Task: Reply to email with the signature Christopher Carter with the subject Request for a discount from softage.1@softage.net with the message I would appreciate it if you could review the project proposal and provide feedback. with CC to softage.2@softage.net with an attached document Service_level_agreement.pdf
Action: Mouse moved to (468, 590)
Screenshot: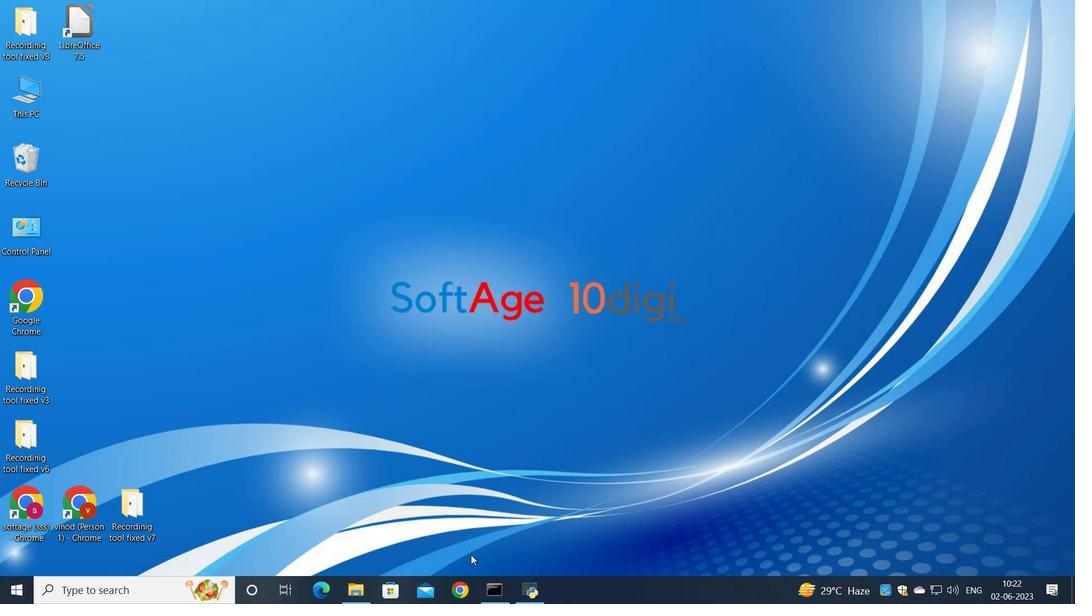 
Action: Mouse pressed left at (468, 590)
Screenshot: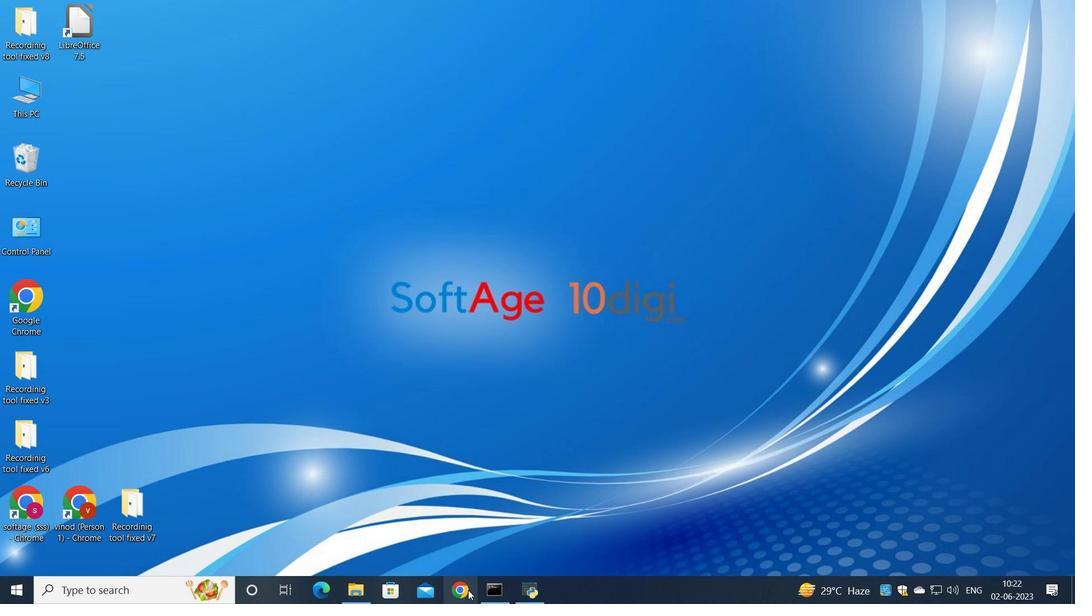 
Action: Mouse moved to (464, 355)
Screenshot: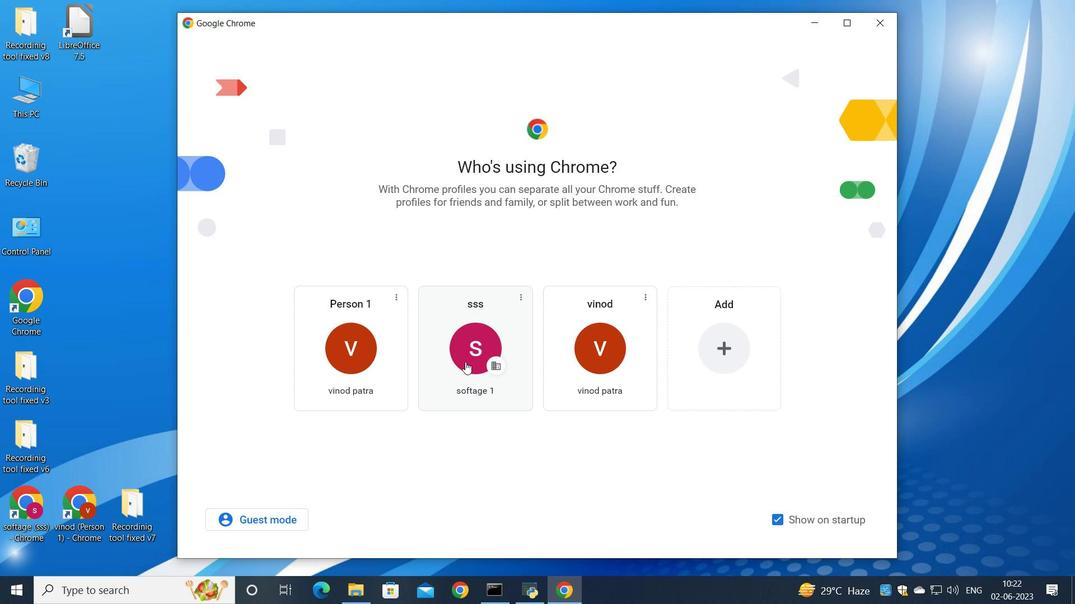 
Action: Mouse pressed left at (464, 355)
Screenshot: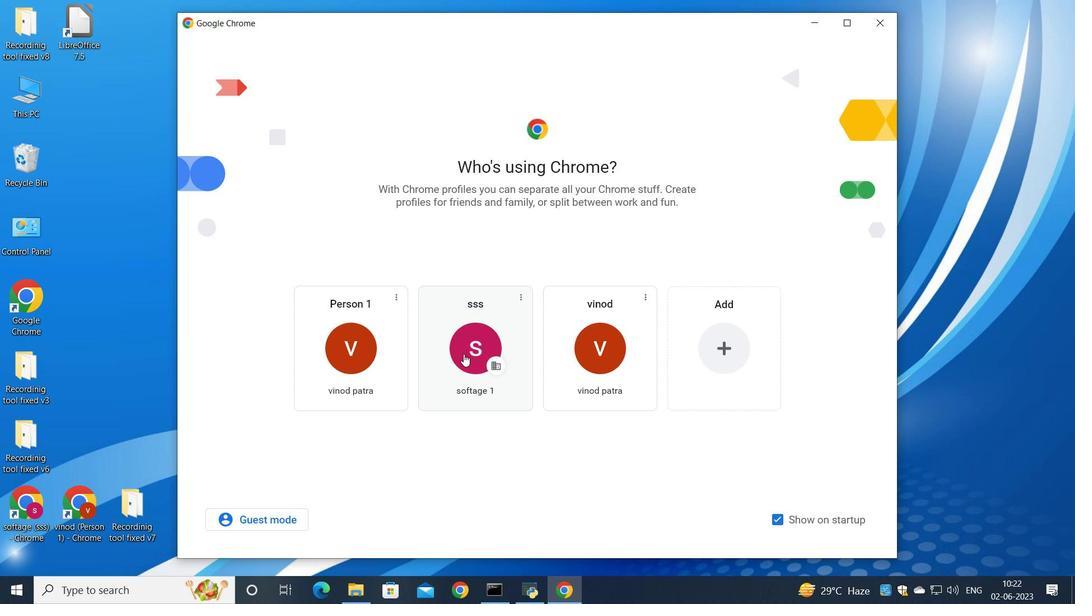 
Action: Mouse moved to (941, 93)
Screenshot: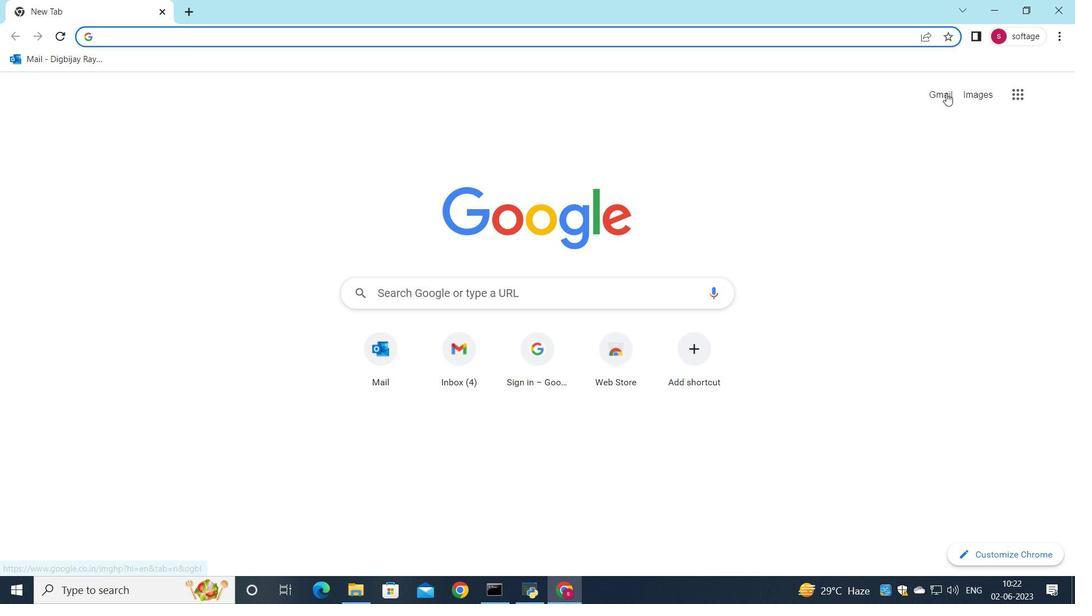 
Action: Mouse pressed left at (941, 93)
Screenshot: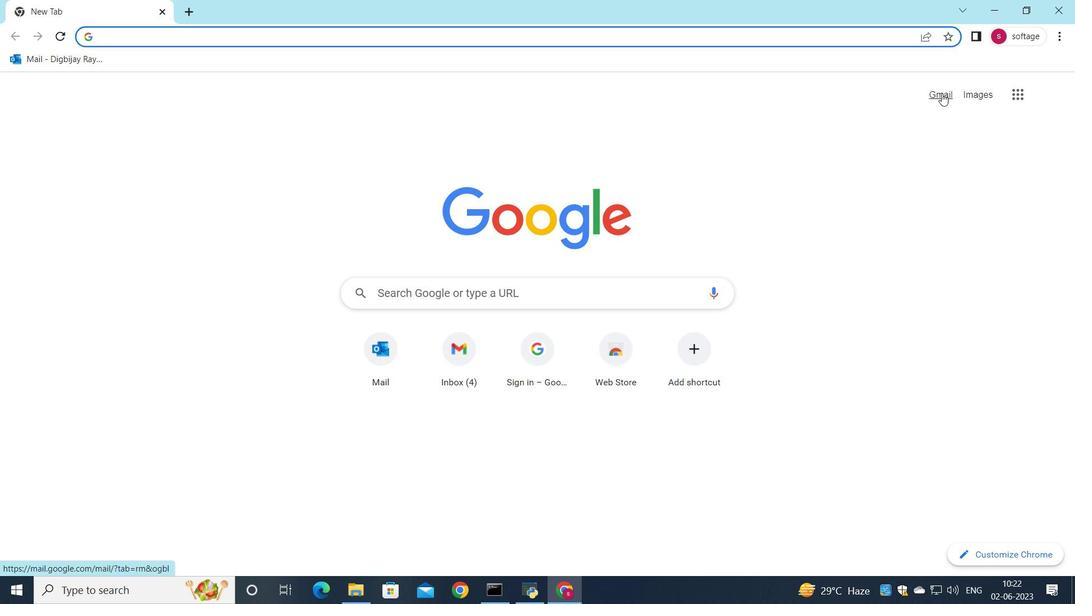 
Action: Mouse moved to (908, 94)
Screenshot: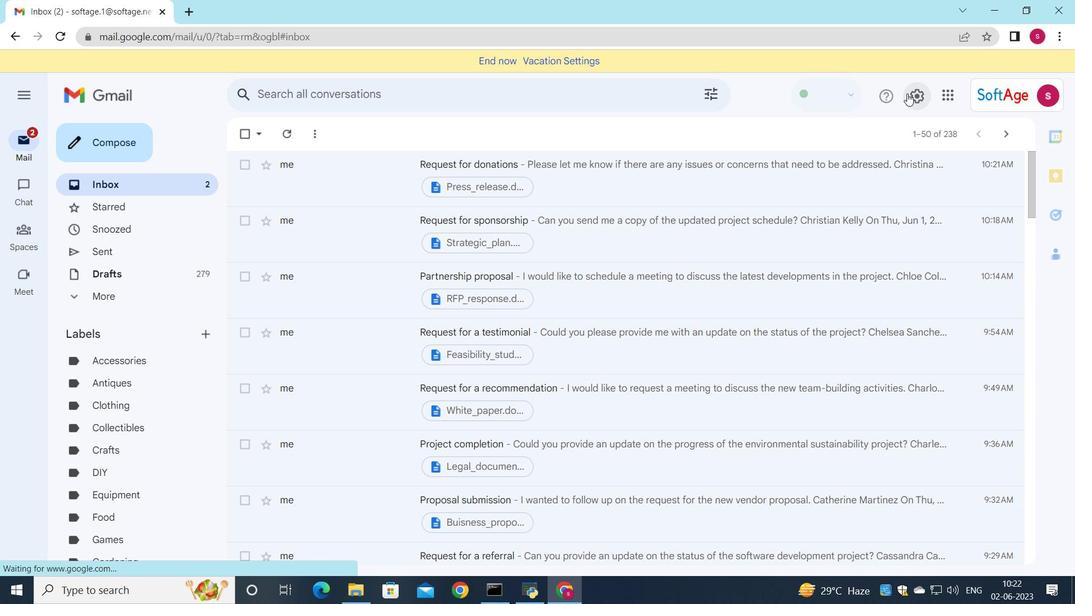 
Action: Mouse pressed left at (908, 94)
Screenshot: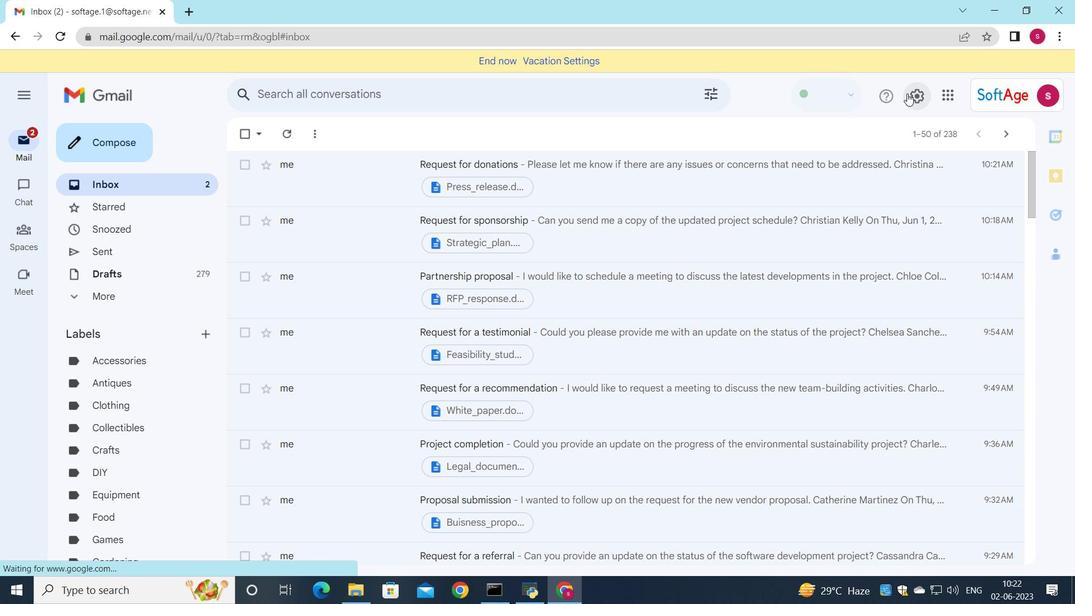 
Action: Mouse moved to (911, 166)
Screenshot: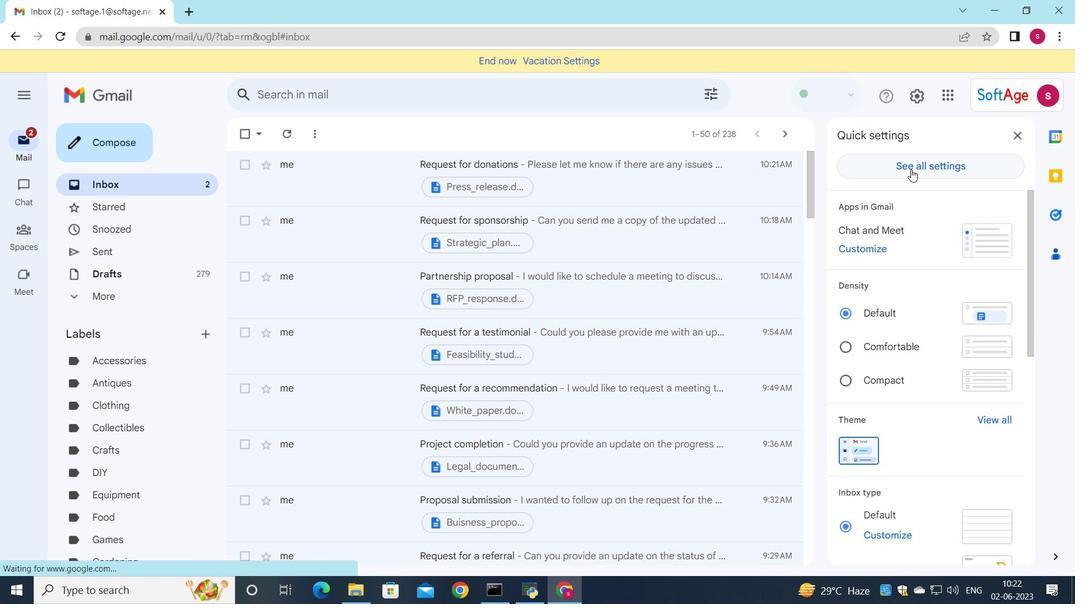 
Action: Mouse pressed left at (911, 166)
Screenshot: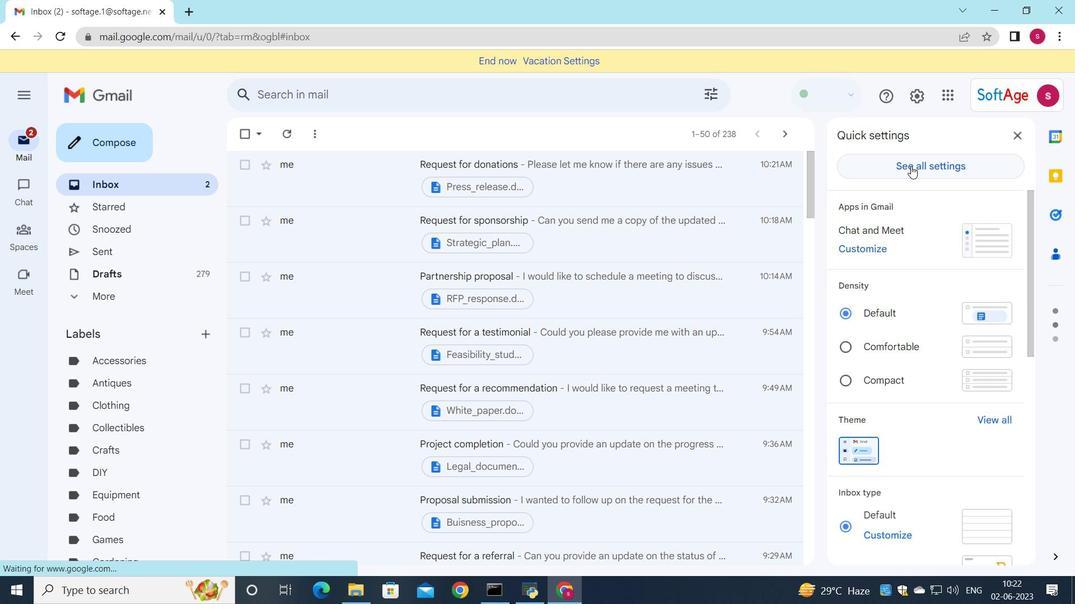 
Action: Mouse moved to (576, 243)
Screenshot: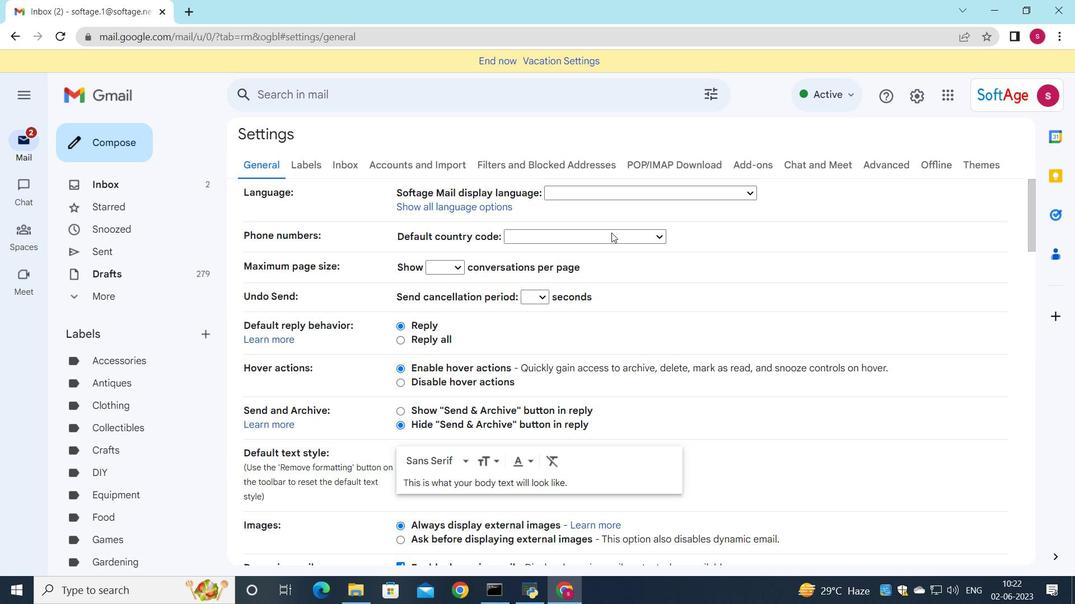
Action: Mouse scrolled (576, 242) with delta (0, 0)
Screenshot: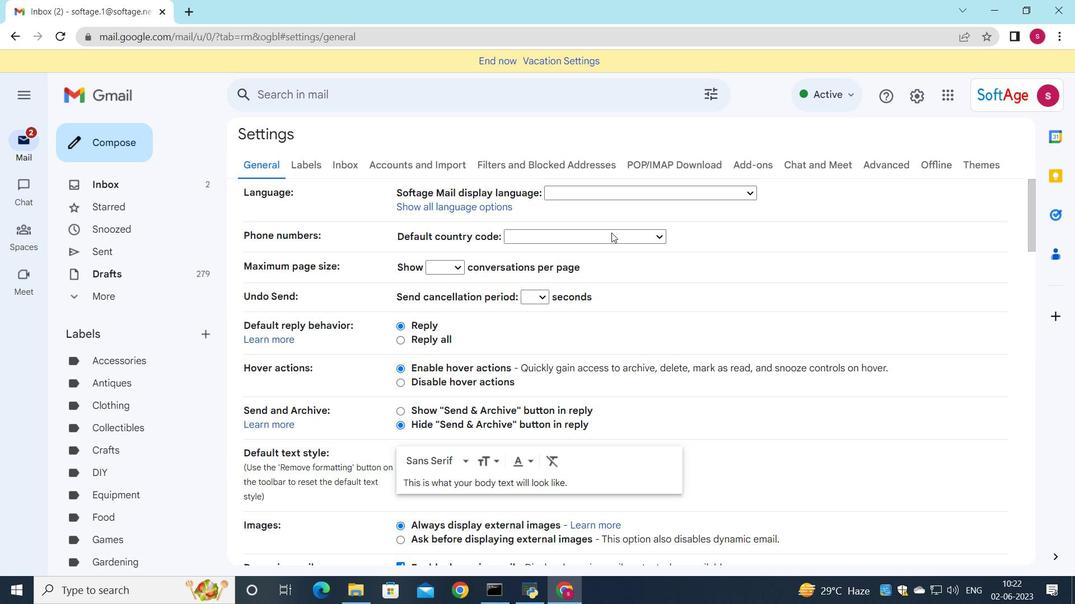 
Action: Mouse moved to (576, 243)
Screenshot: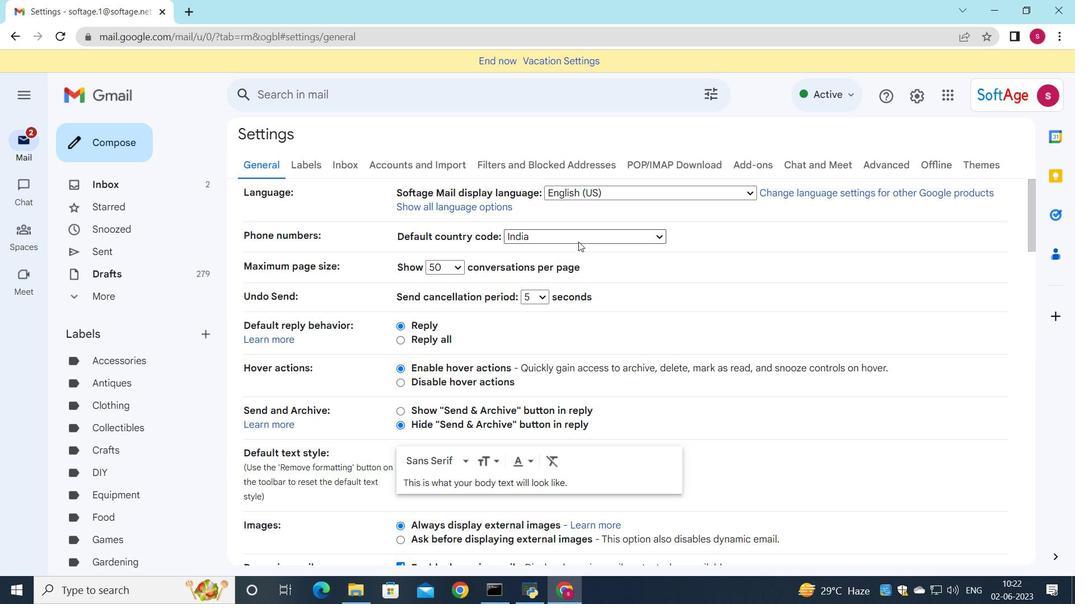 
Action: Mouse scrolled (576, 243) with delta (0, 0)
Screenshot: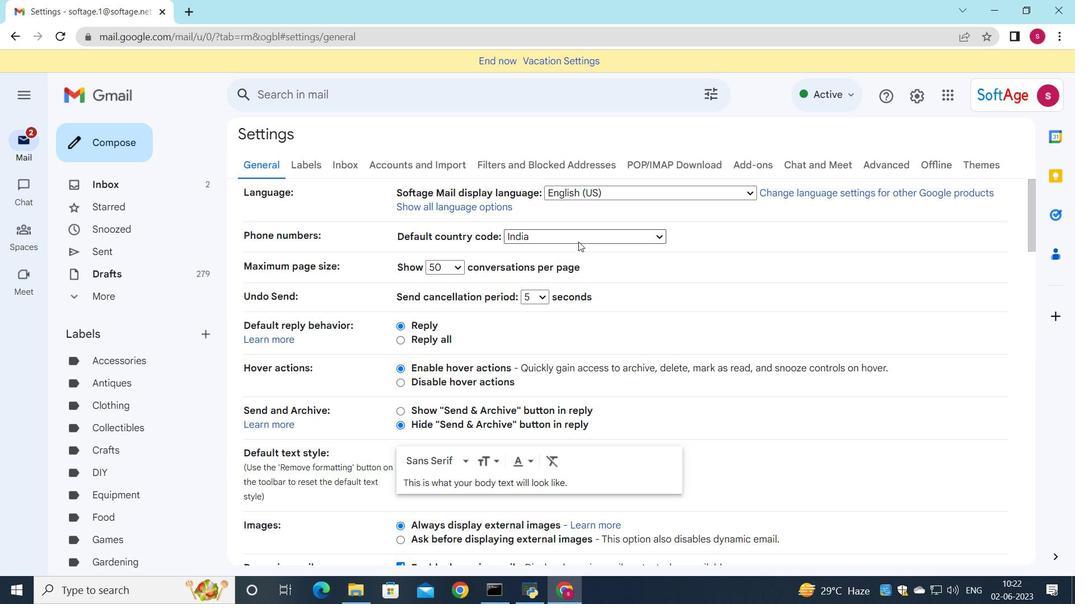 
Action: Mouse scrolled (576, 243) with delta (0, 0)
Screenshot: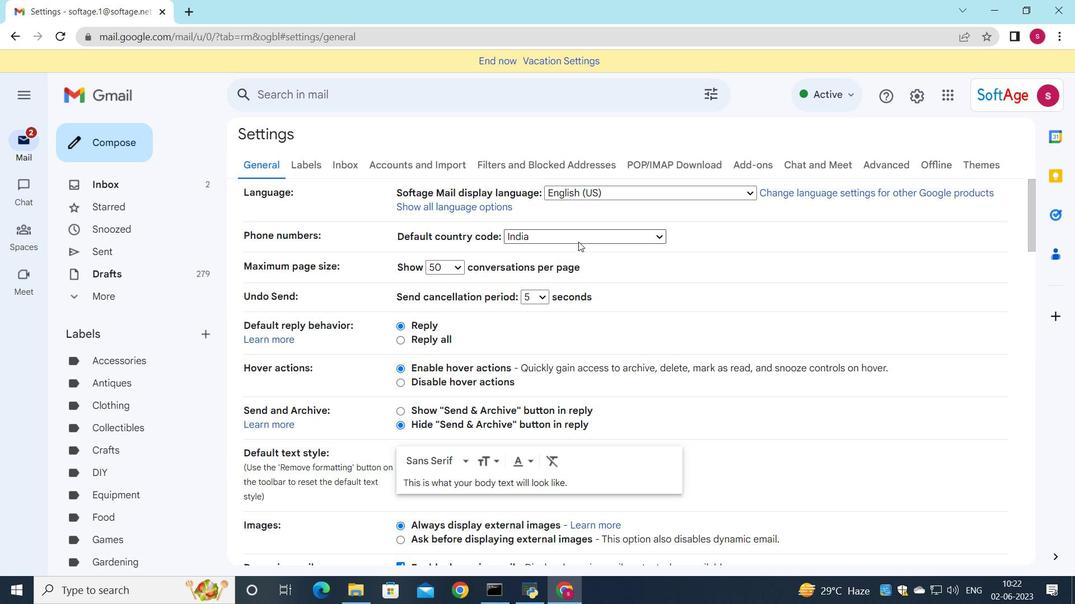 
Action: Mouse moved to (576, 243)
Screenshot: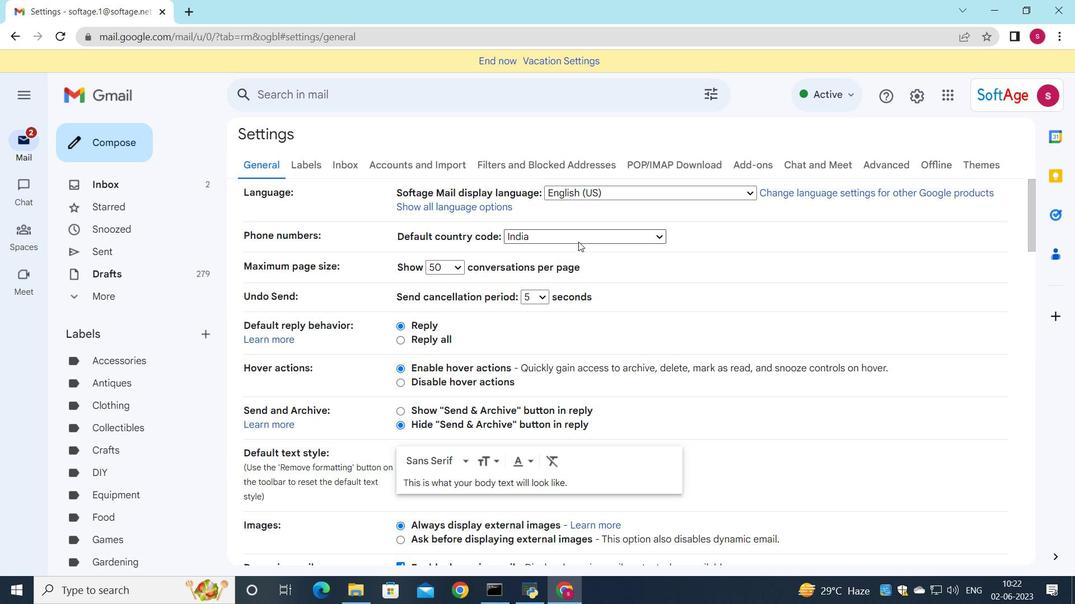 
Action: Mouse scrolled (576, 243) with delta (0, 0)
Screenshot: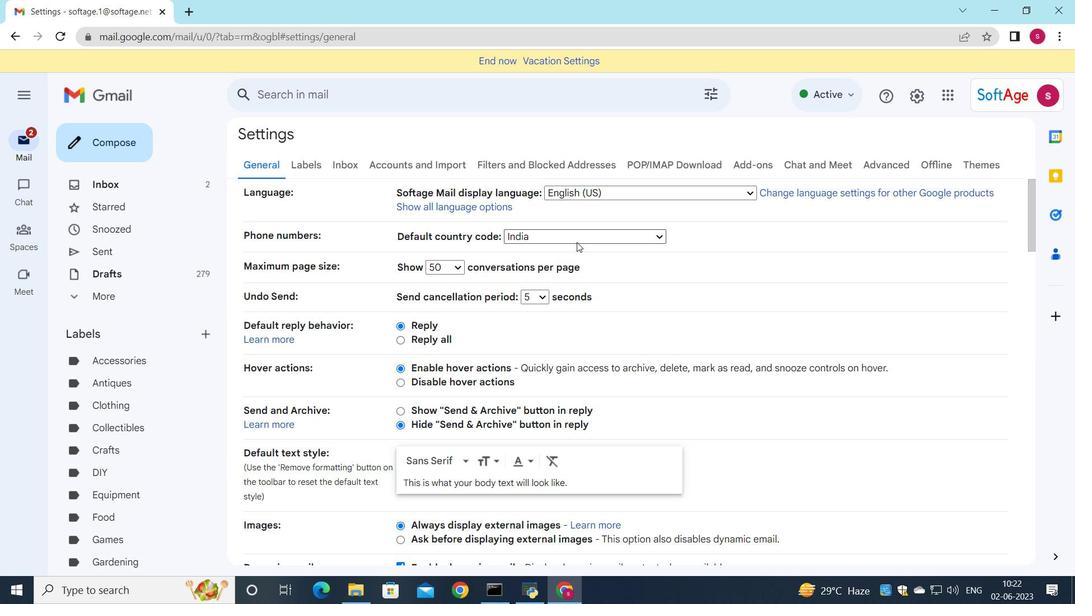 
Action: Mouse moved to (548, 258)
Screenshot: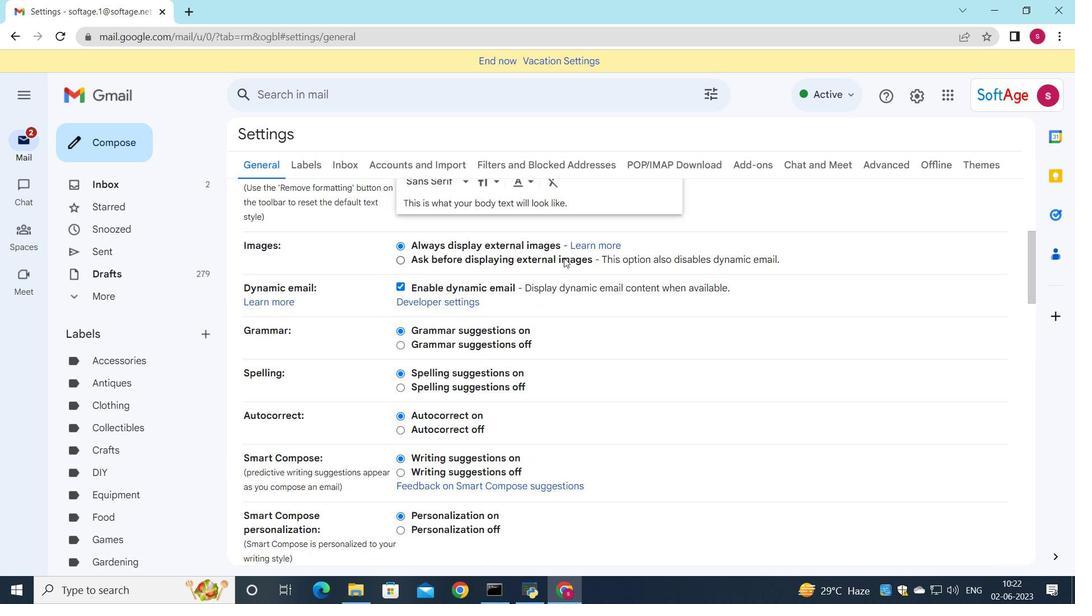 
Action: Mouse scrolled (548, 257) with delta (0, 0)
Screenshot: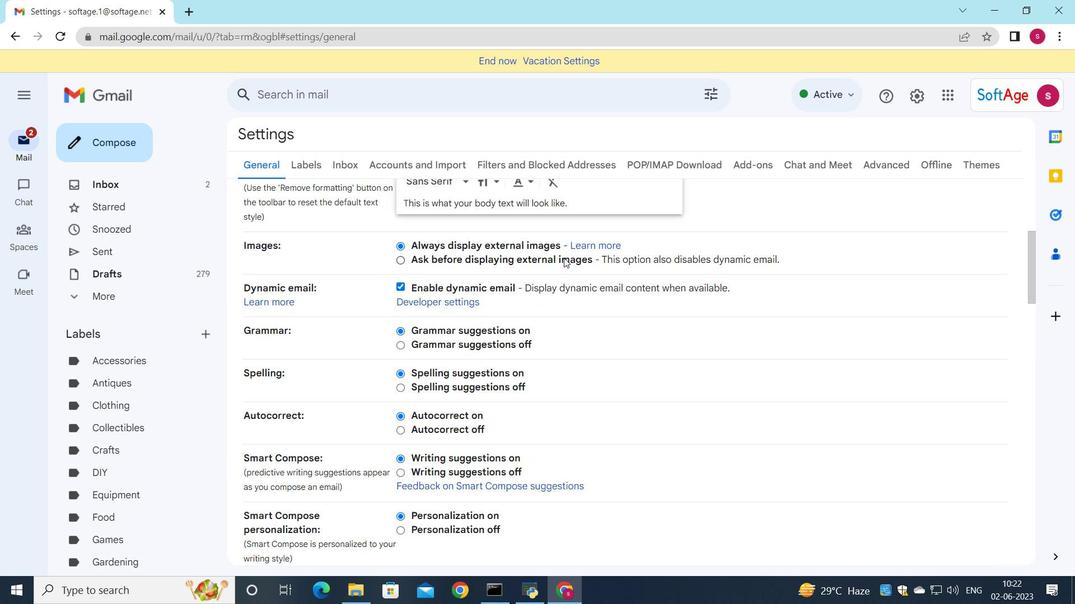 
Action: Mouse moved to (548, 258)
Screenshot: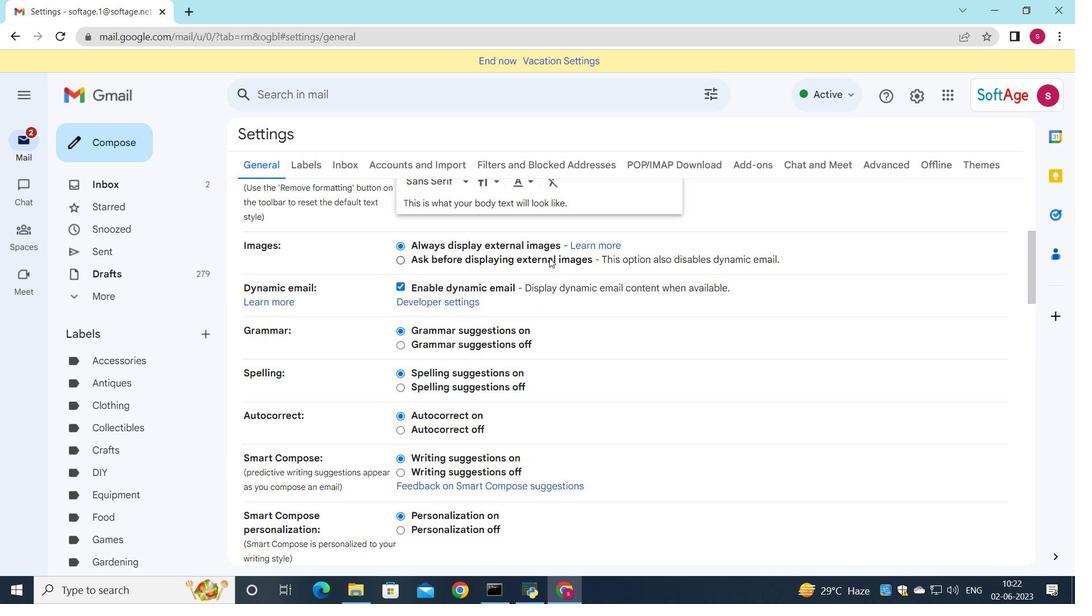 
Action: Mouse scrolled (548, 257) with delta (0, 0)
Screenshot: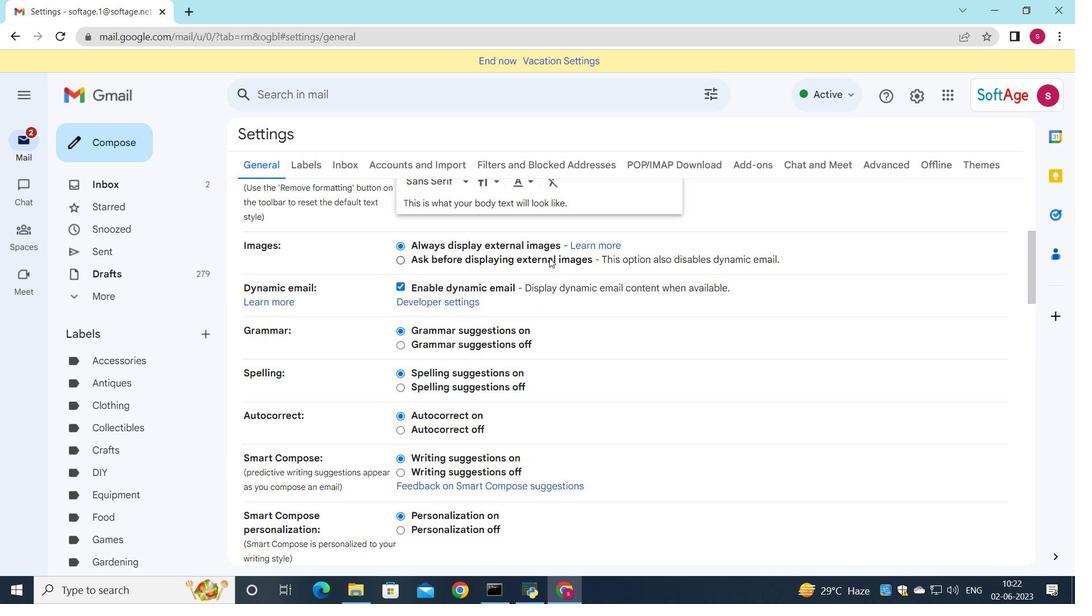 
Action: Mouse moved to (546, 268)
Screenshot: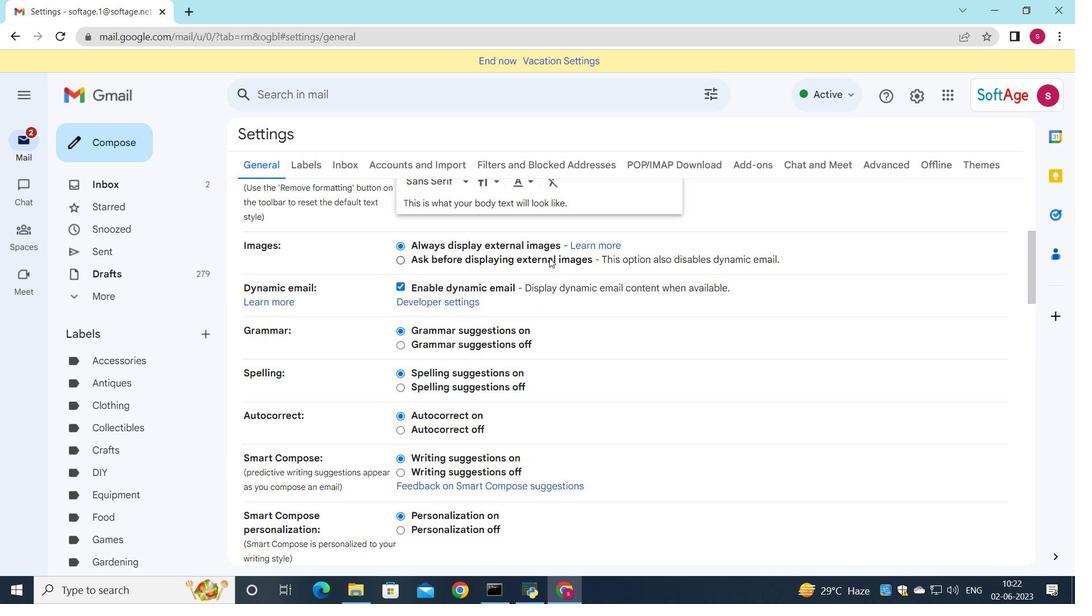 
Action: Mouse scrolled (546, 267) with delta (0, 0)
Screenshot: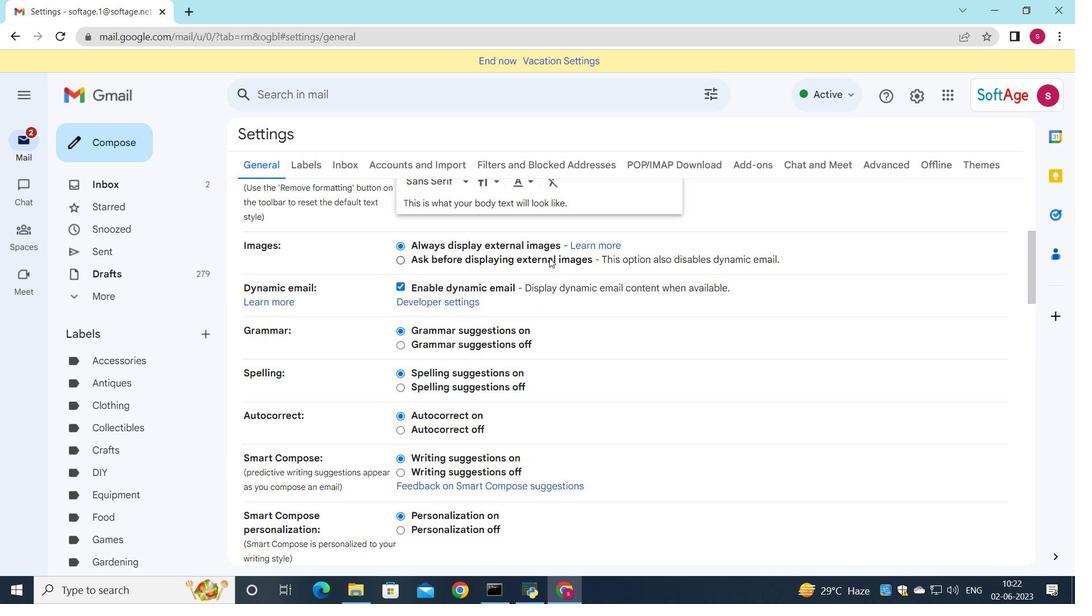 
Action: Mouse moved to (532, 290)
Screenshot: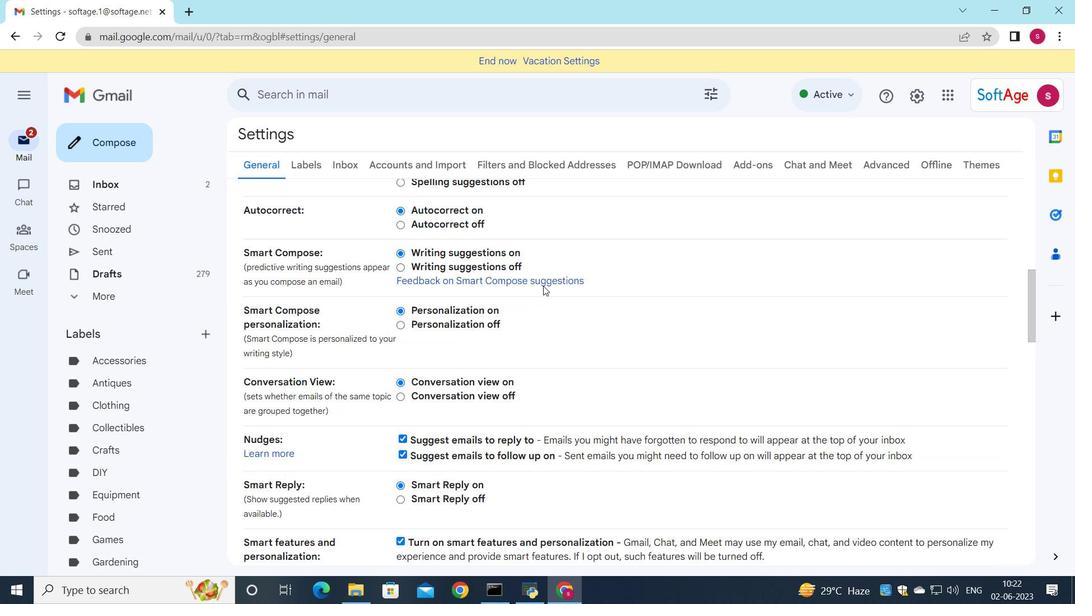 
Action: Mouse scrolled (532, 290) with delta (0, 0)
Screenshot: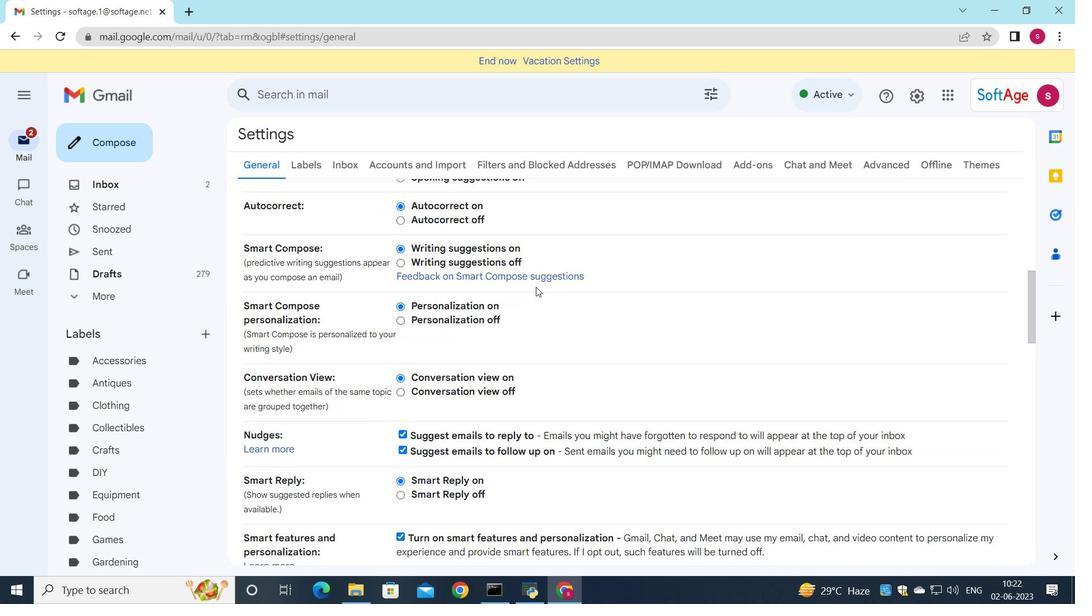 
Action: Mouse scrolled (532, 290) with delta (0, 0)
Screenshot: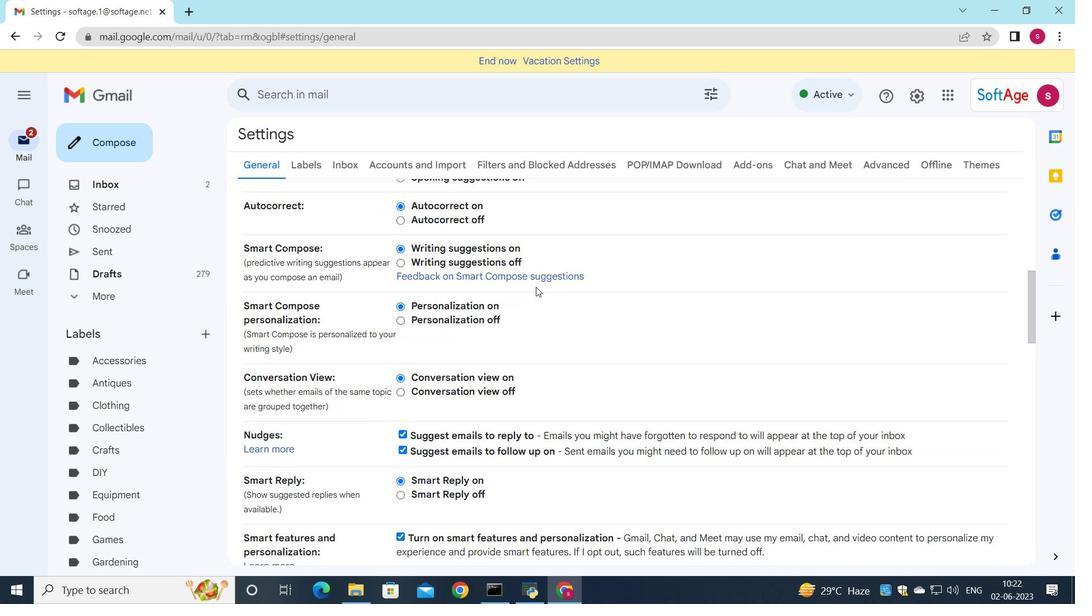 
Action: Mouse scrolled (532, 290) with delta (0, 0)
Screenshot: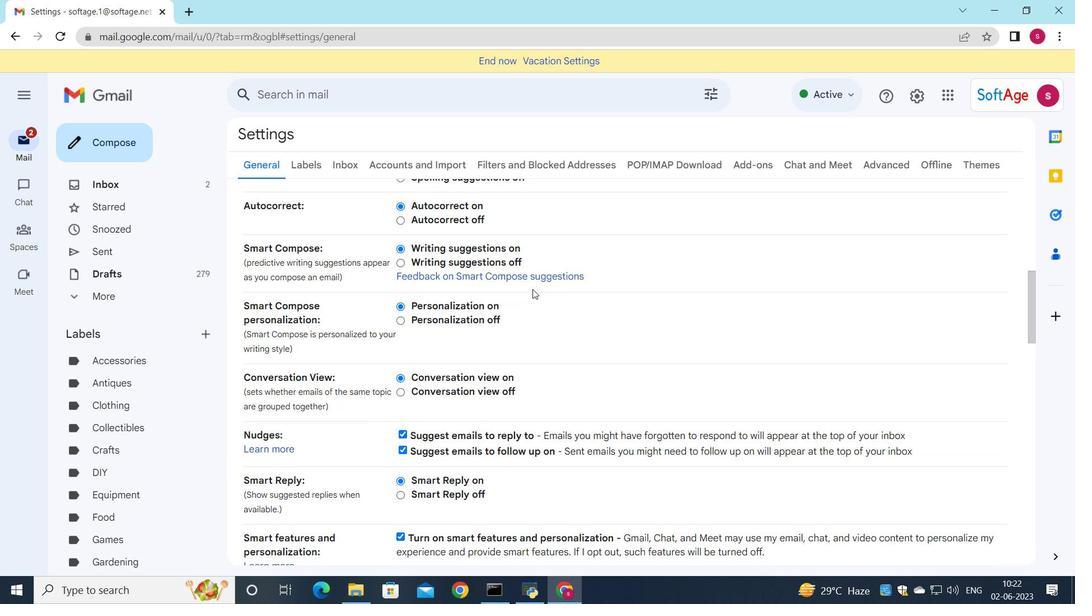 
Action: Mouse moved to (494, 309)
Screenshot: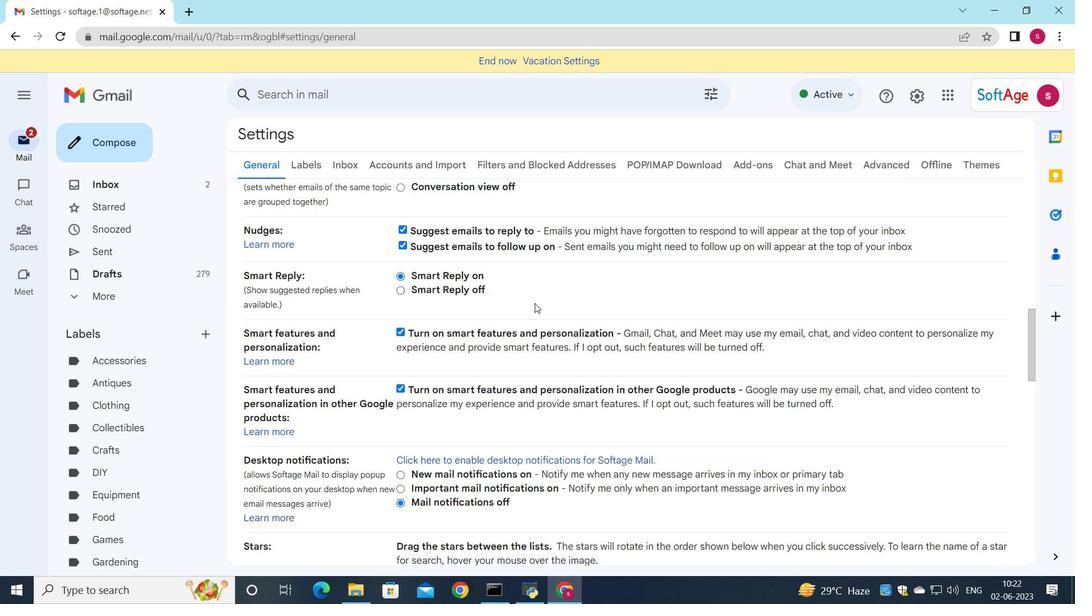 
Action: Mouse scrolled (494, 308) with delta (0, 0)
Screenshot: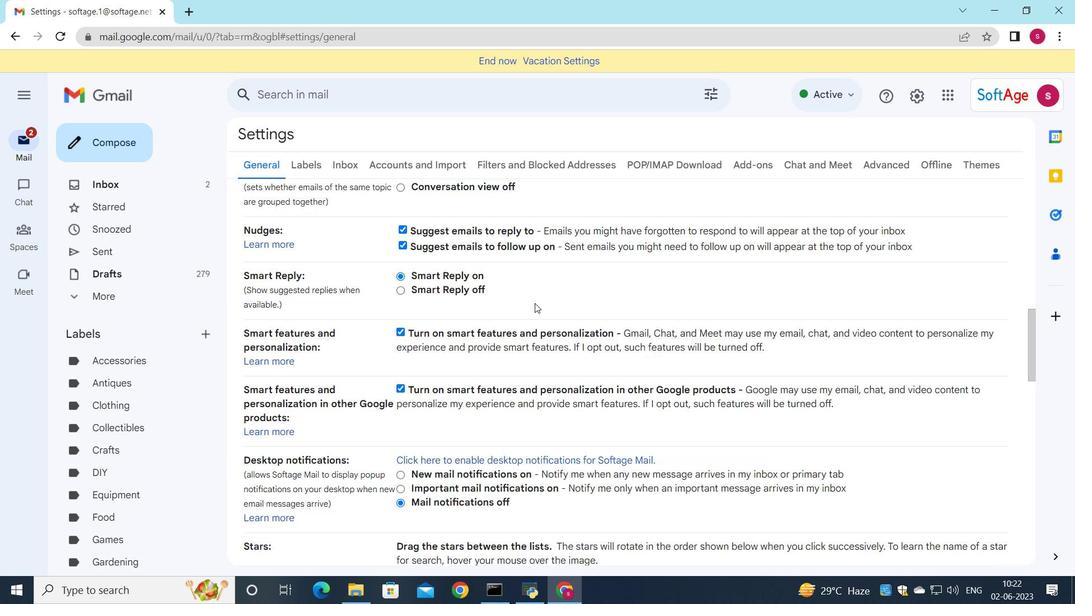 
Action: Mouse moved to (493, 309)
Screenshot: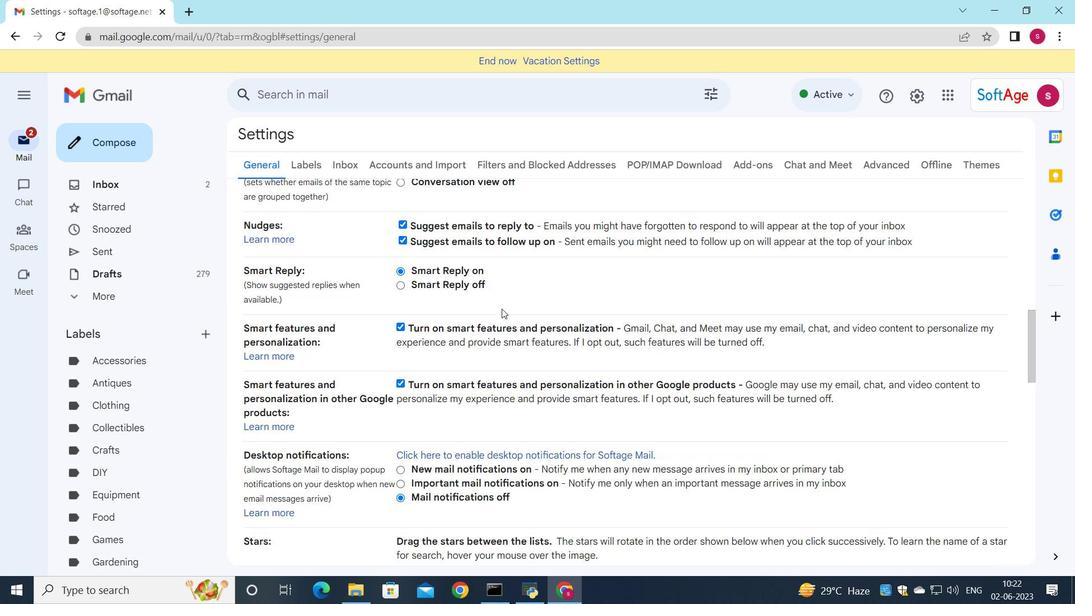 
Action: Mouse scrolled (493, 308) with delta (0, 0)
Screenshot: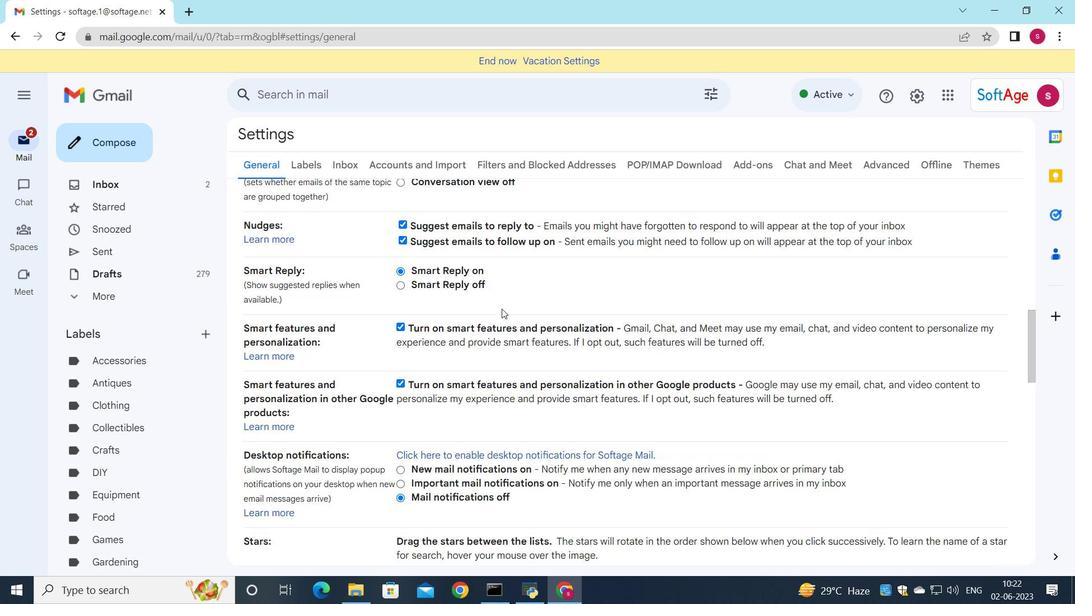 
Action: Mouse scrolled (493, 308) with delta (0, 0)
Screenshot: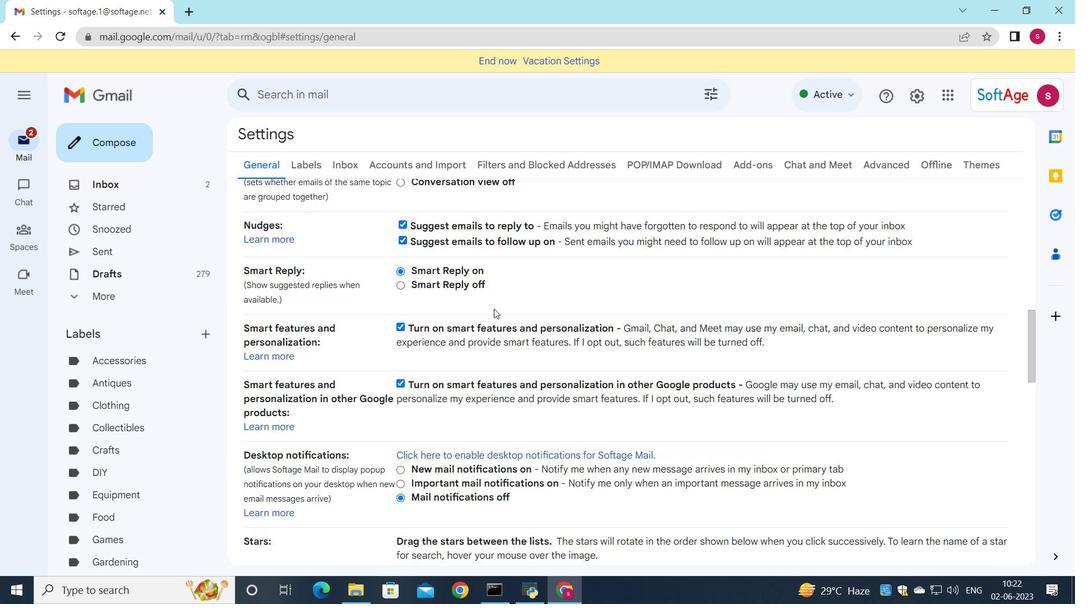 
Action: Mouse scrolled (493, 308) with delta (0, 0)
Screenshot: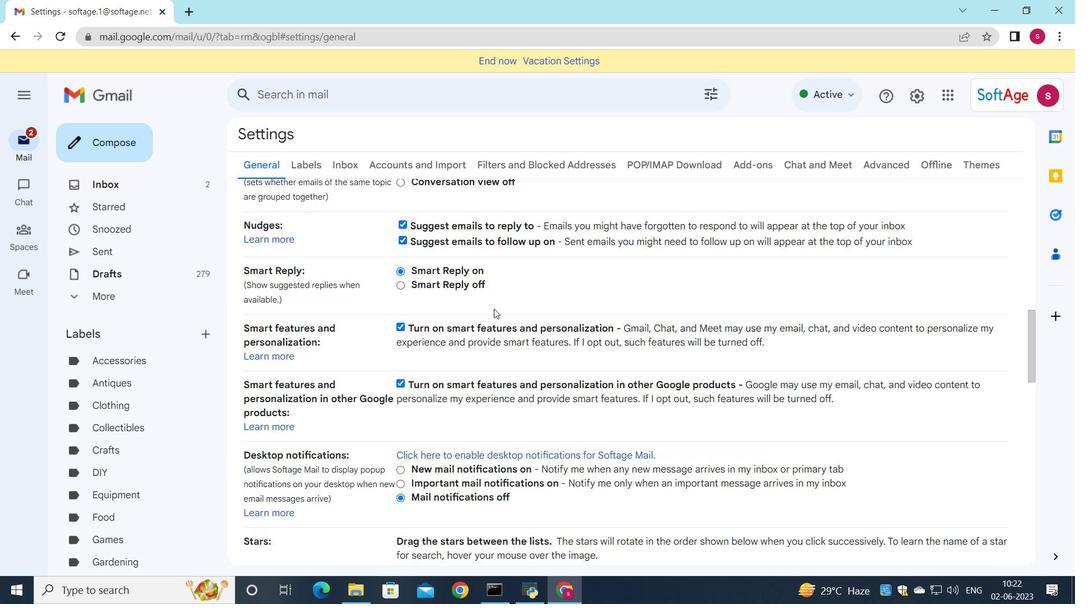 
Action: Mouse moved to (494, 309)
Screenshot: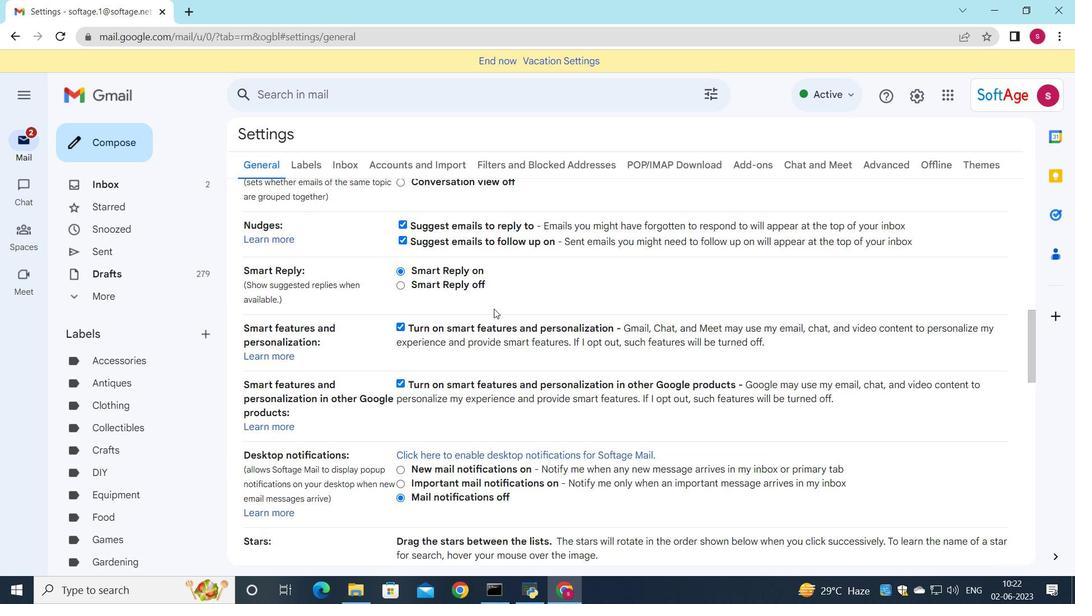 
Action: Mouse scrolled (494, 308) with delta (0, 0)
Screenshot: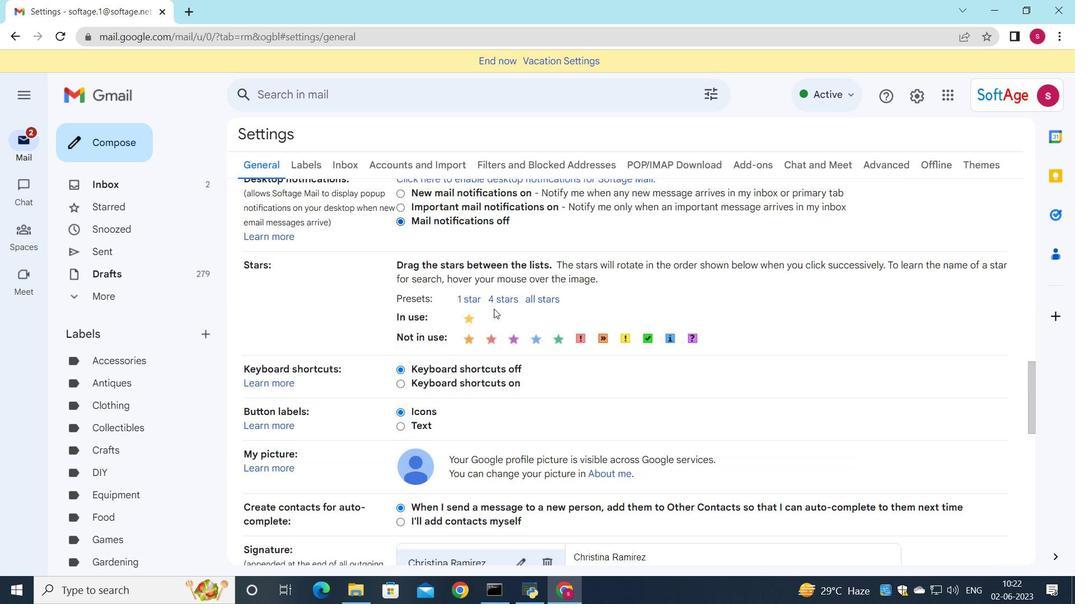 
Action: Mouse scrolled (494, 308) with delta (0, 0)
Screenshot: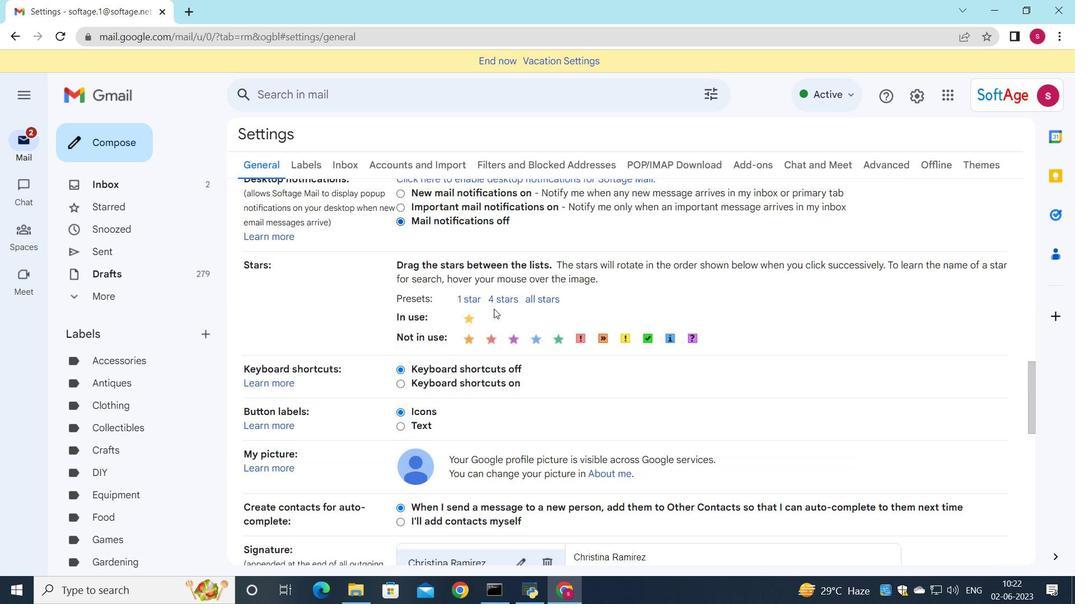 
Action: Mouse scrolled (494, 308) with delta (0, 0)
Screenshot: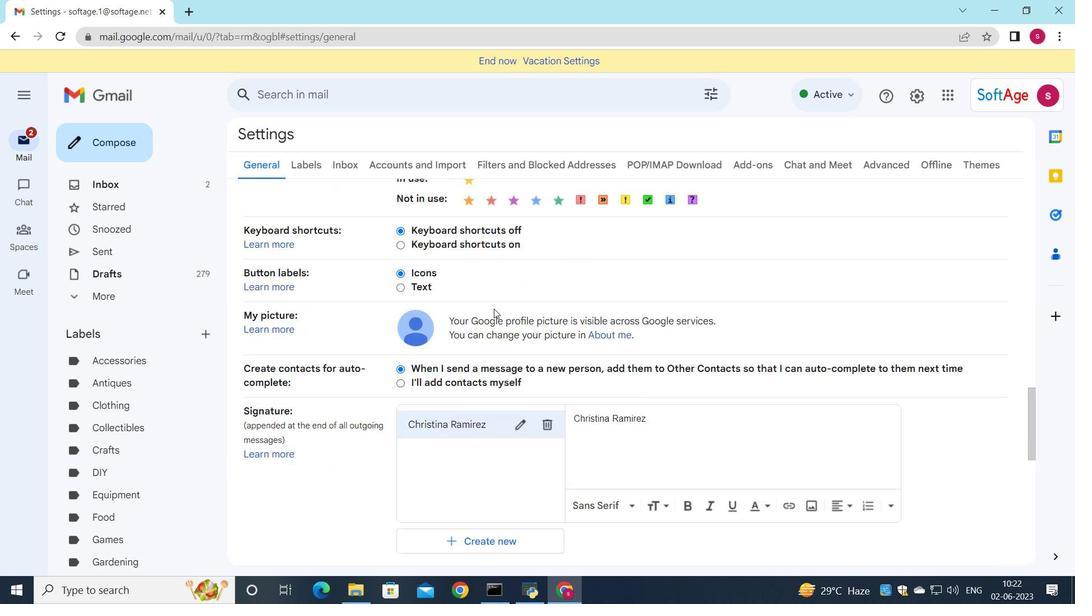 
Action: Mouse scrolled (494, 308) with delta (0, 0)
Screenshot: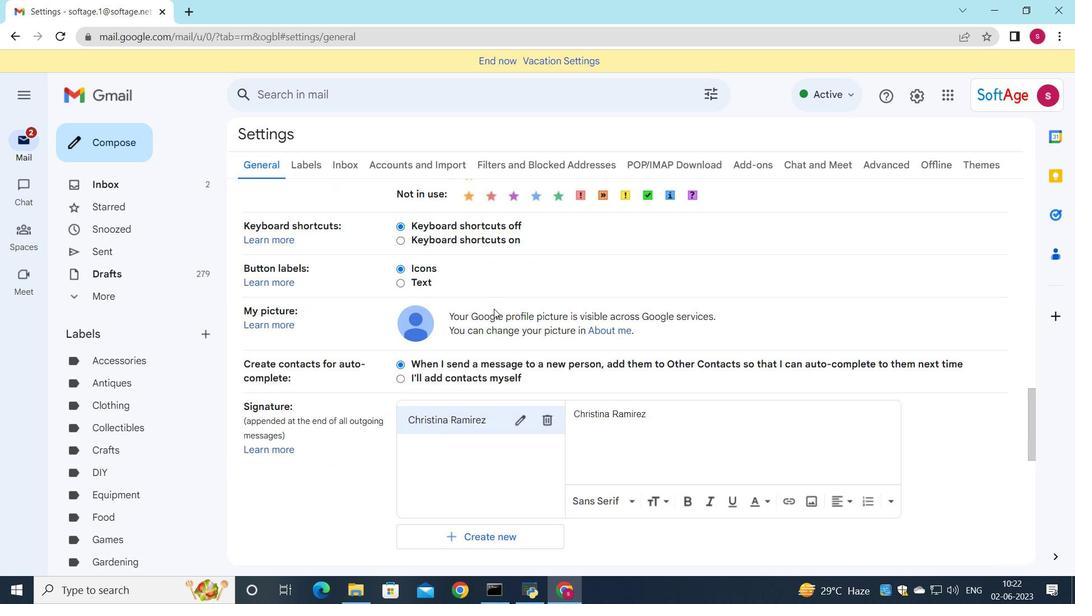 
Action: Mouse scrolled (494, 308) with delta (0, 0)
Screenshot: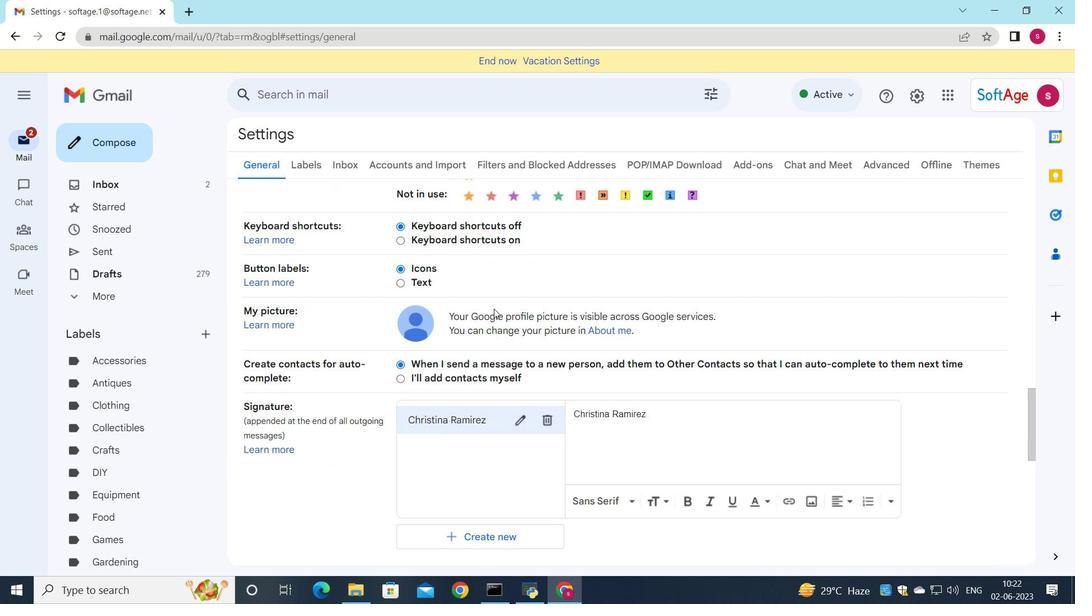 
Action: Mouse moved to (548, 217)
Screenshot: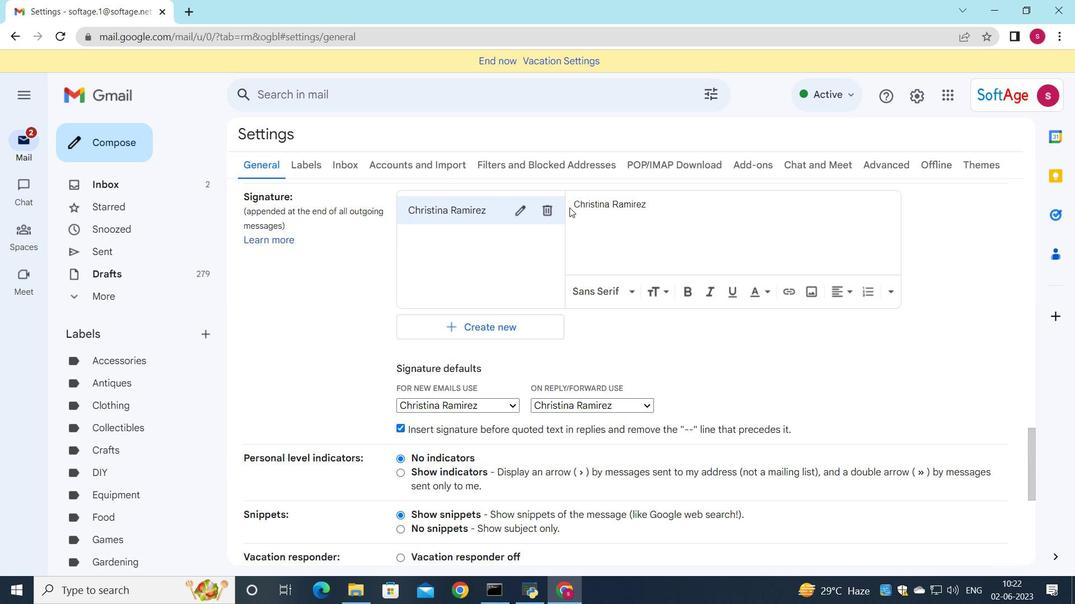 
Action: Mouse pressed left at (548, 217)
Screenshot: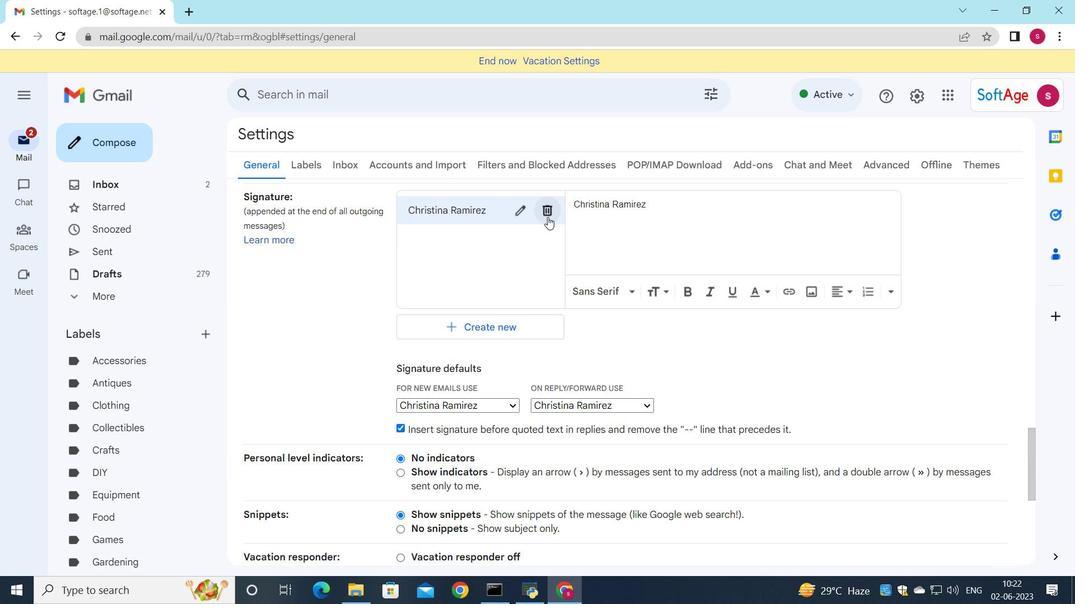 
Action: Mouse moved to (647, 336)
Screenshot: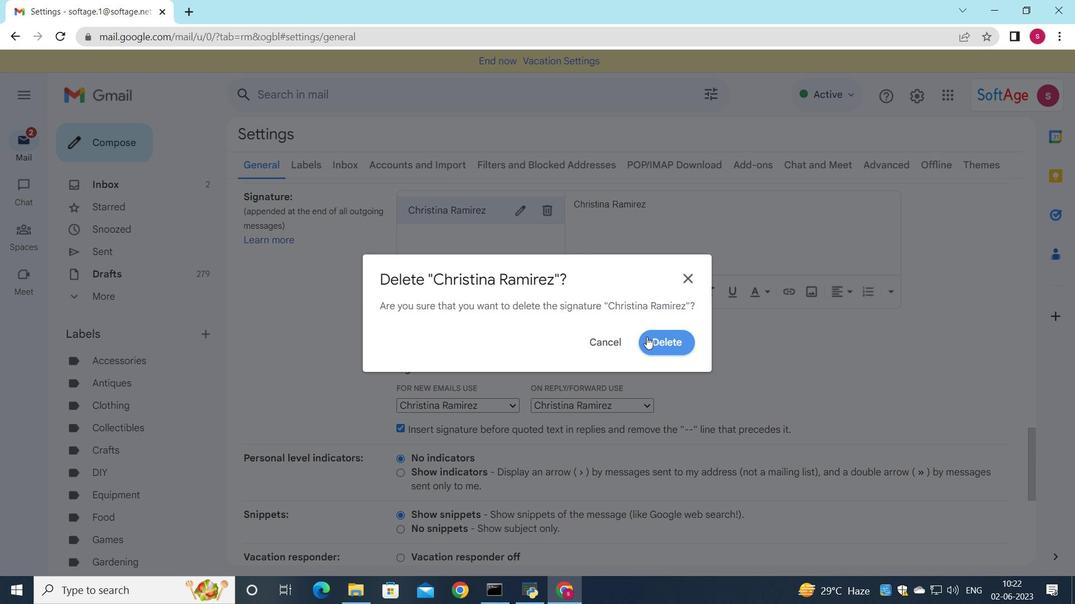 
Action: Mouse pressed left at (647, 336)
Screenshot: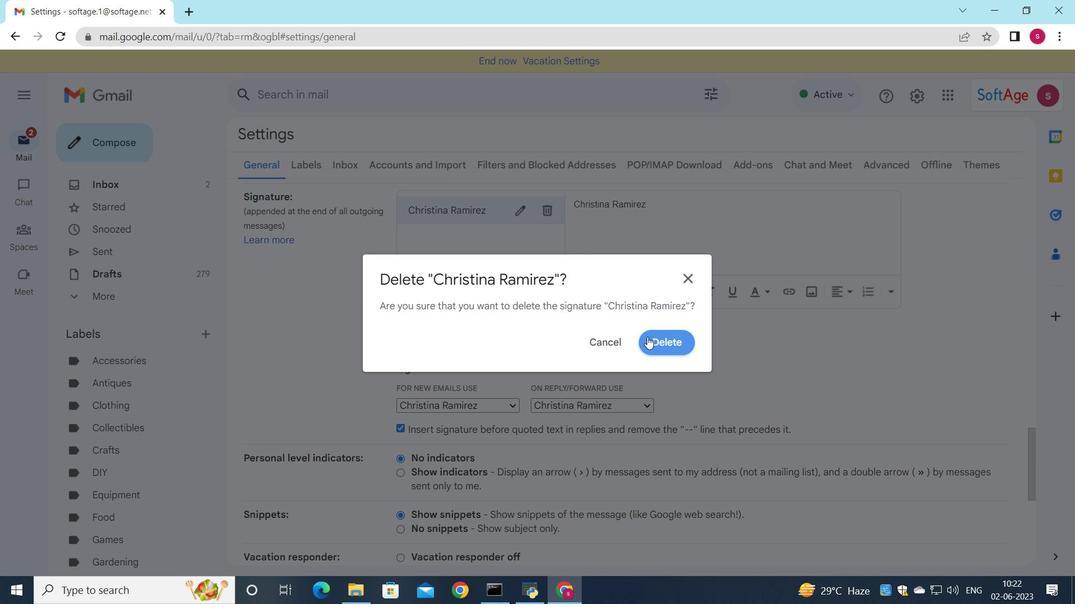 
Action: Mouse moved to (482, 232)
Screenshot: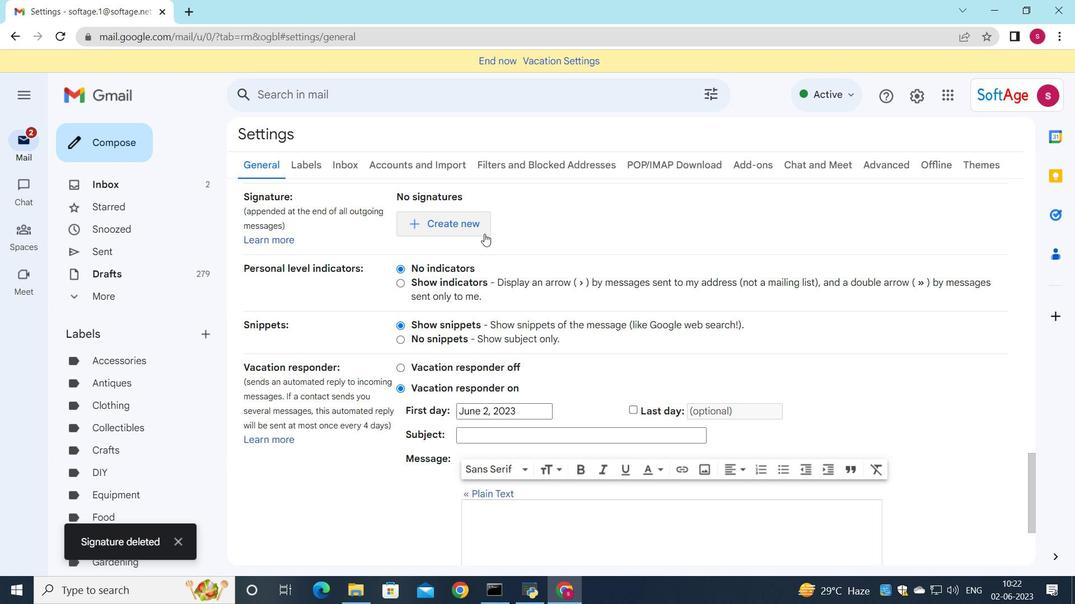 
Action: Mouse pressed left at (482, 232)
Screenshot: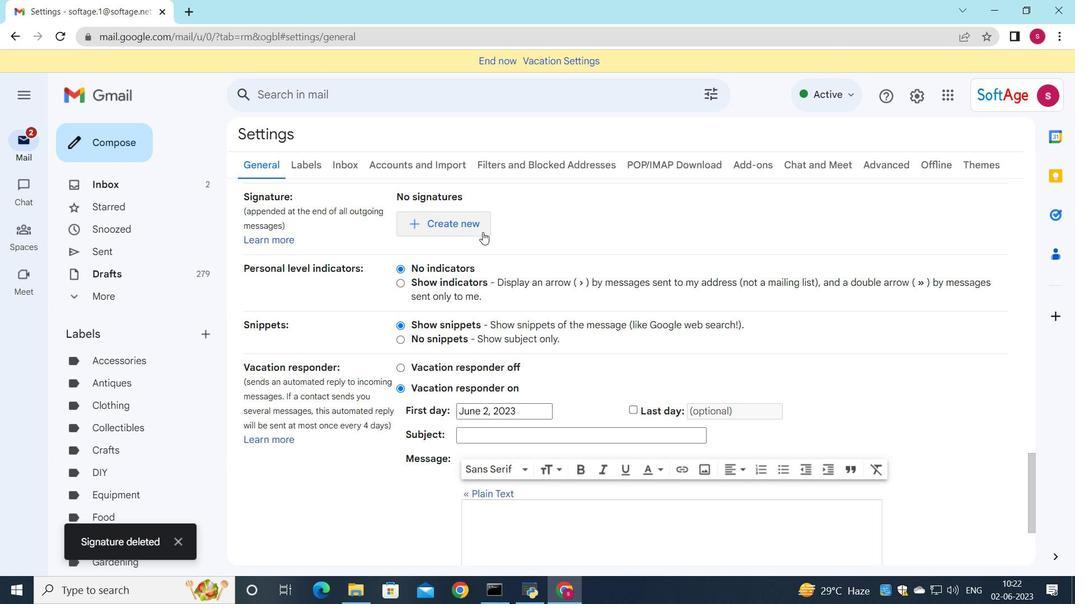 
Action: Key pressed <Key.shift>Christopher<Key.space><Key.shift>Carter
Screenshot: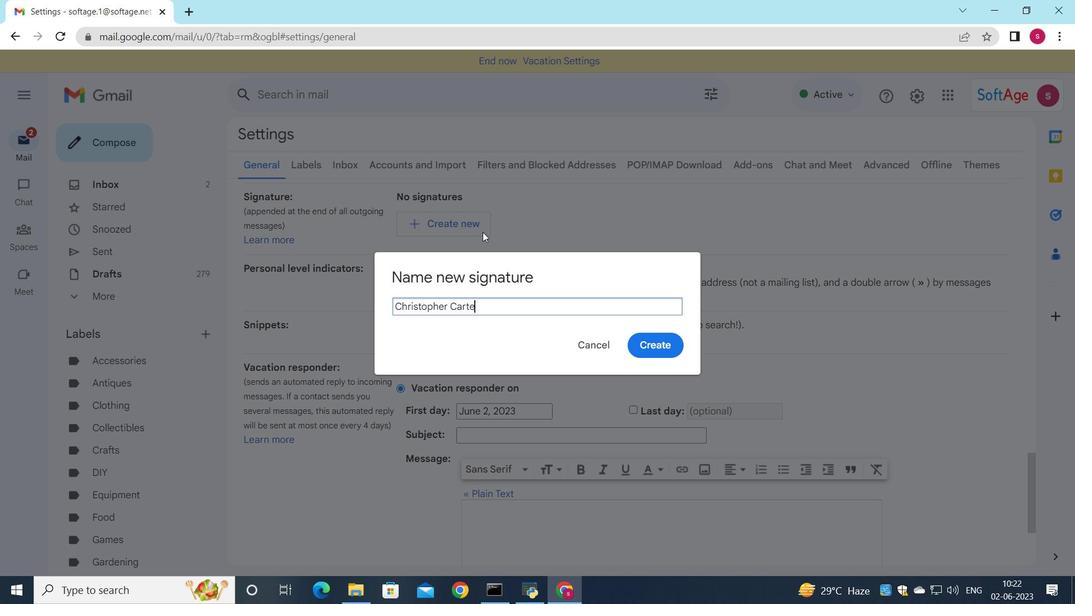 
Action: Mouse moved to (639, 344)
Screenshot: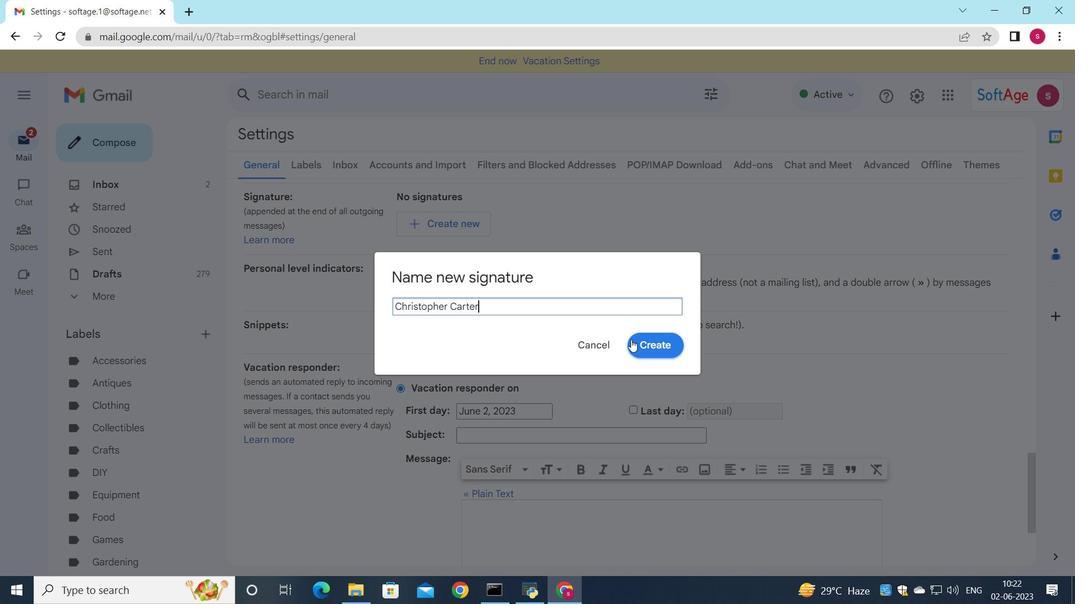 
Action: Mouse pressed left at (639, 344)
Screenshot: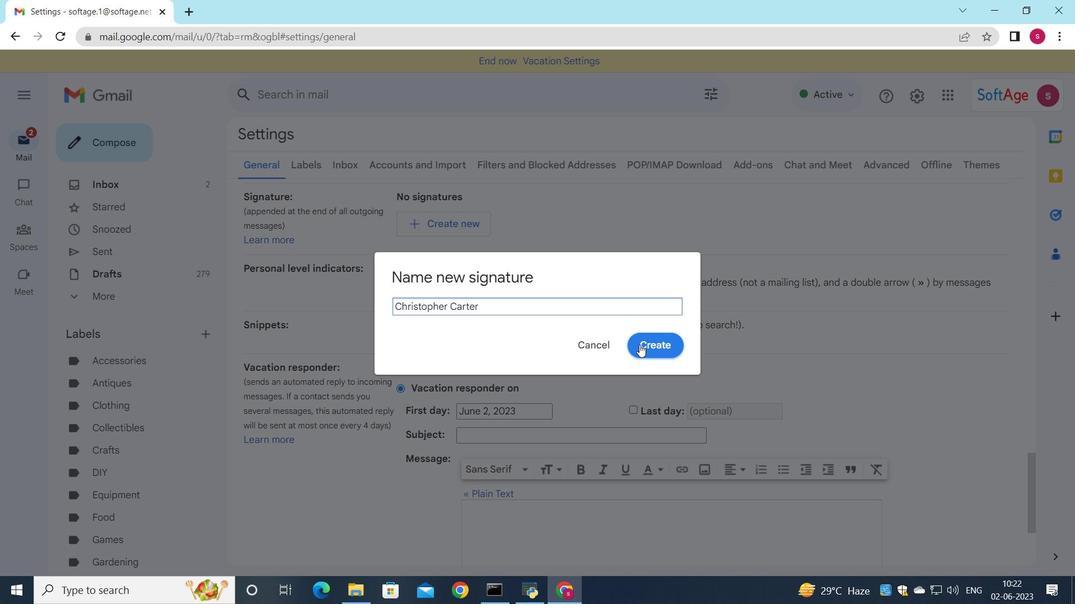 
Action: Mouse moved to (655, 244)
Screenshot: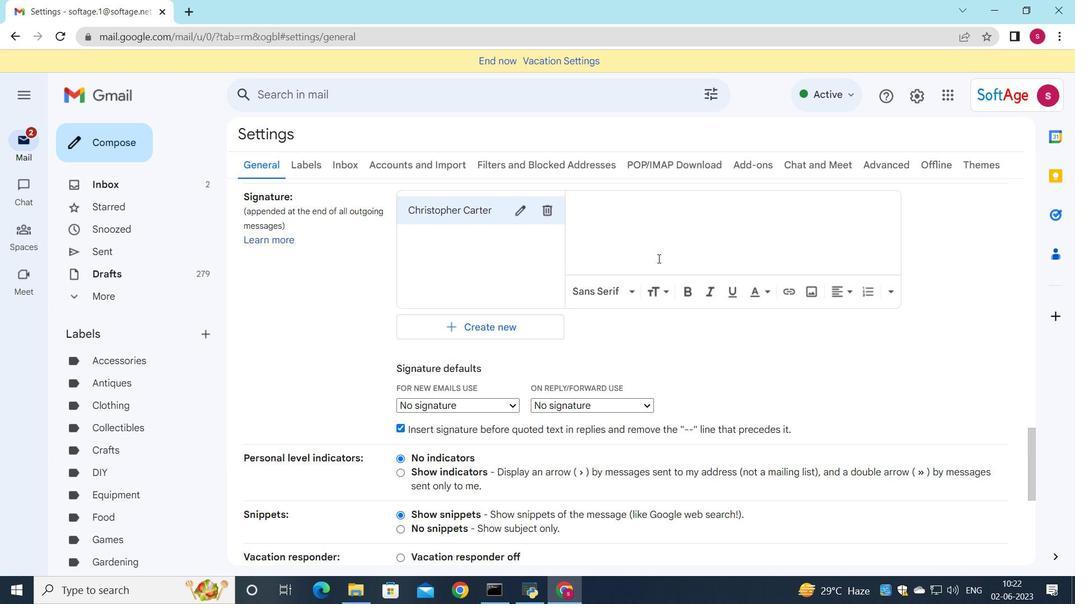 
Action: Mouse pressed left at (655, 244)
Screenshot: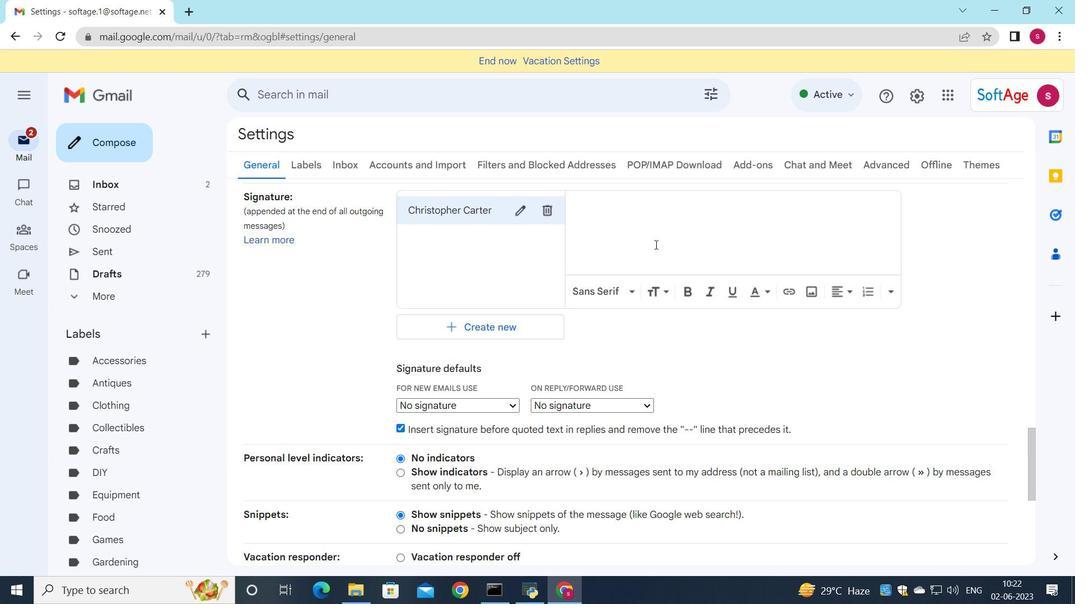 
Action: Key pressed <Key.shift>Christopher<Key.space><Key.shift><Key.shift><Key.shift>Carter
Screenshot: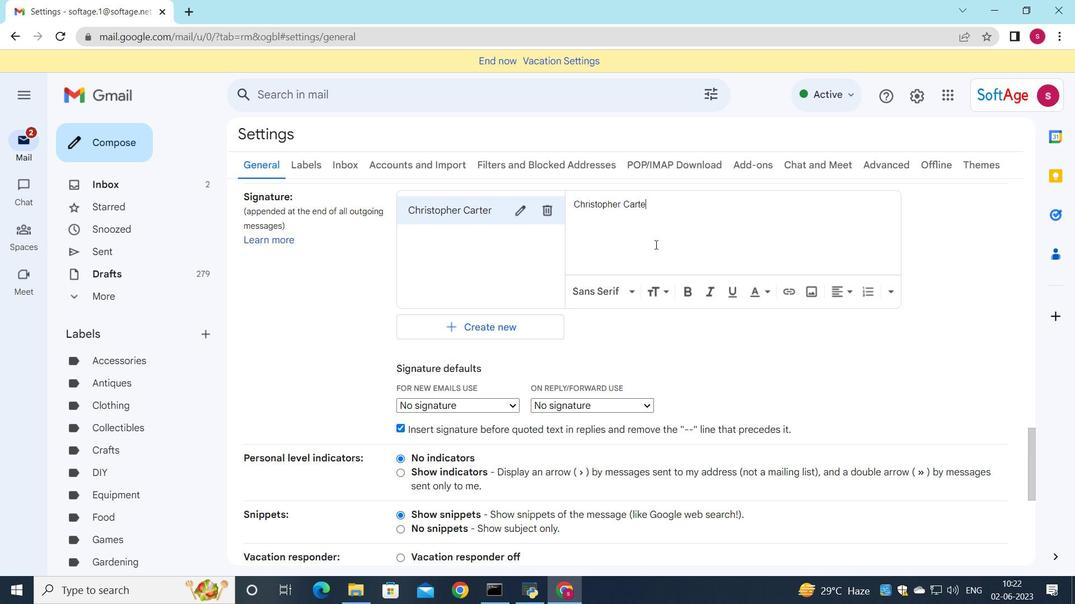 
Action: Mouse moved to (492, 405)
Screenshot: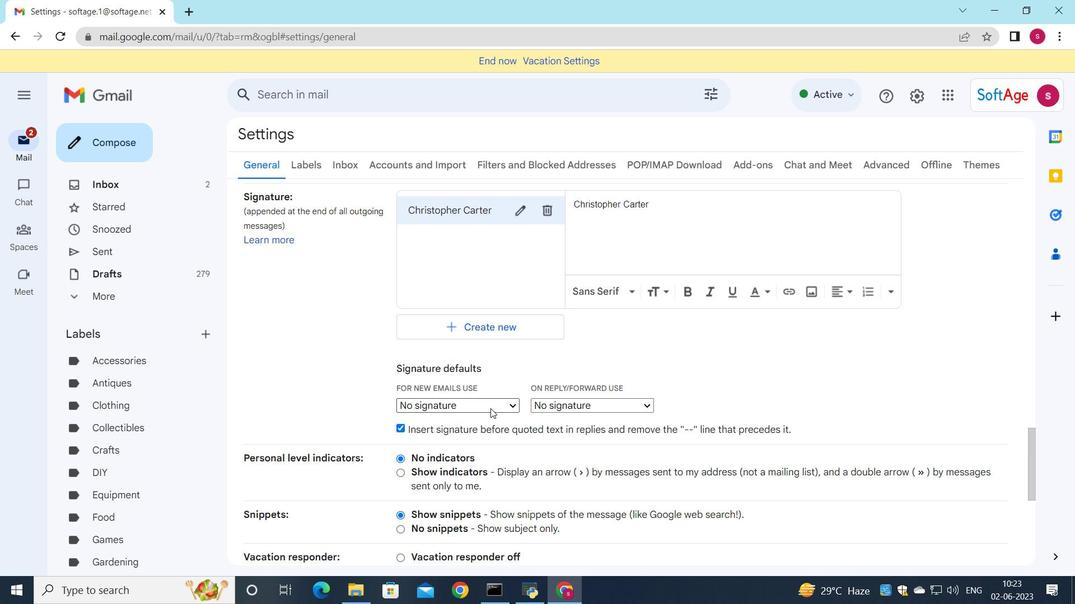 
Action: Mouse pressed left at (492, 405)
Screenshot: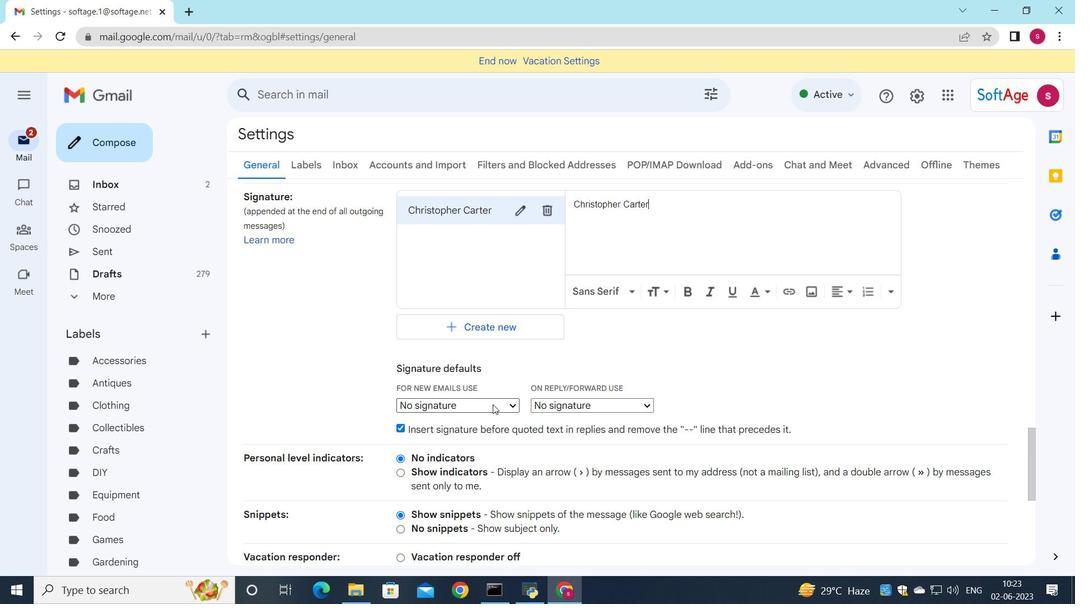 
Action: Mouse moved to (492, 424)
Screenshot: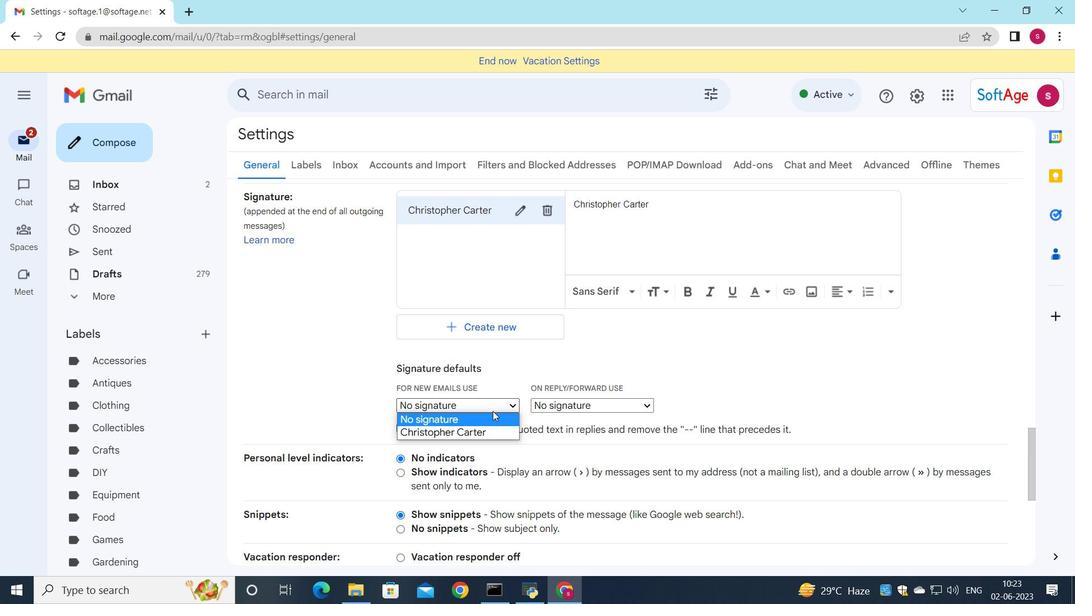 
Action: Mouse pressed left at (492, 424)
Screenshot: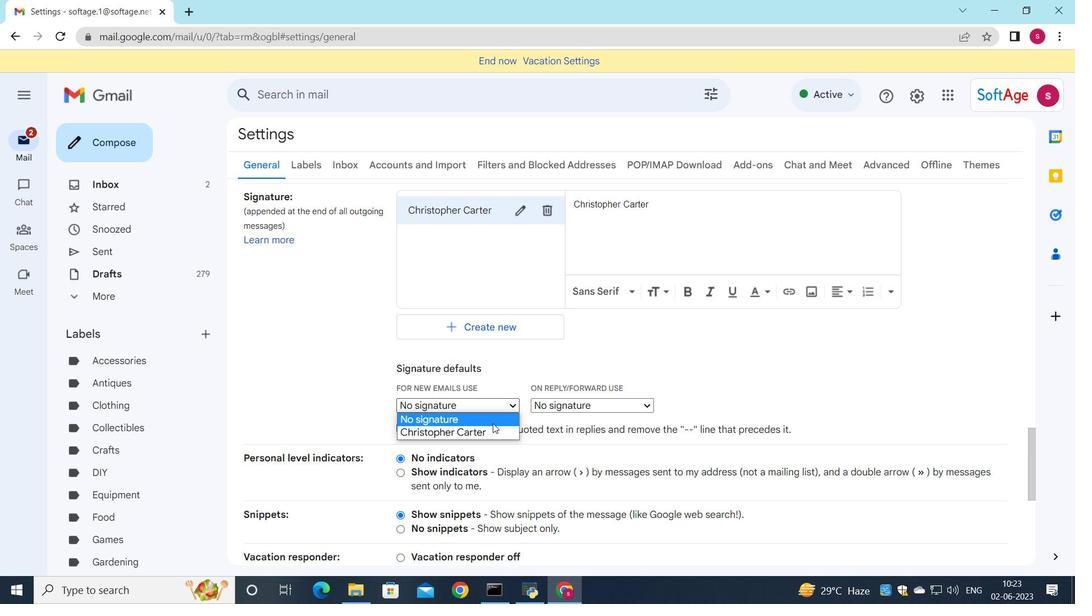 
Action: Mouse moved to (493, 403)
Screenshot: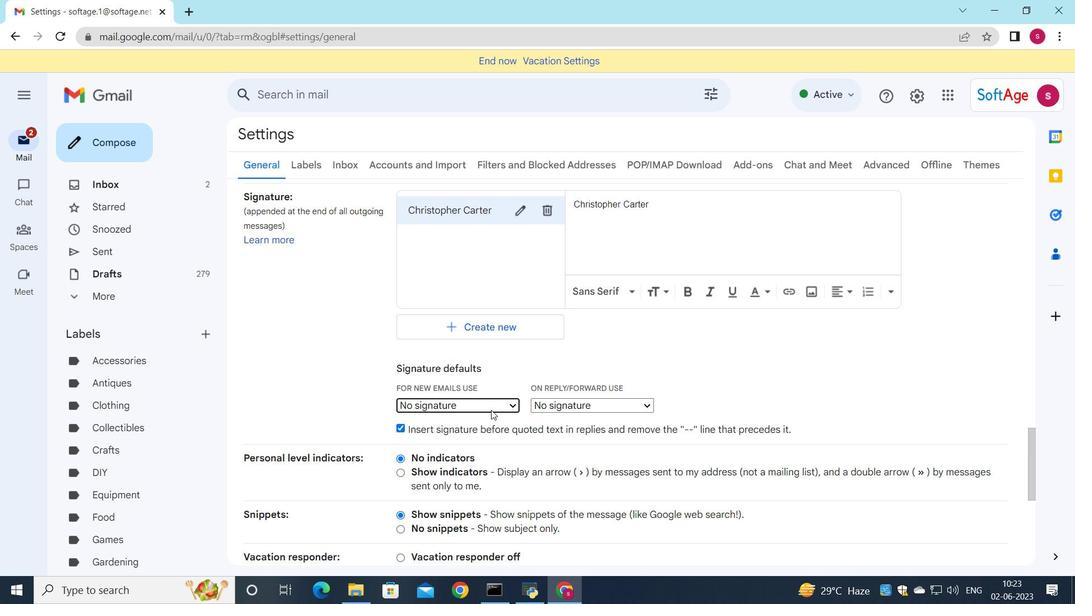 
Action: Mouse pressed left at (493, 403)
Screenshot: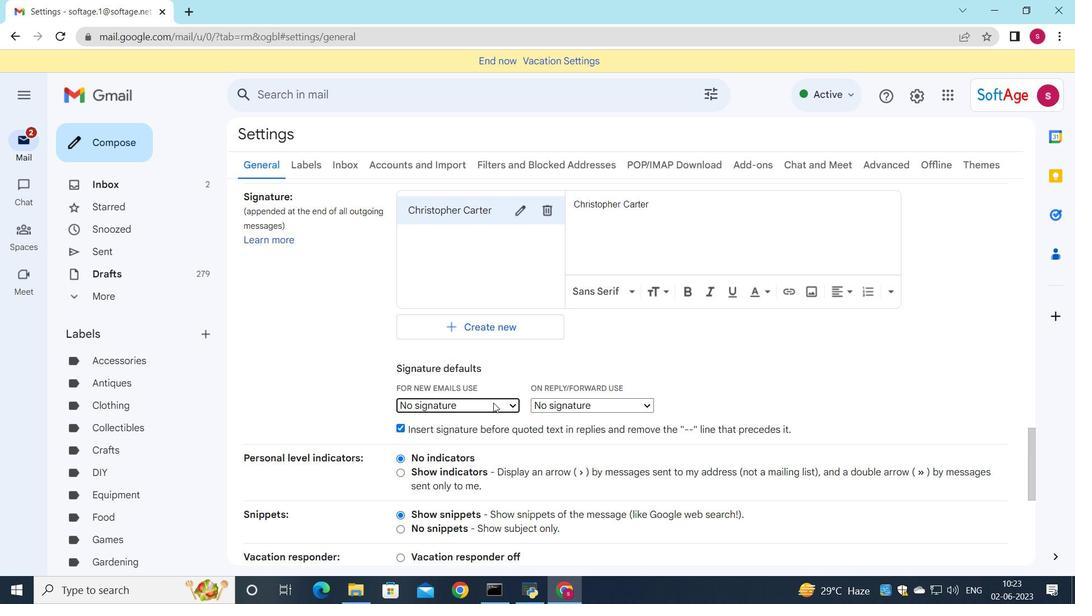 
Action: Mouse moved to (490, 432)
Screenshot: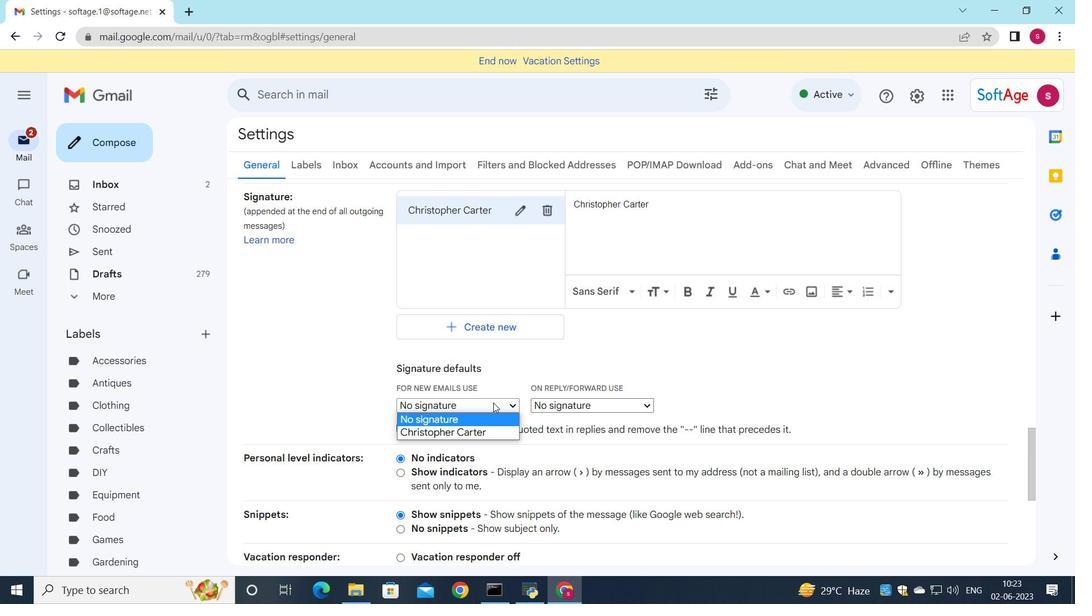 
Action: Mouse pressed left at (490, 432)
Screenshot: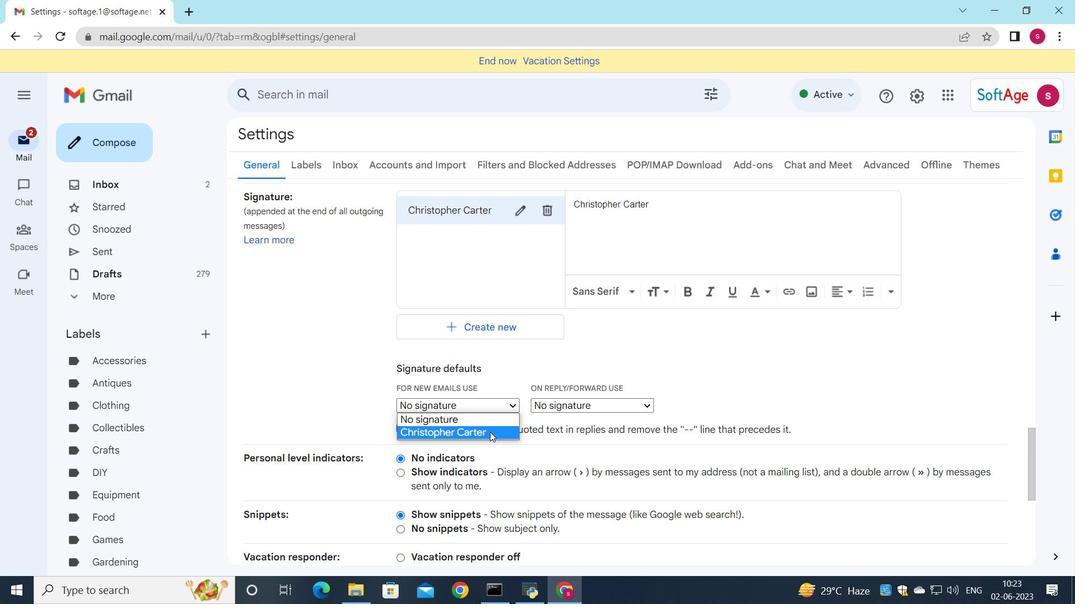 
Action: Mouse moved to (535, 408)
Screenshot: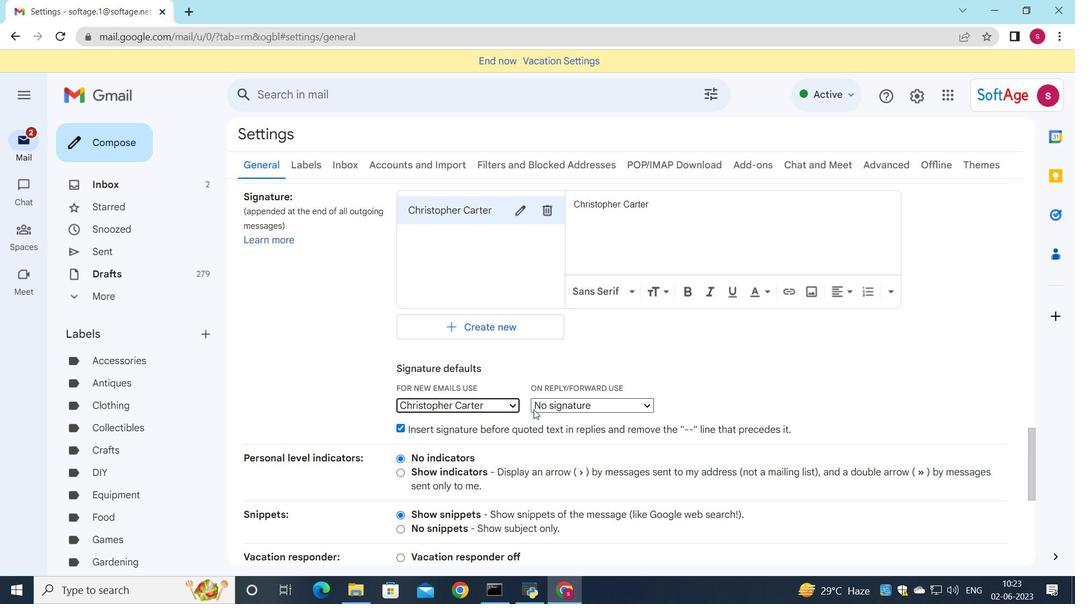 
Action: Mouse pressed left at (535, 408)
Screenshot: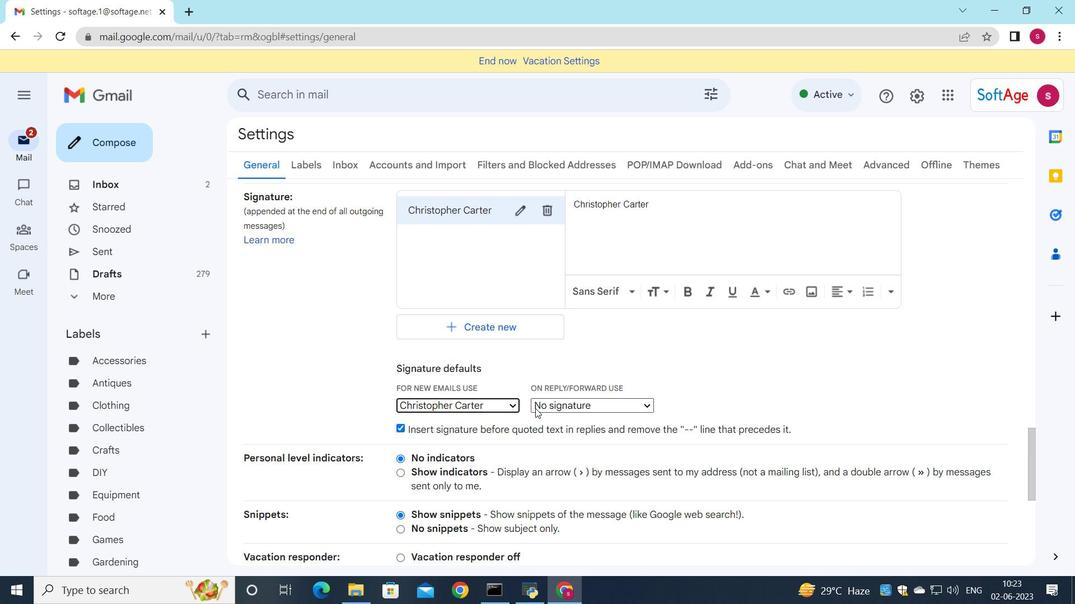 
Action: Mouse moved to (544, 430)
Screenshot: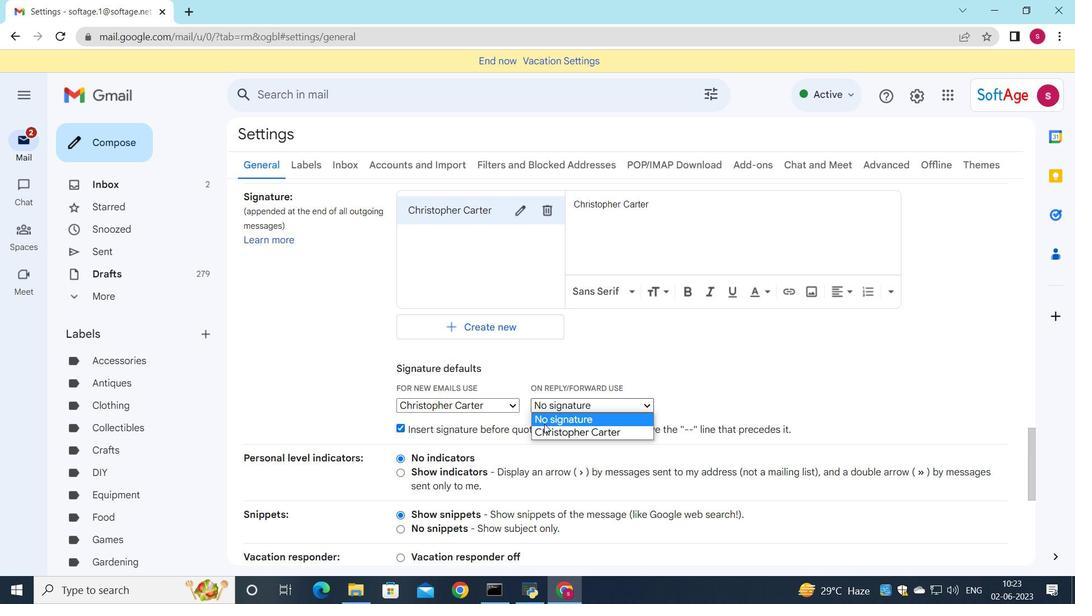 
Action: Mouse pressed left at (544, 430)
Screenshot: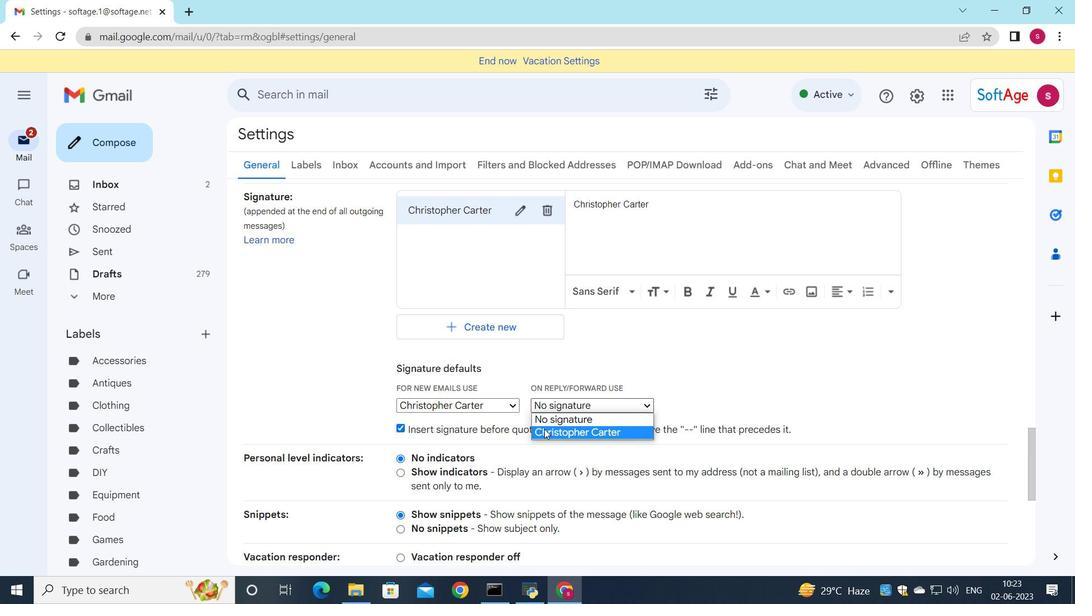 
Action: Mouse scrolled (544, 429) with delta (0, 0)
Screenshot: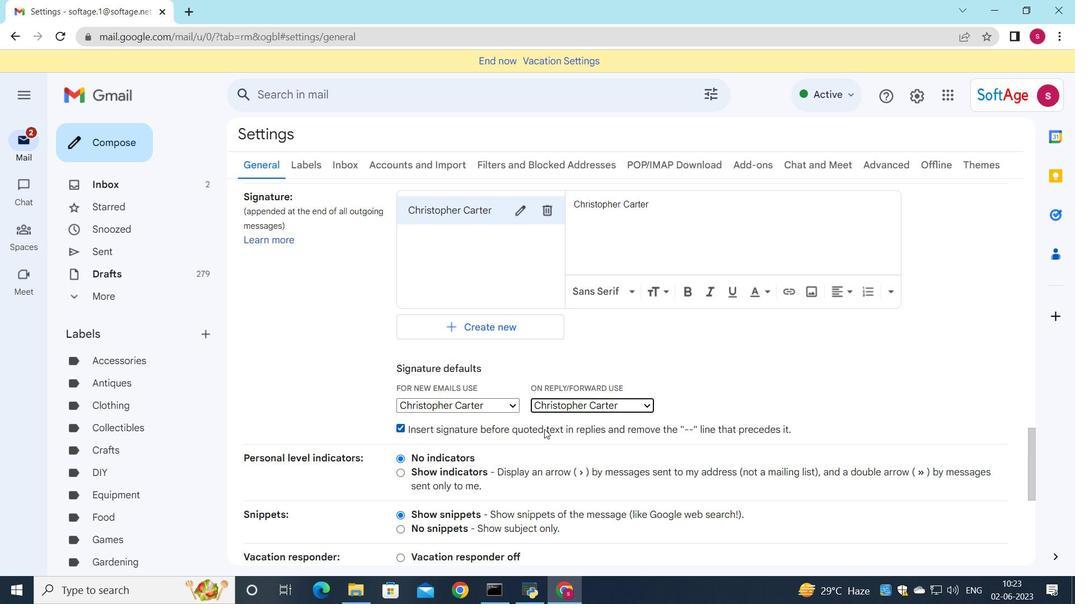 
Action: Mouse scrolled (544, 429) with delta (0, 0)
Screenshot: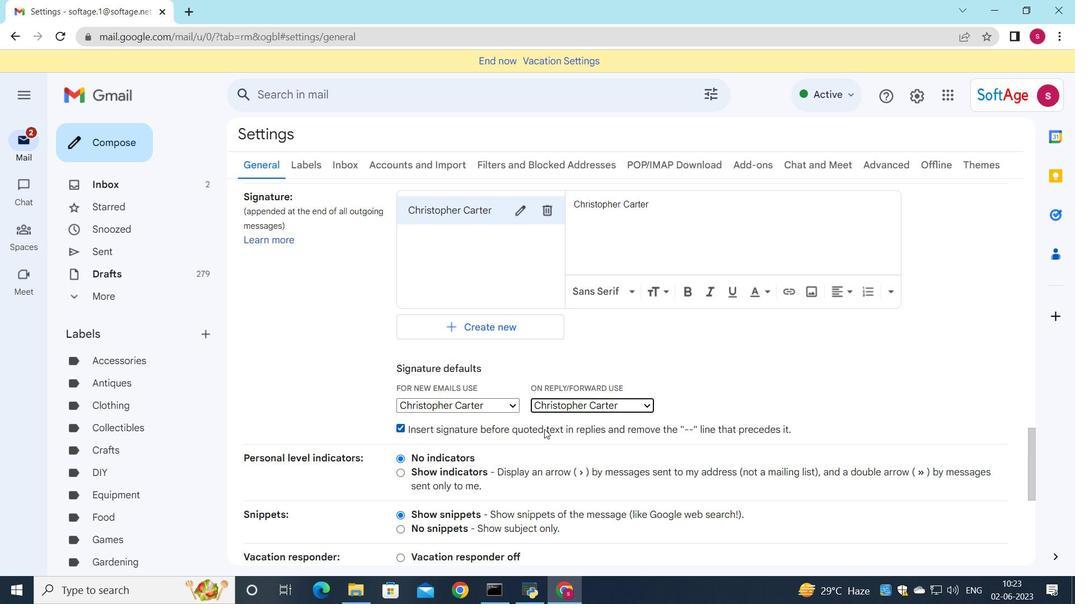 
Action: Mouse scrolled (544, 429) with delta (0, 0)
Screenshot: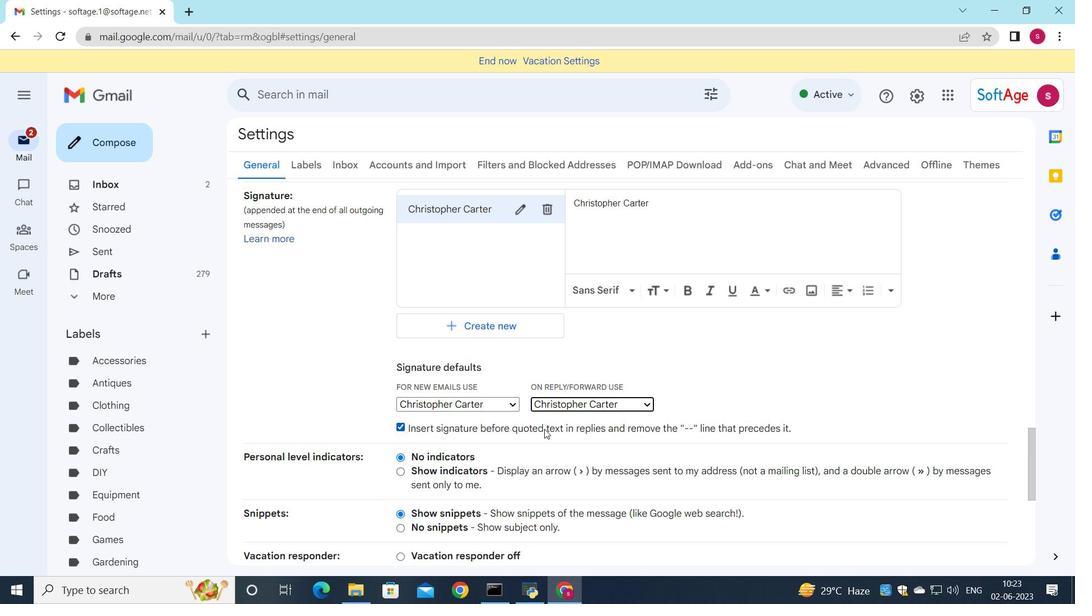 
Action: Mouse scrolled (544, 429) with delta (0, 0)
Screenshot: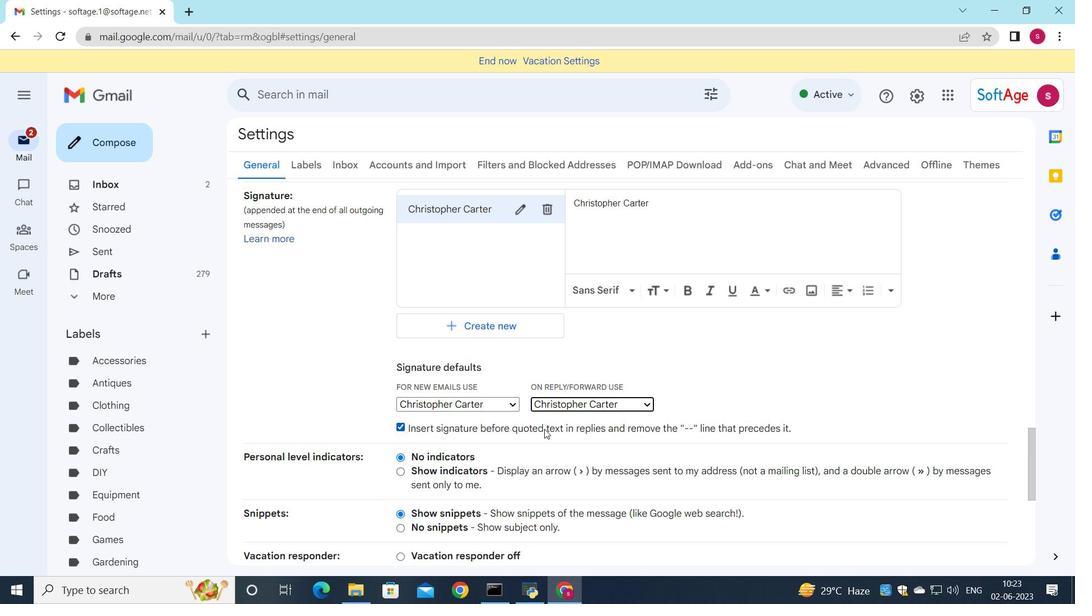 
Action: Mouse scrolled (544, 429) with delta (0, 0)
Screenshot: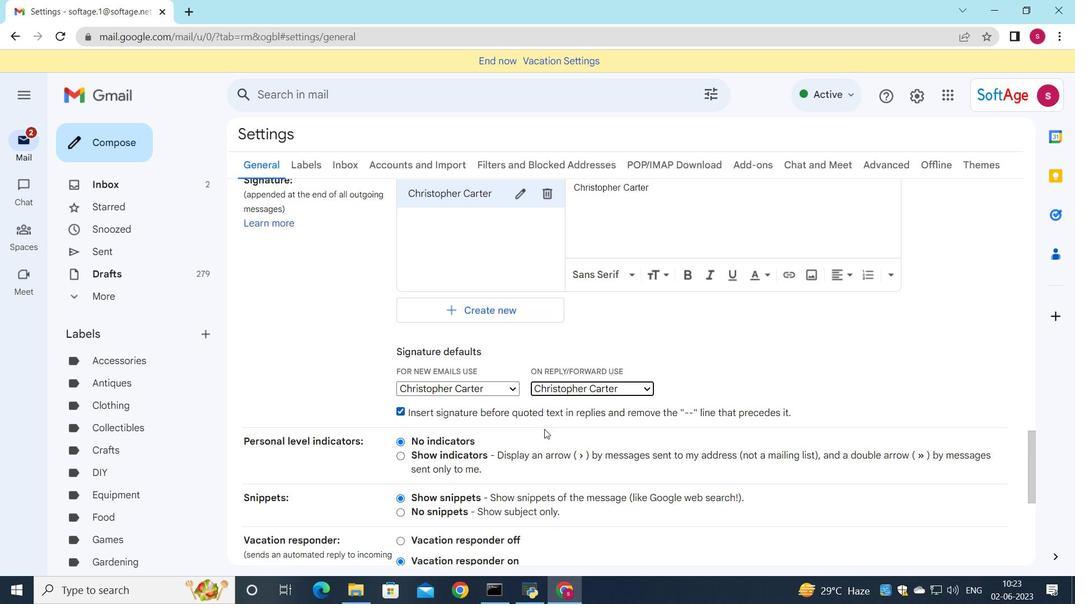 
Action: Mouse moved to (497, 460)
Screenshot: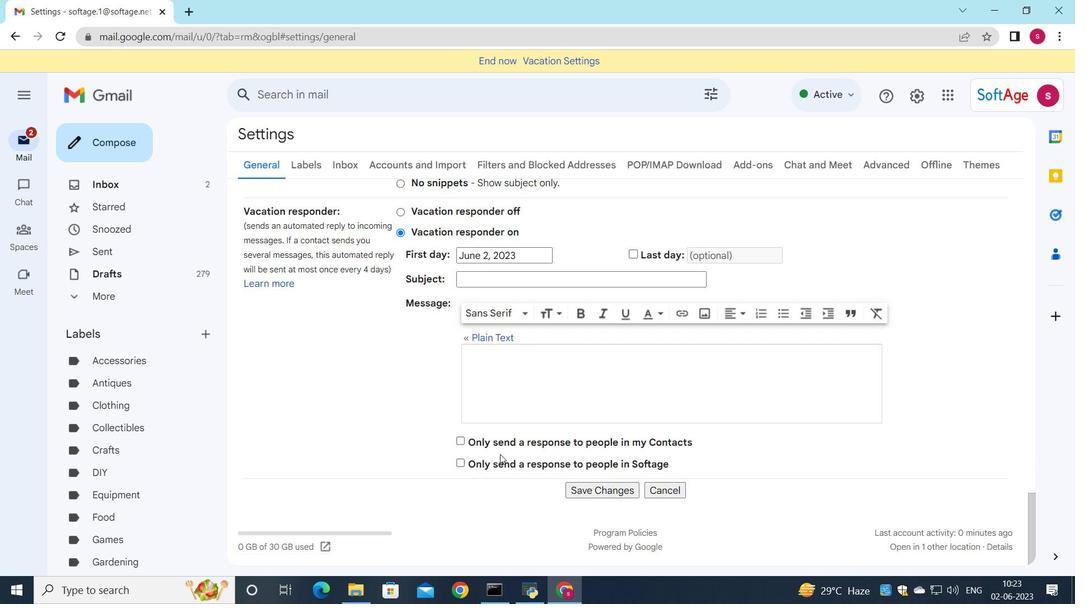 
Action: Mouse scrolled (497, 460) with delta (0, 0)
Screenshot: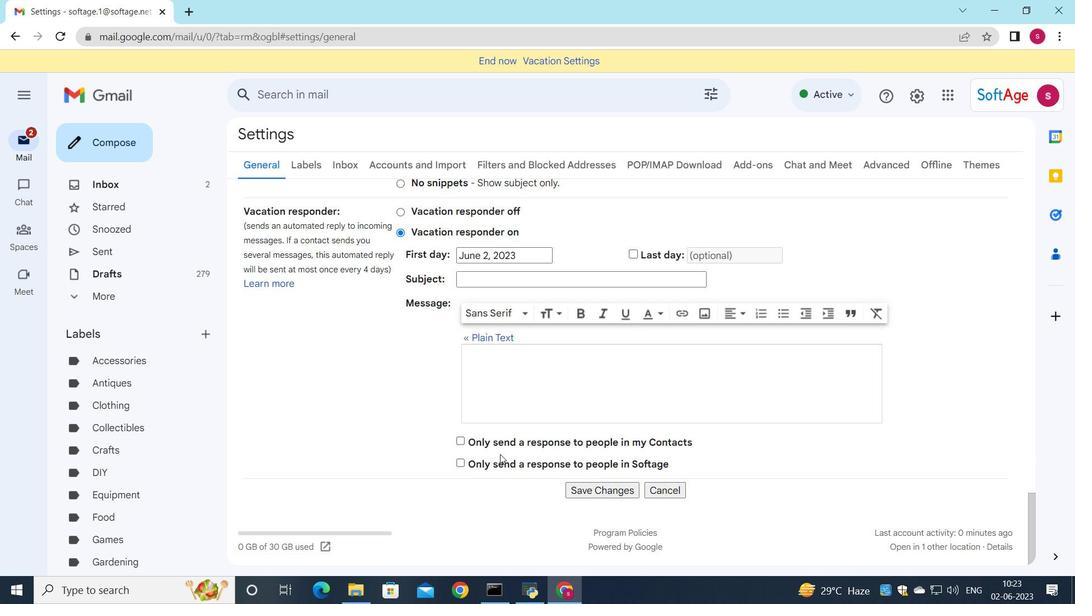 
Action: Mouse moved to (500, 473)
Screenshot: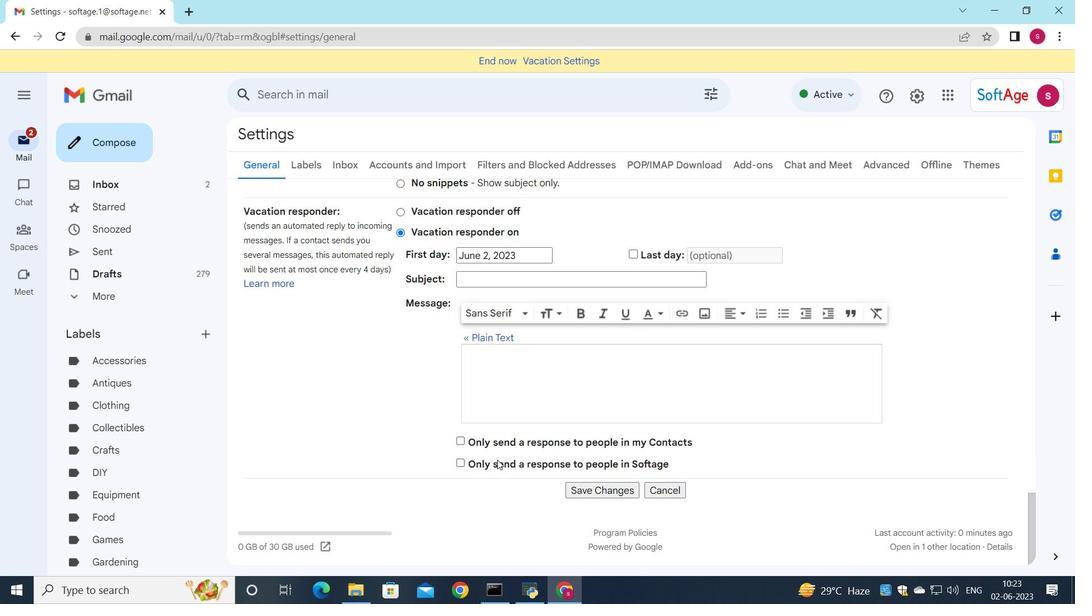 
Action: Mouse scrolled (497, 465) with delta (0, 0)
Screenshot: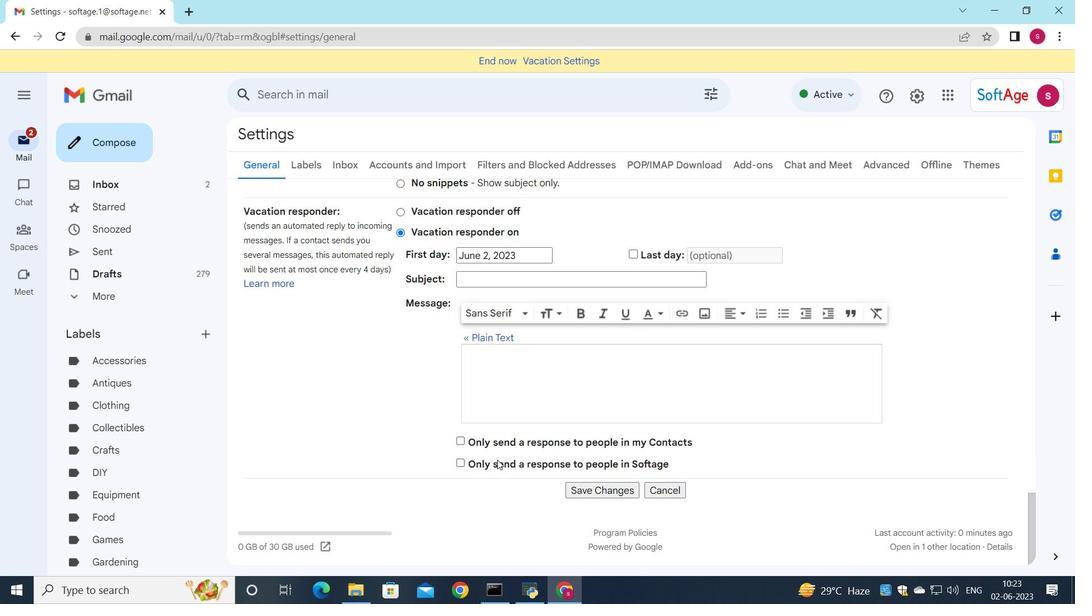 
Action: Mouse moved to (574, 485)
Screenshot: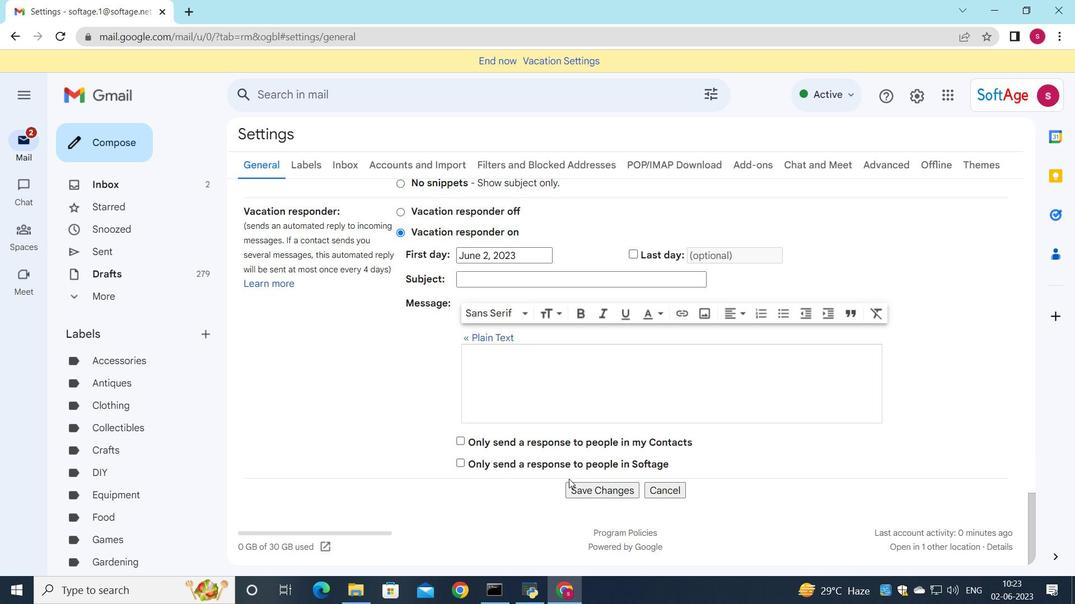 
Action: Mouse pressed left at (574, 485)
Screenshot: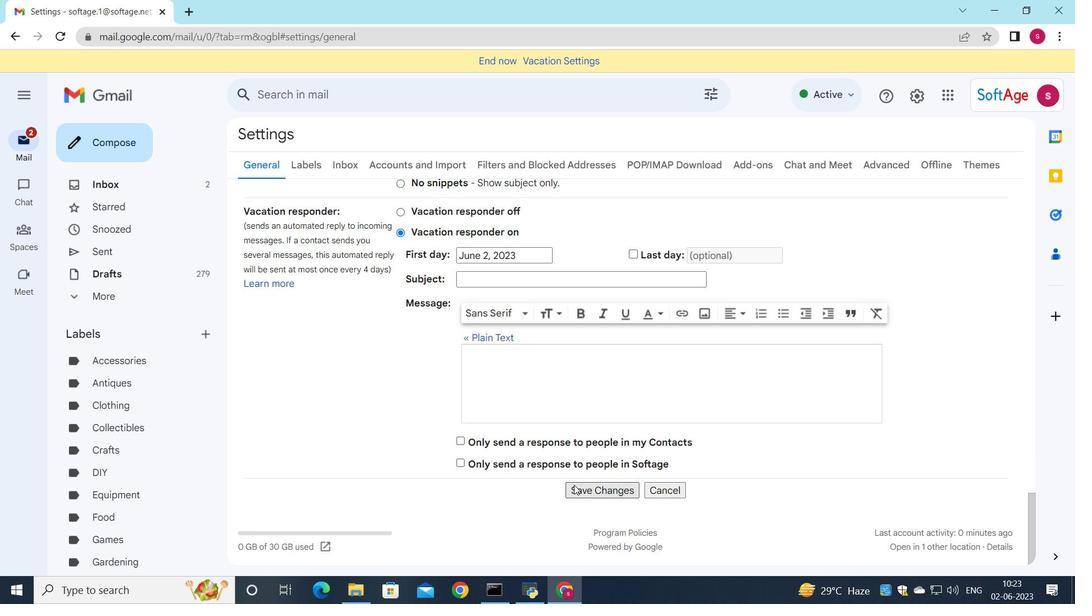 
Action: Mouse moved to (1022, 479)
Screenshot: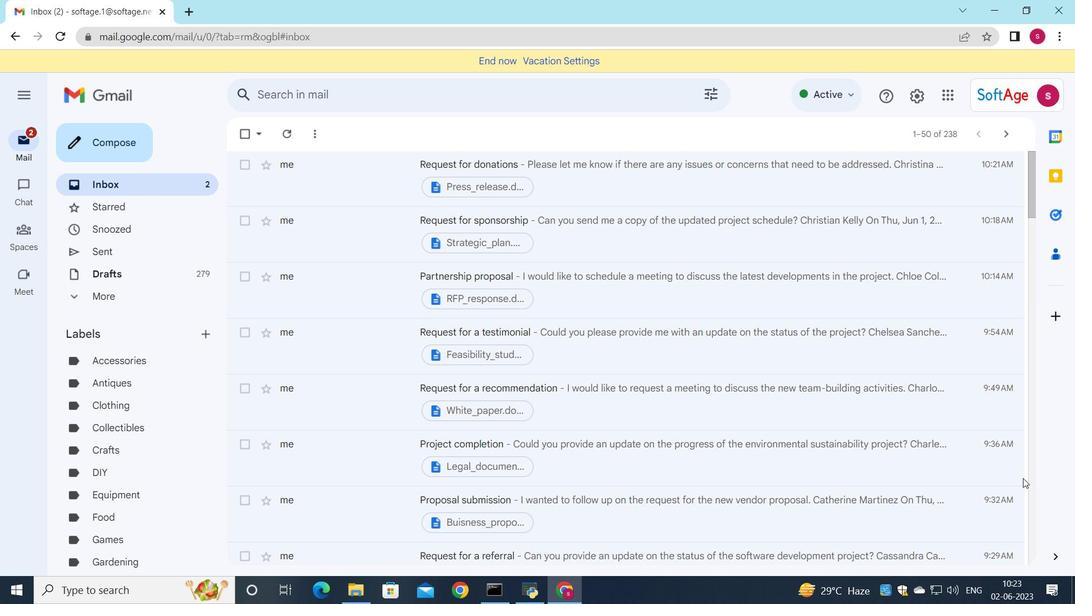 
Action: Mouse pressed left at (1022, 479)
Screenshot: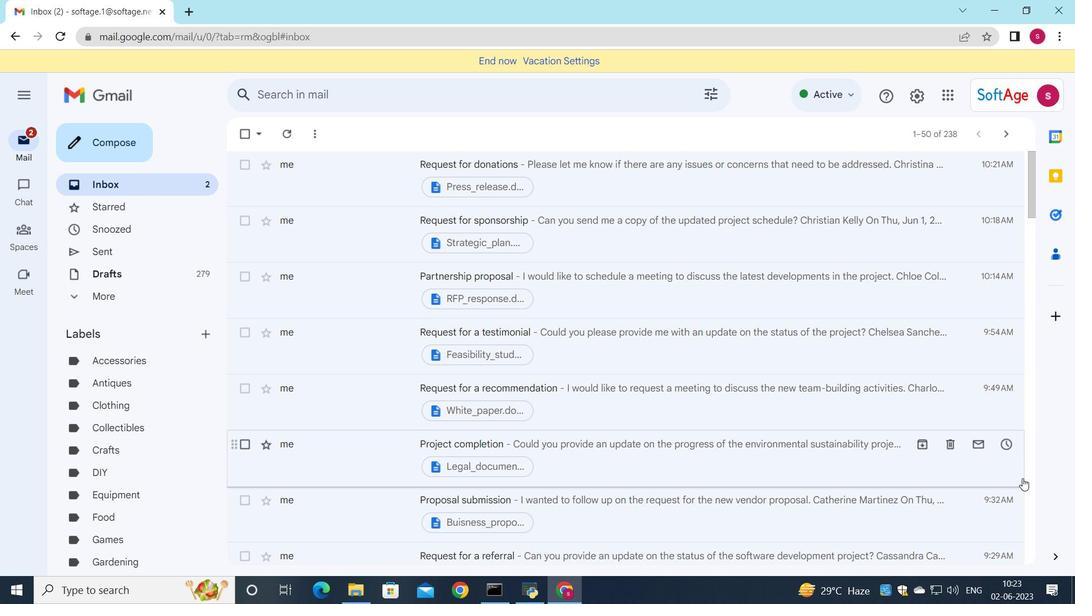 
Action: Mouse moved to (245, 139)
Screenshot: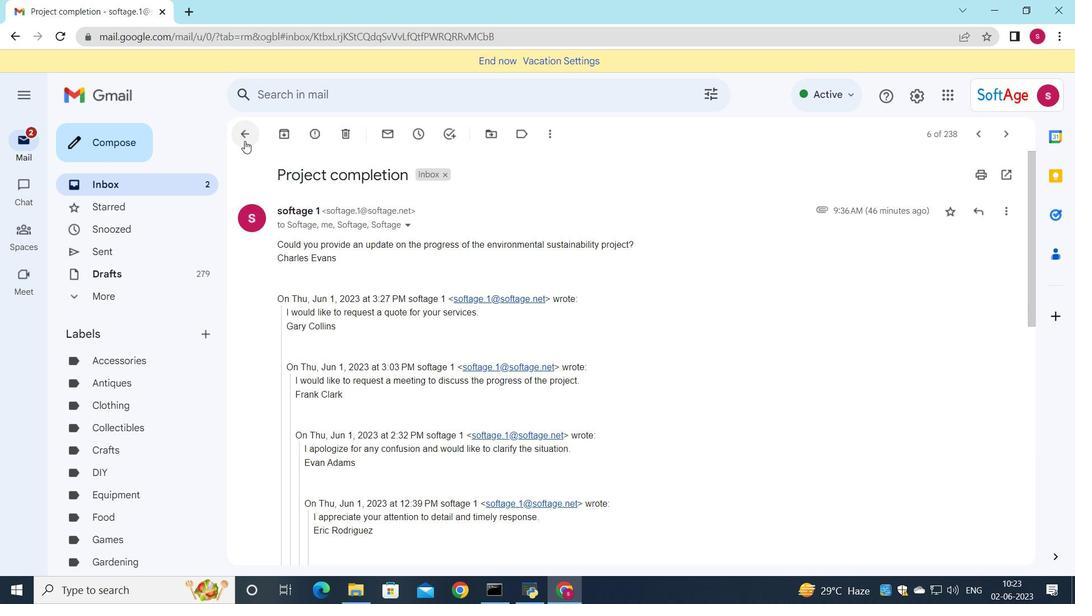 
Action: Mouse pressed left at (245, 139)
Screenshot: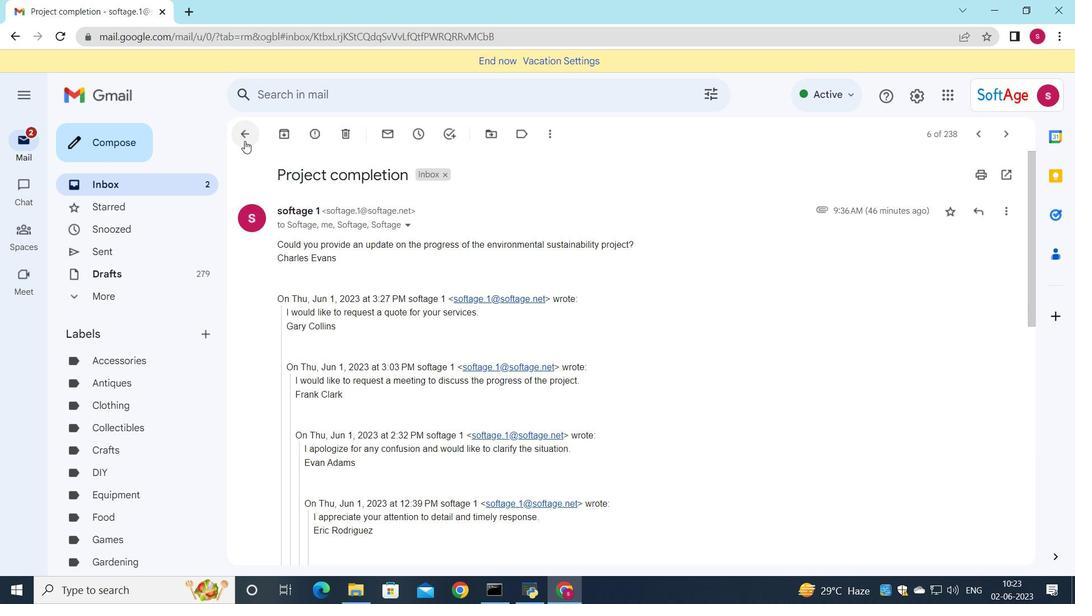 
Action: Mouse moved to (1027, 518)
Screenshot: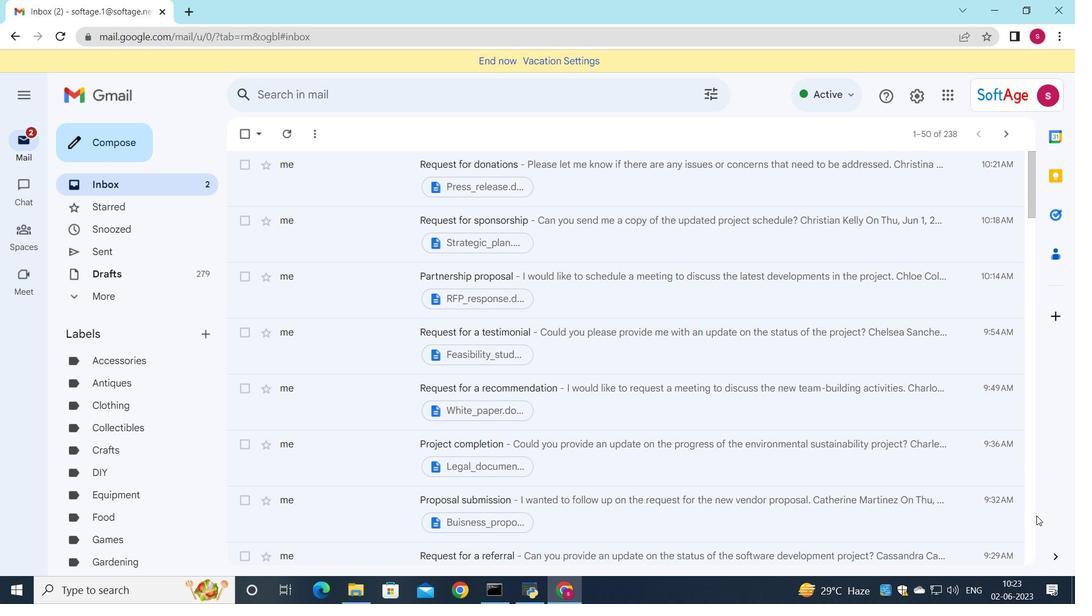 
Action: Mouse pressed left at (1027, 518)
Screenshot: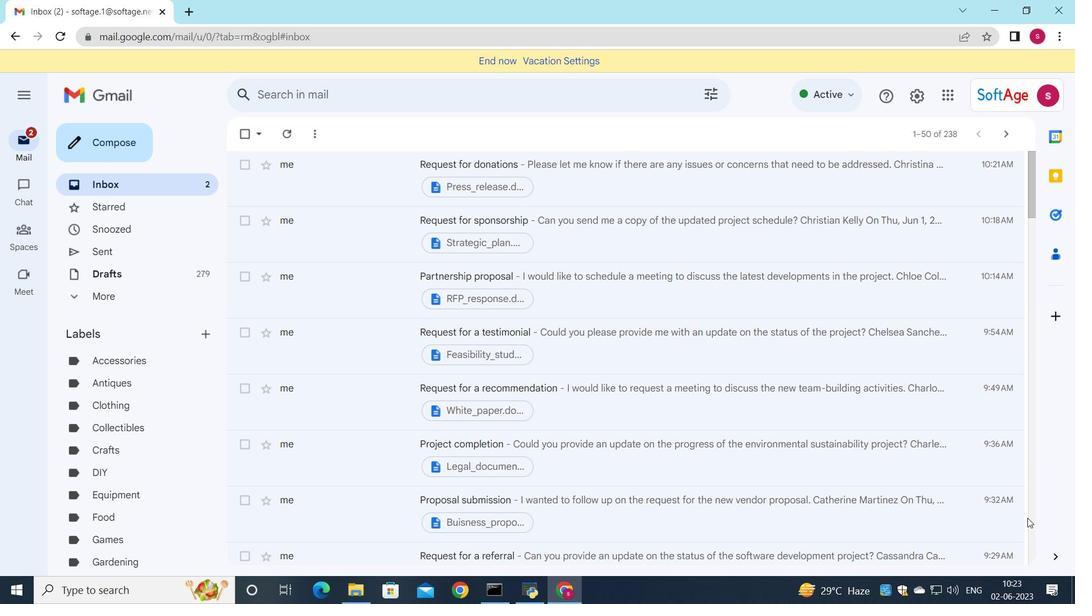 
Action: Mouse moved to (1030, 538)
Screenshot: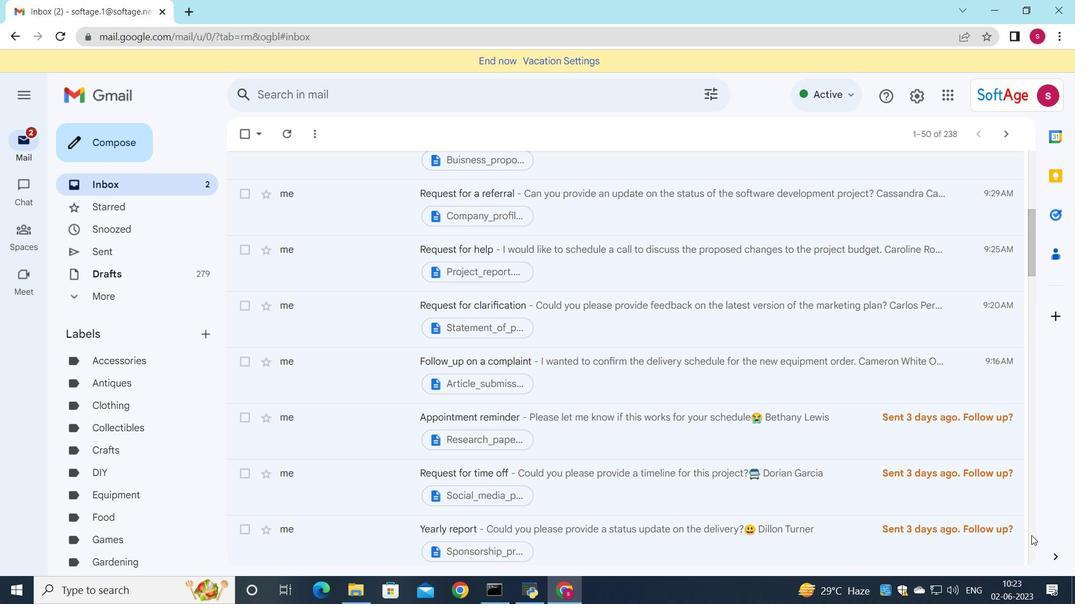 
Action: Mouse pressed left at (1030, 538)
Screenshot: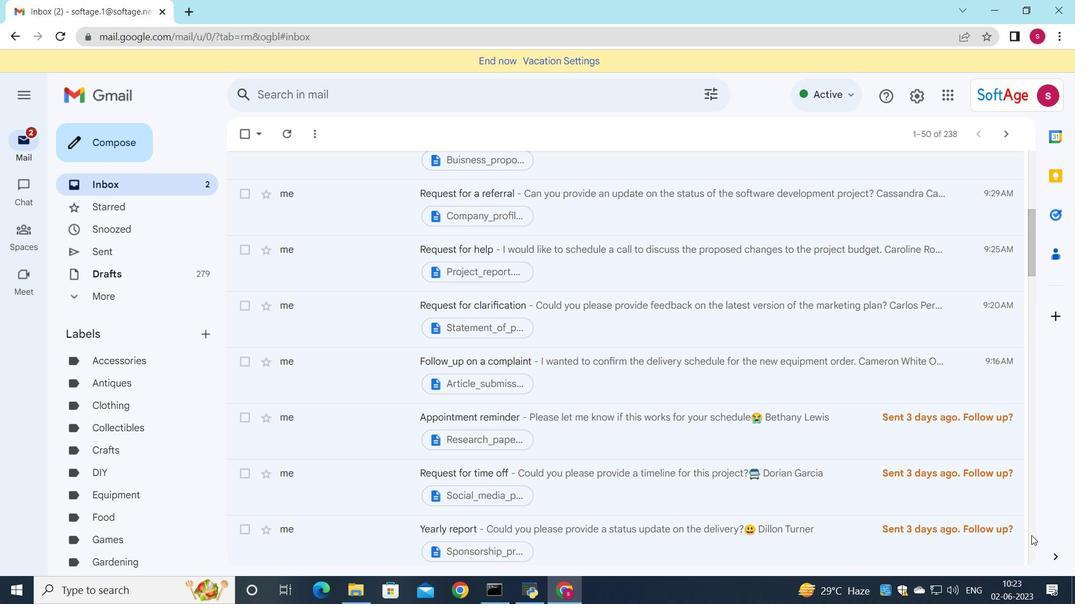 
Action: Mouse pressed left at (1030, 538)
Screenshot: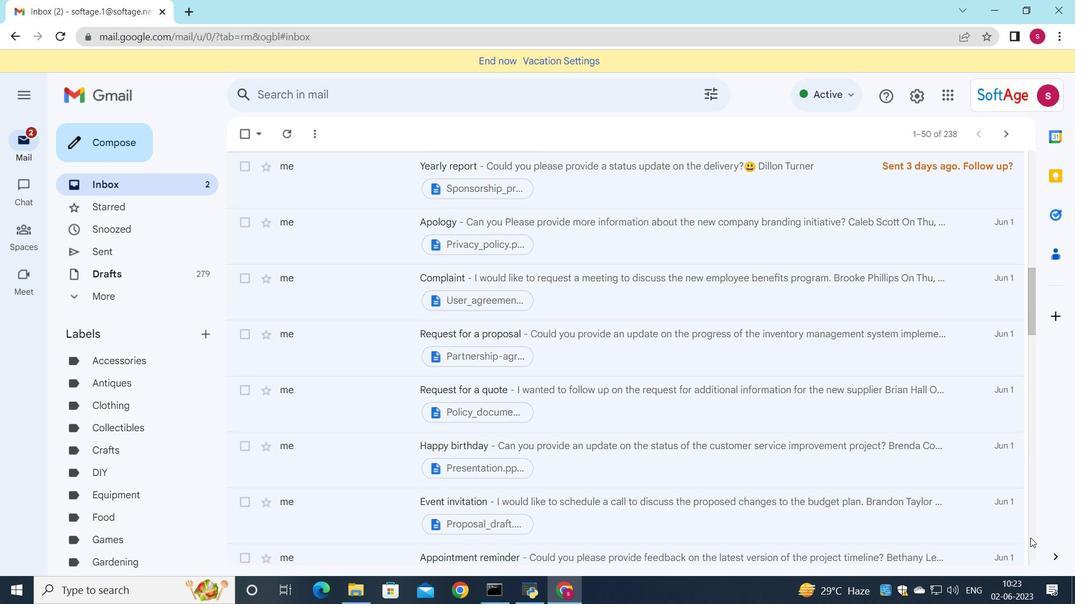 
Action: Mouse moved to (1030, 542)
Screenshot: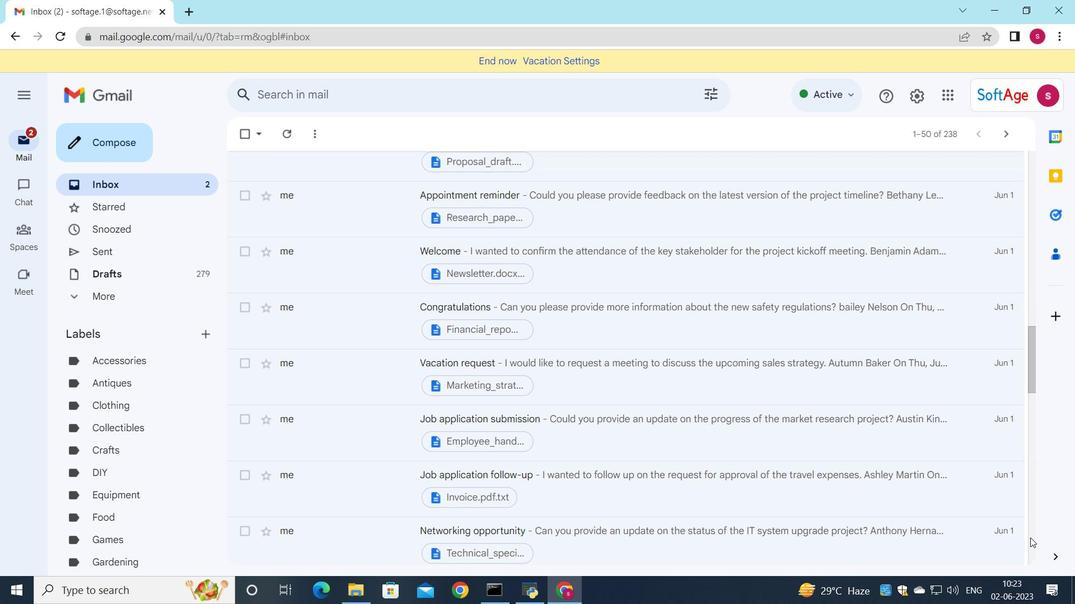 
Action: Mouse pressed left at (1030, 542)
Screenshot: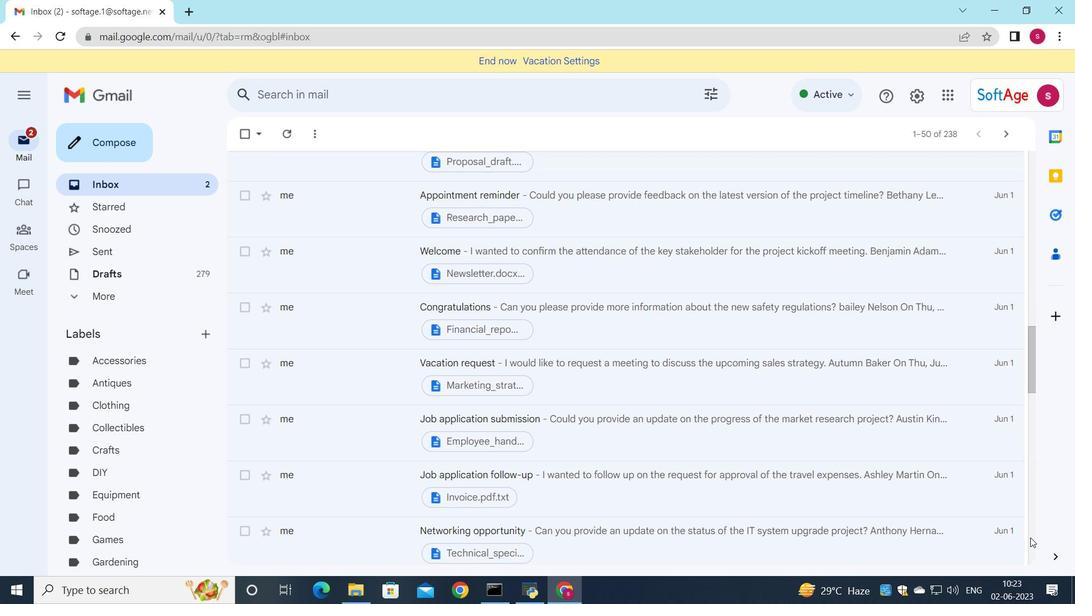 
Action: Mouse pressed left at (1030, 542)
Screenshot: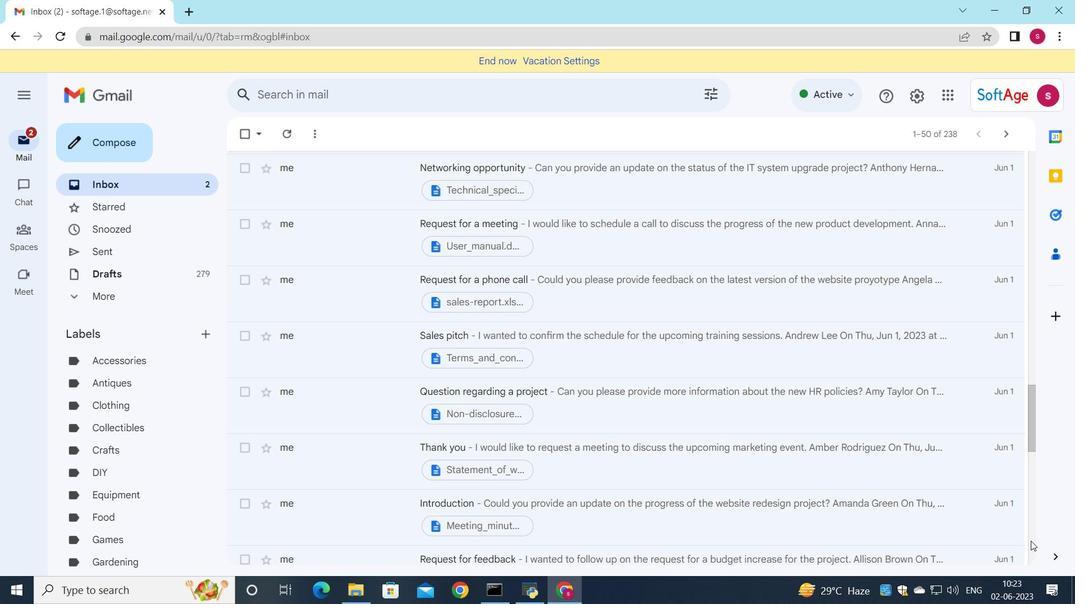 
Action: Mouse pressed left at (1030, 542)
Screenshot: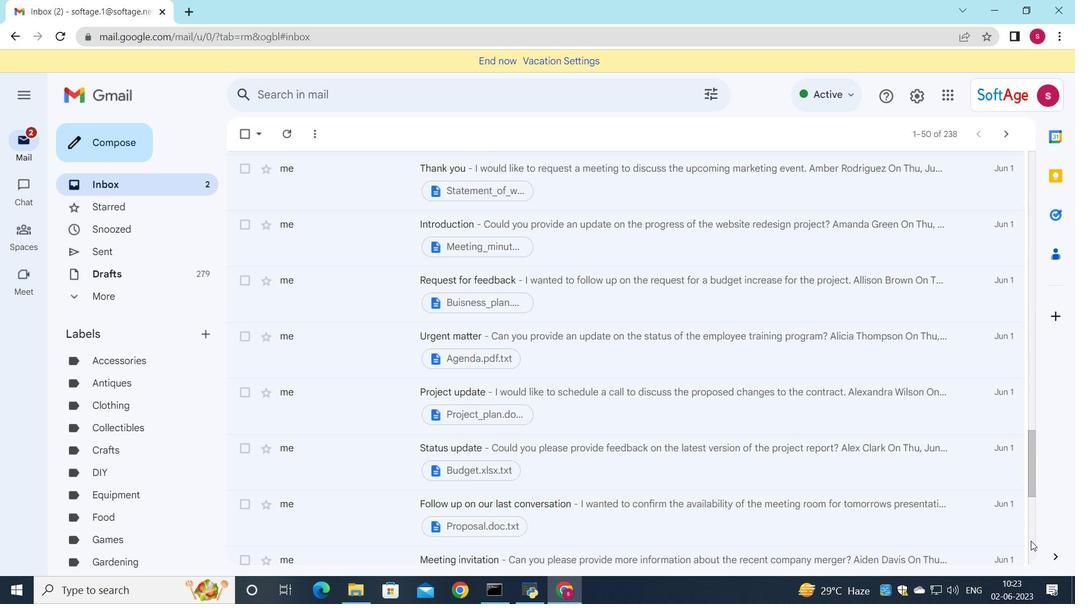 
Action: Mouse moved to (434, 239)
Screenshot: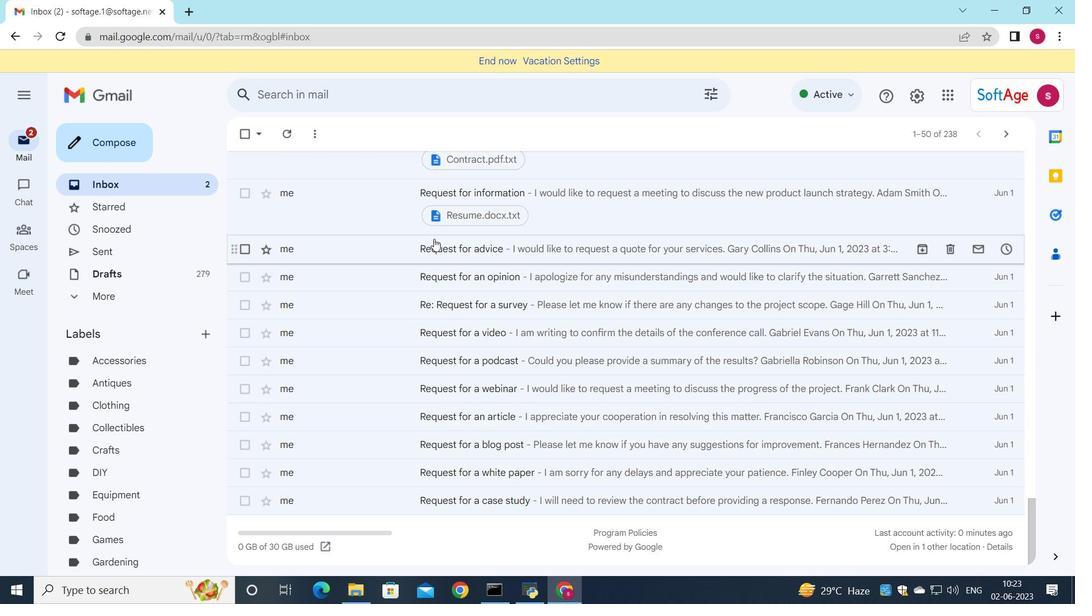 
Action: Mouse pressed left at (434, 239)
Screenshot: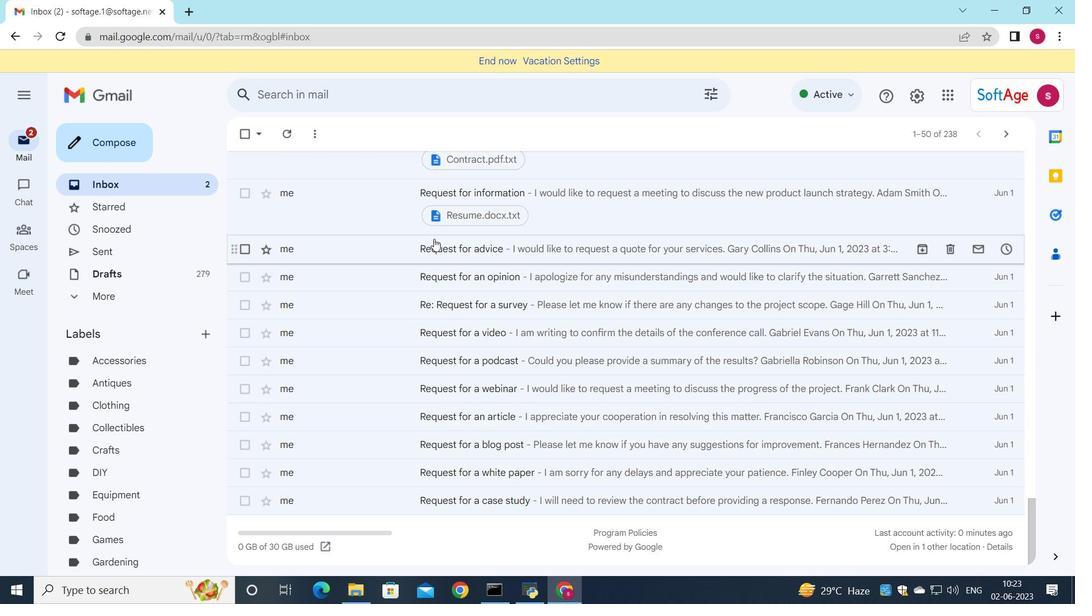 
Action: Mouse moved to (403, 300)
Screenshot: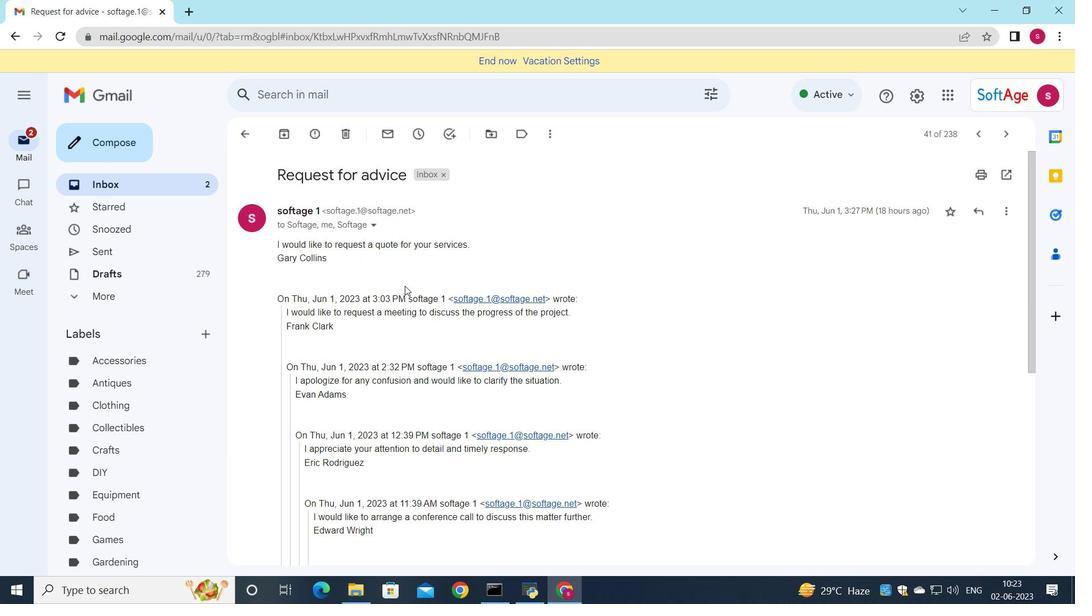 
Action: Mouse scrolled (403, 300) with delta (0, 0)
Screenshot: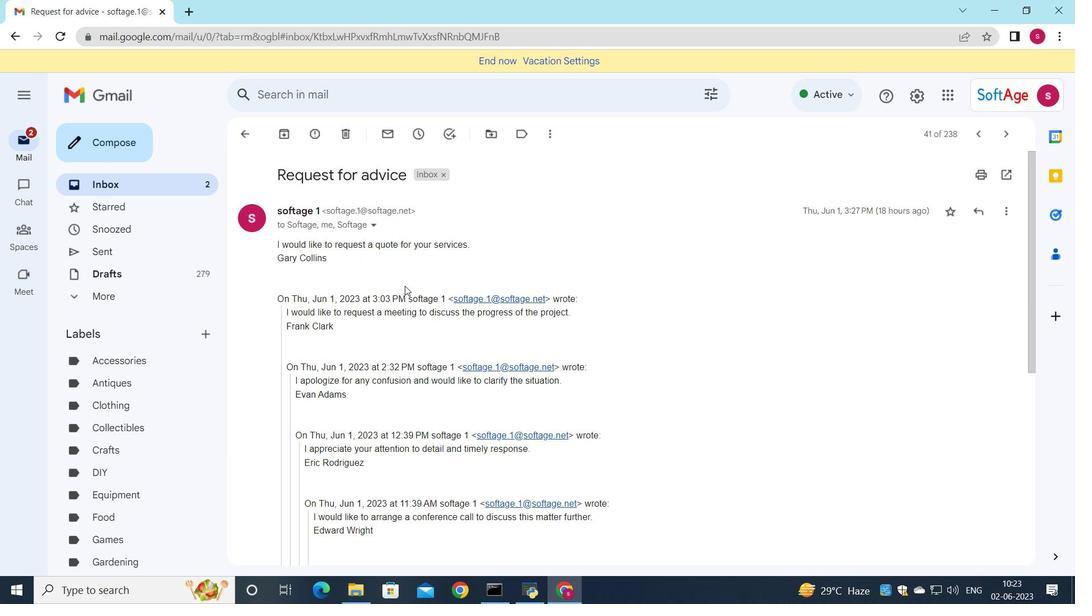 
Action: Mouse moved to (403, 310)
Screenshot: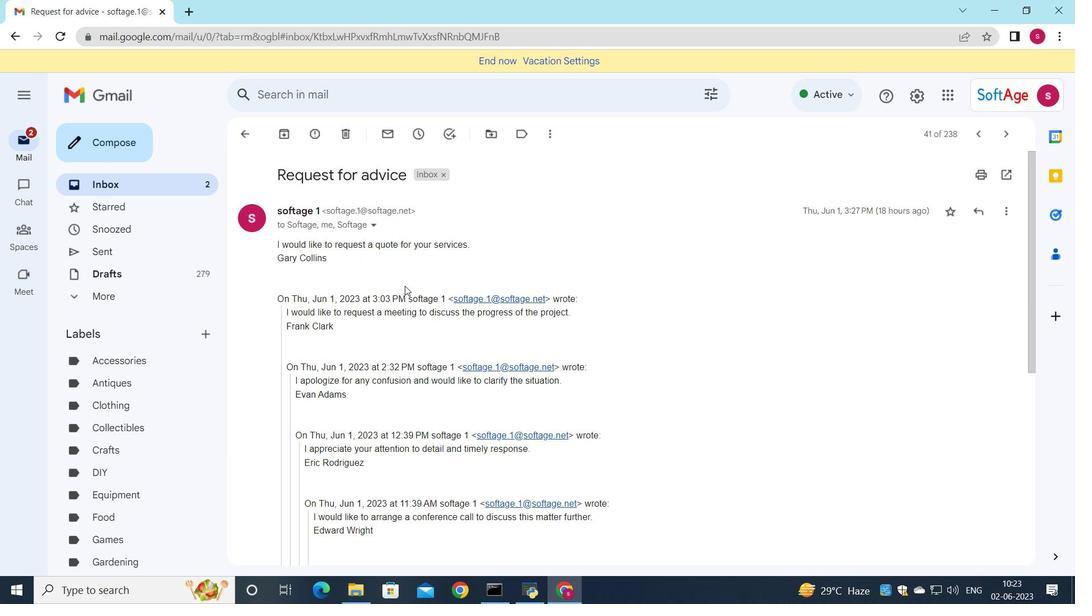 
Action: Mouse scrolled (403, 310) with delta (0, 0)
Screenshot: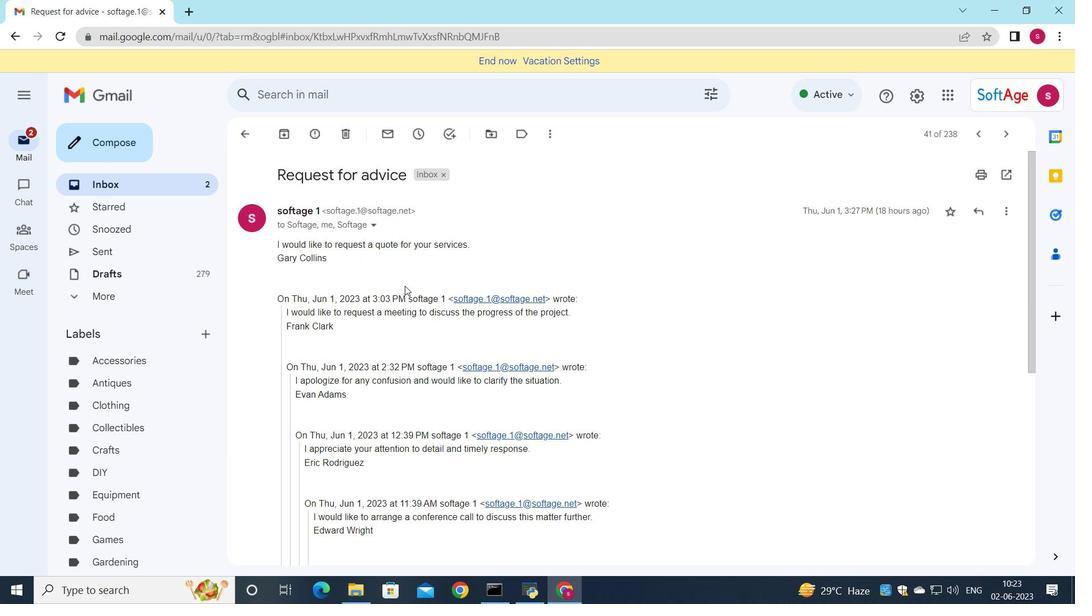 
Action: Mouse moved to (403, 316)
Screenshot: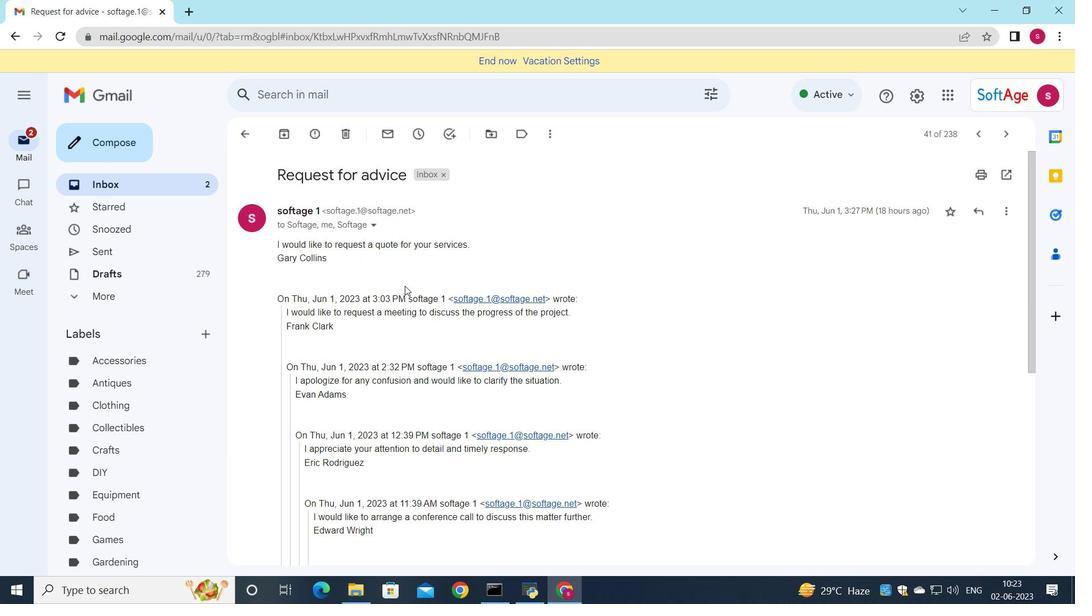 
Action: Mouse scrolled (403, 315) with delta (0, 0)
Screenshot: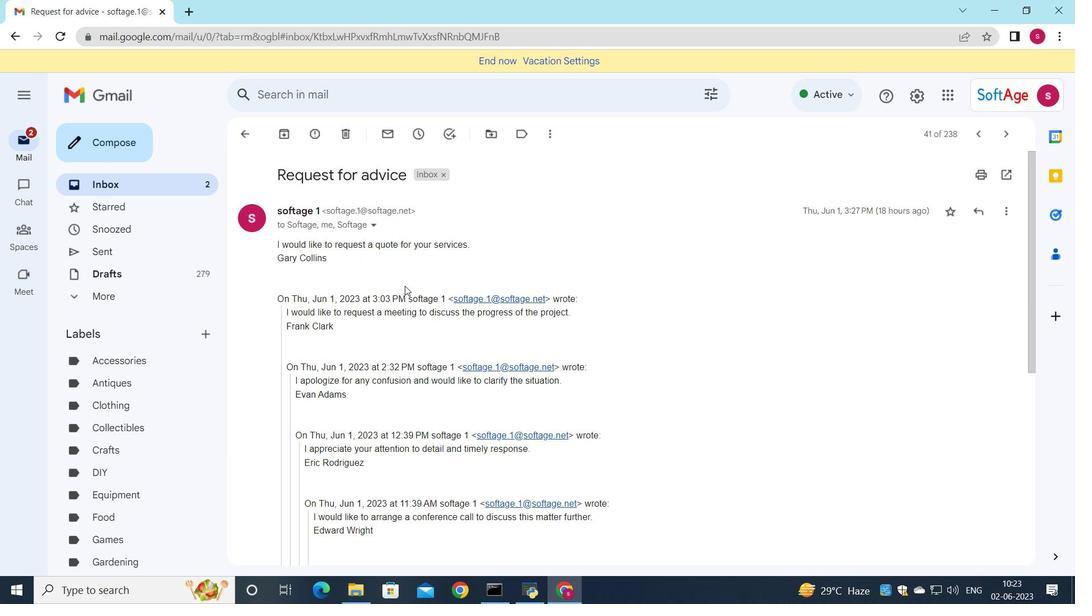 
Action: Mouse moved to (407, 336)
Screenshot: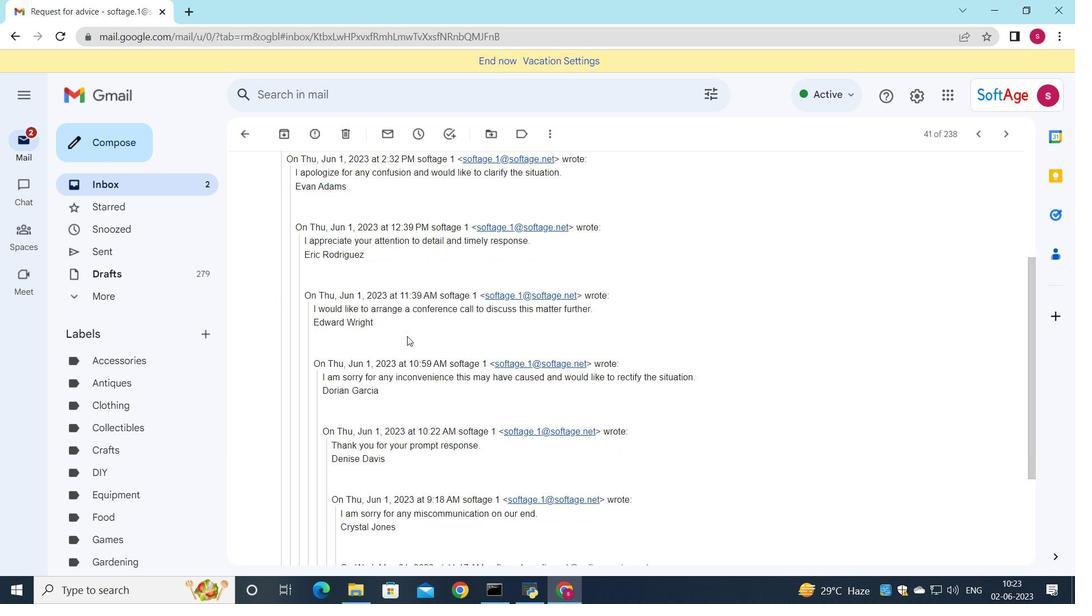 
Action: Mouse scrolled (407, 336) with delta (0, 0)
Screenshot: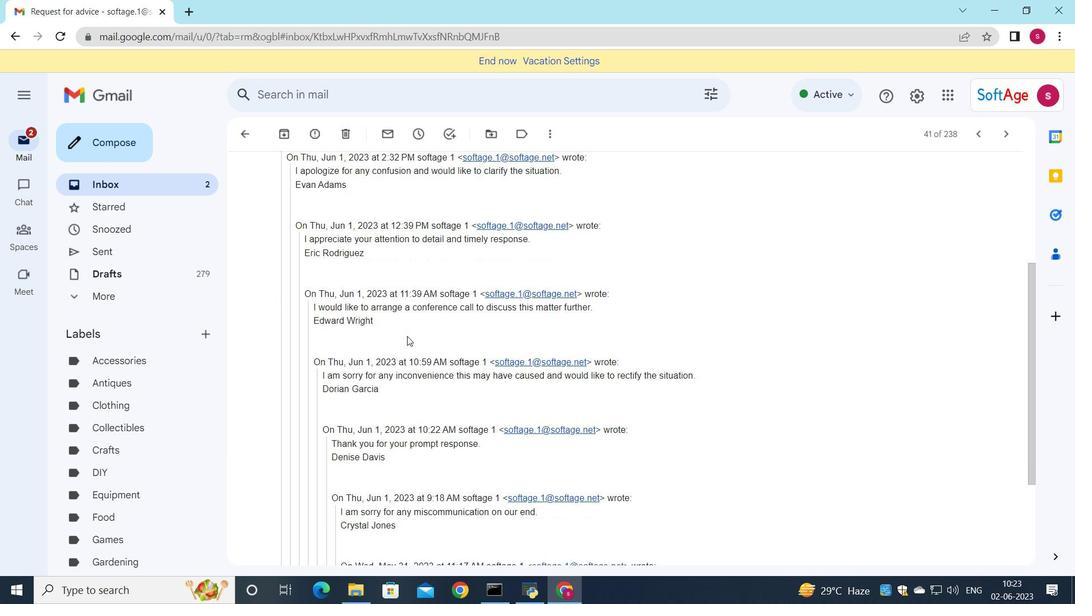 
Action: Mouse moved to (406, 336)
Screenshot: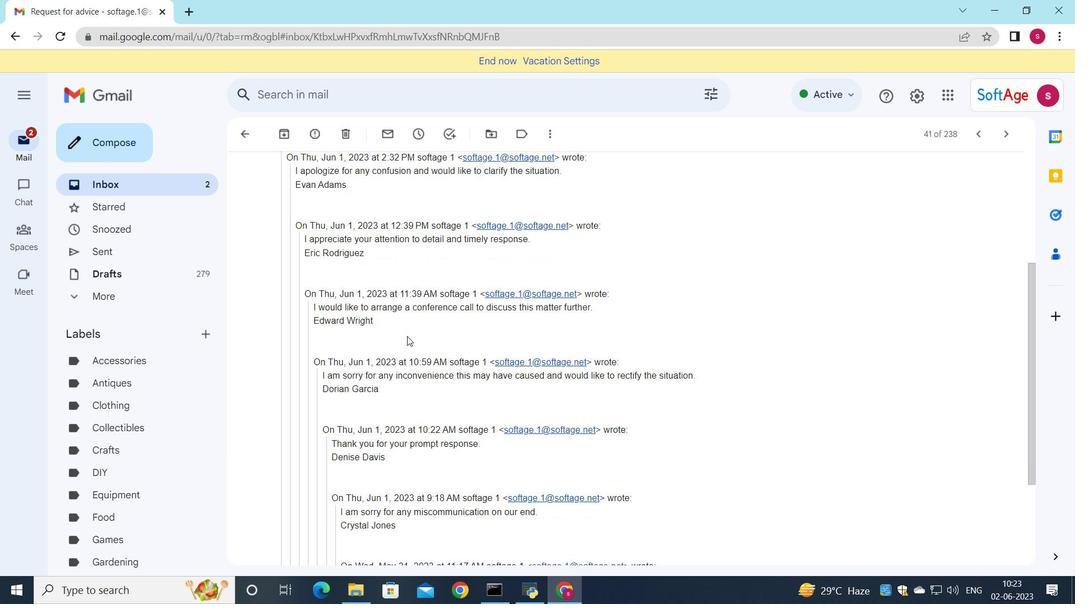 
Action: Mouse scrolled (406, 336) with delta (0, 0)
Screenshot: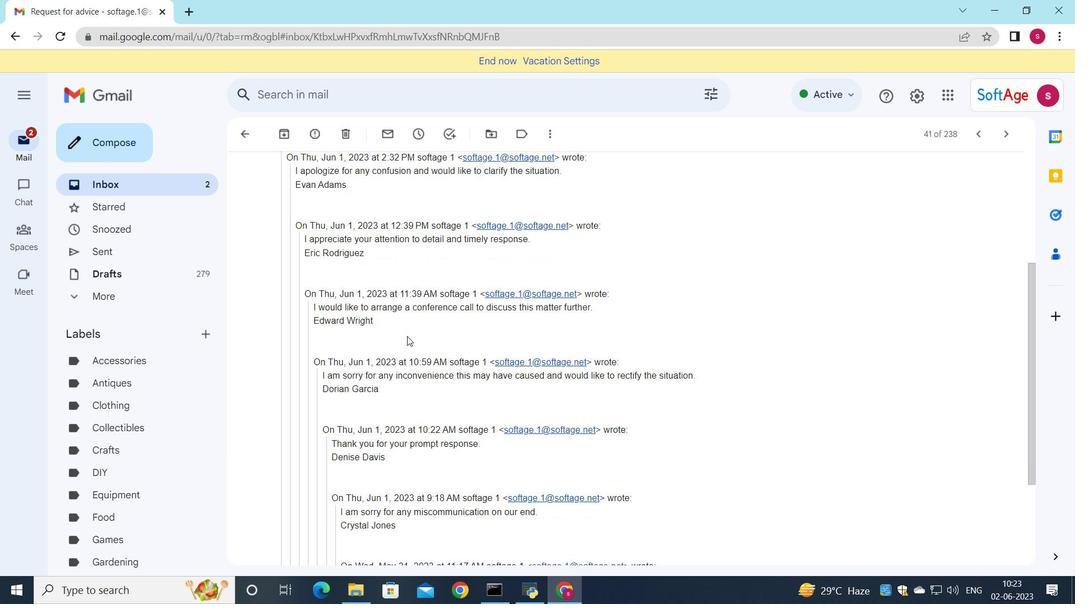 
Action: Mouse moved to (406, 339)
Screenshot: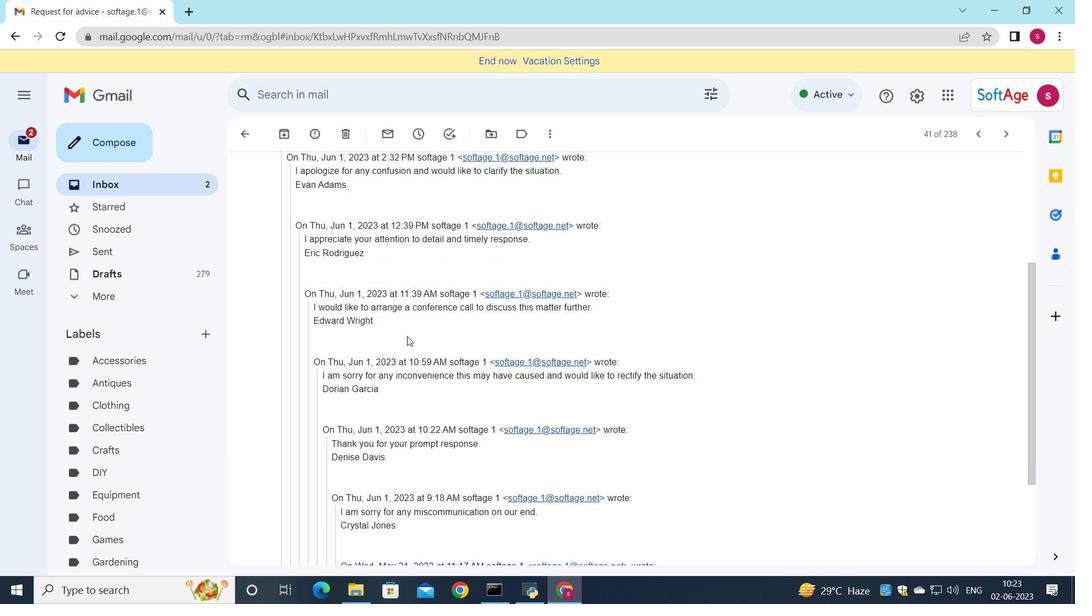 
Action: Mouse scrolled (406, 336) with delta (0, 0)
Screenshot: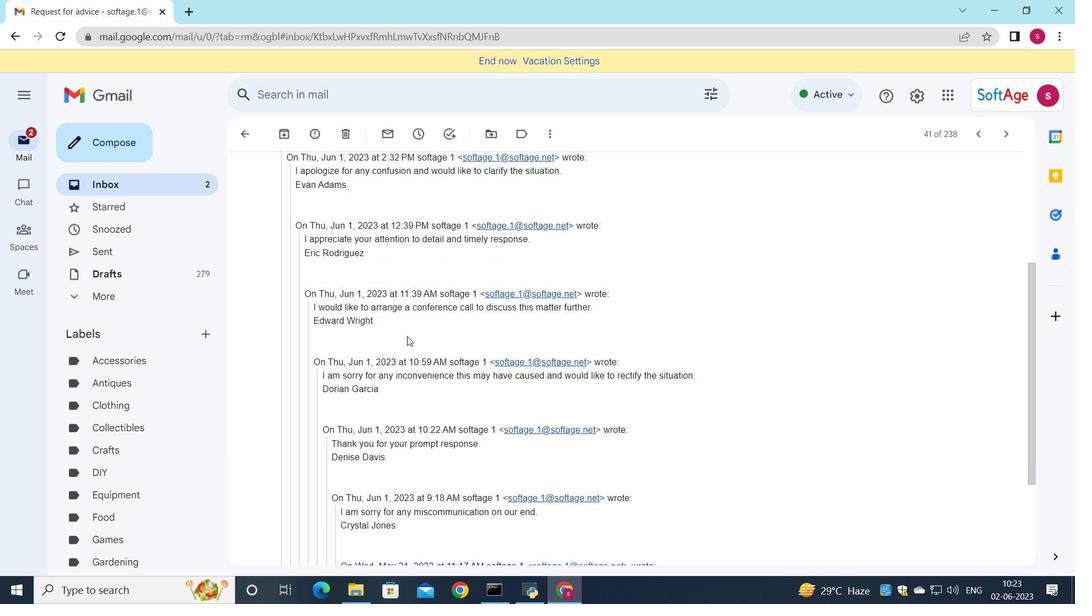 
Action: Mouse moved to (406, 345)
Screenshot: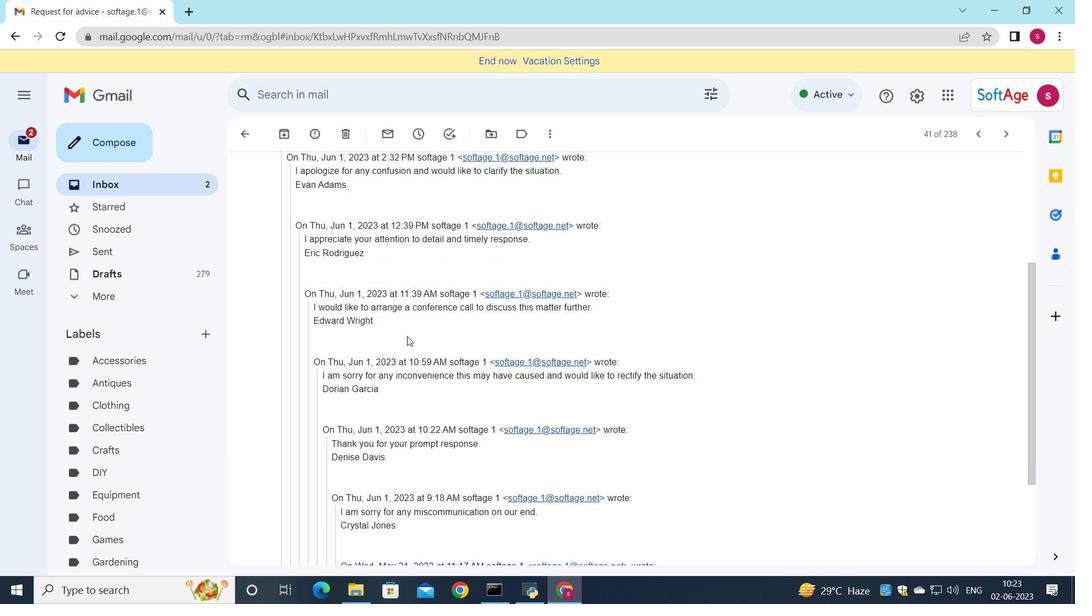 
Action: Mouse scrolled (406, 336) with delta (0, 0)
Screenshot: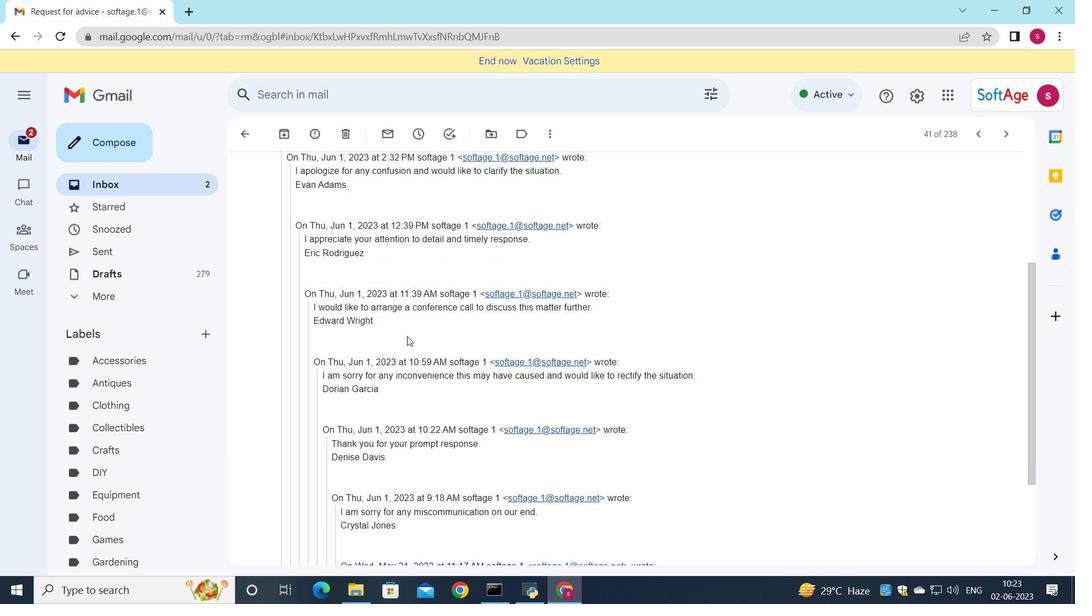 
Action: Mouse moved to (397, 350)
Screenshot: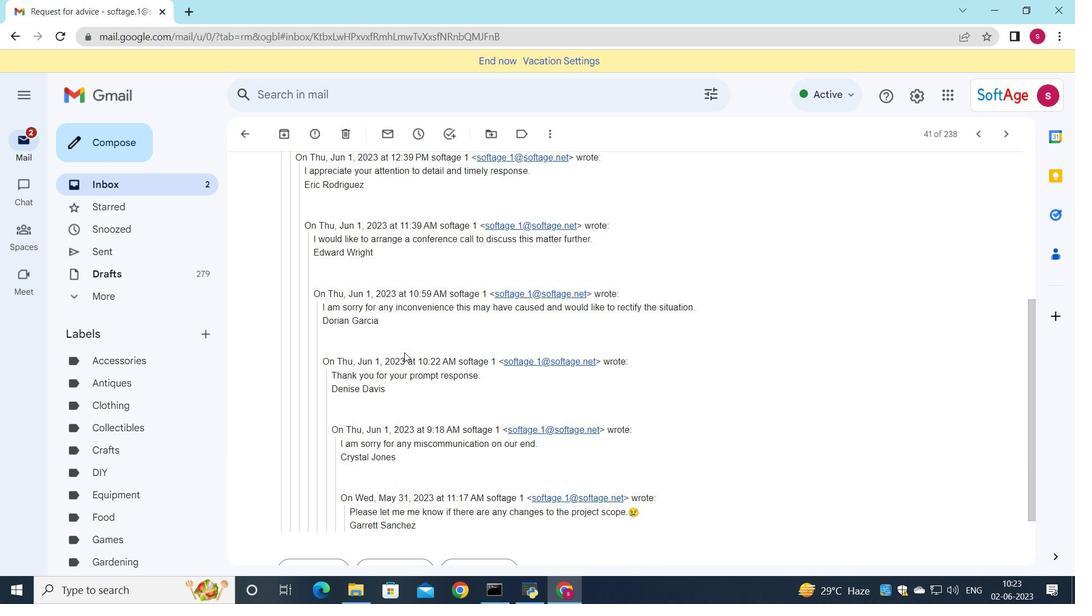 
Action: Mouse scrolled (397, 349) with delta (0, 0)
Screenshot: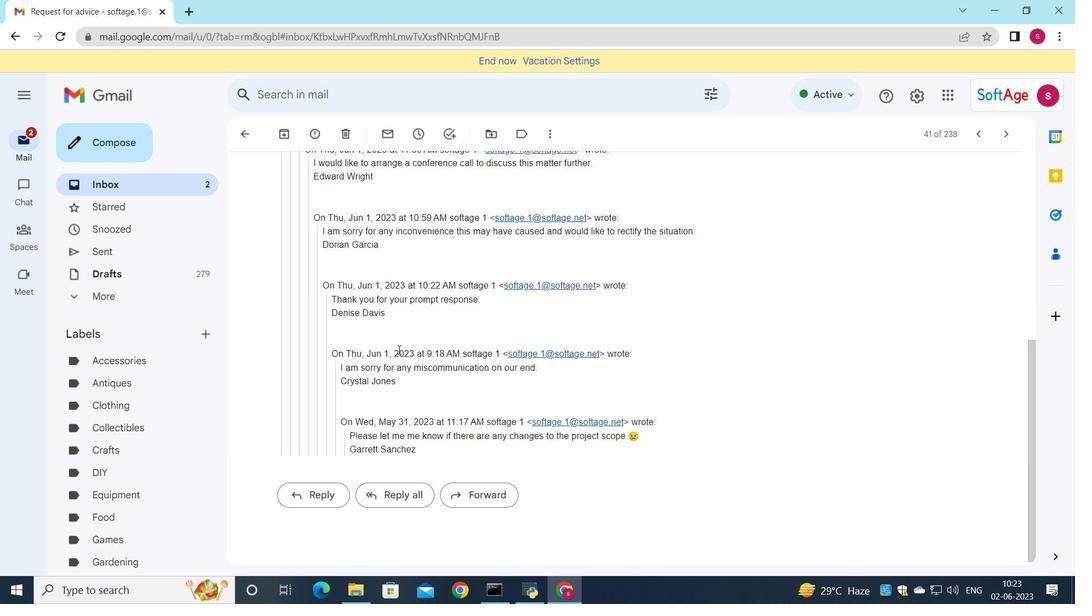 
Action: Mouse moved to (397, 350)
Screenshot: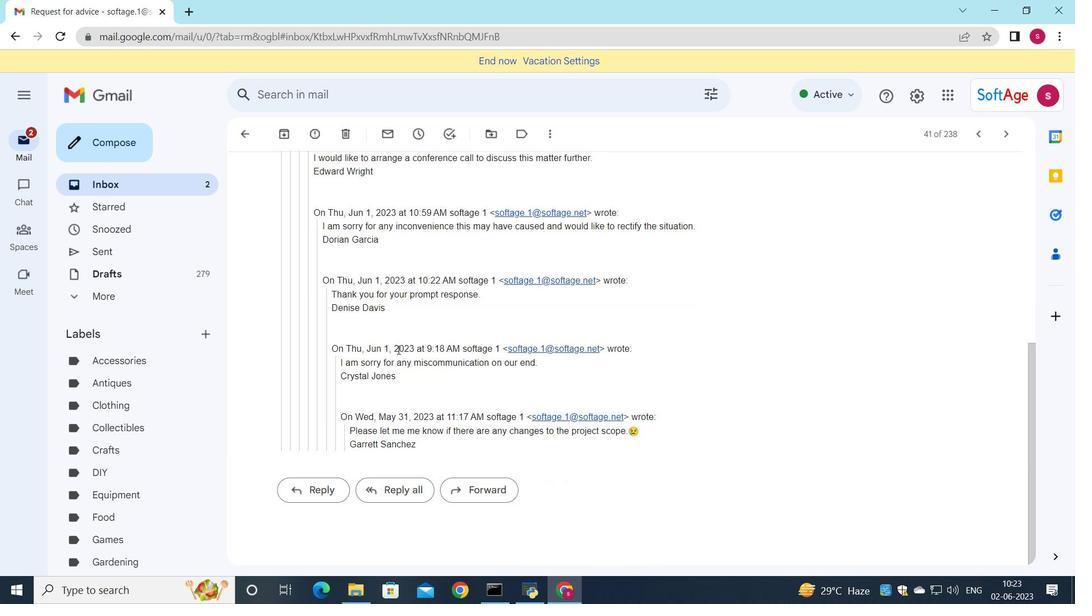 
Action: Mouse scrolled (397, 349) with delta (0, 0)
Screenshot: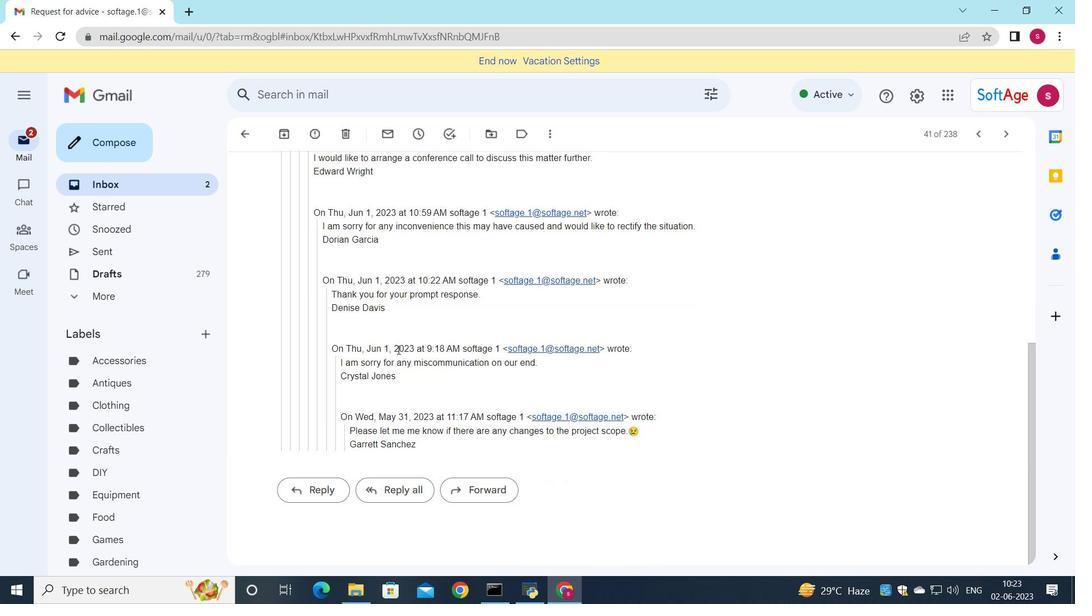 
Action: Mouse moved to (396, 350)
Screenshot: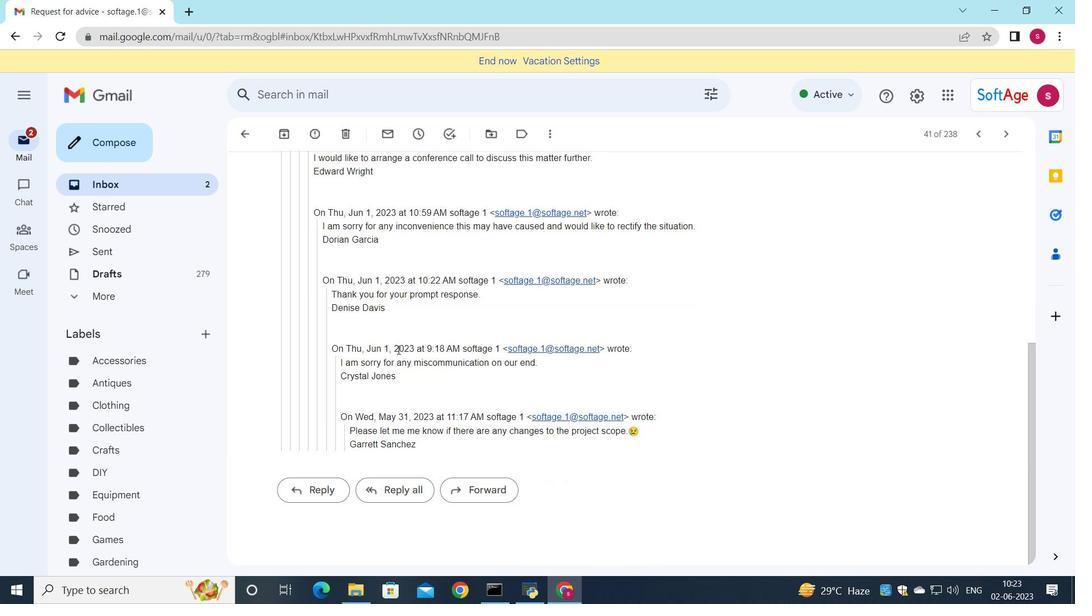 
Action: Mouse scrolled (396, 349) with delta (0, 0)
Screenshot: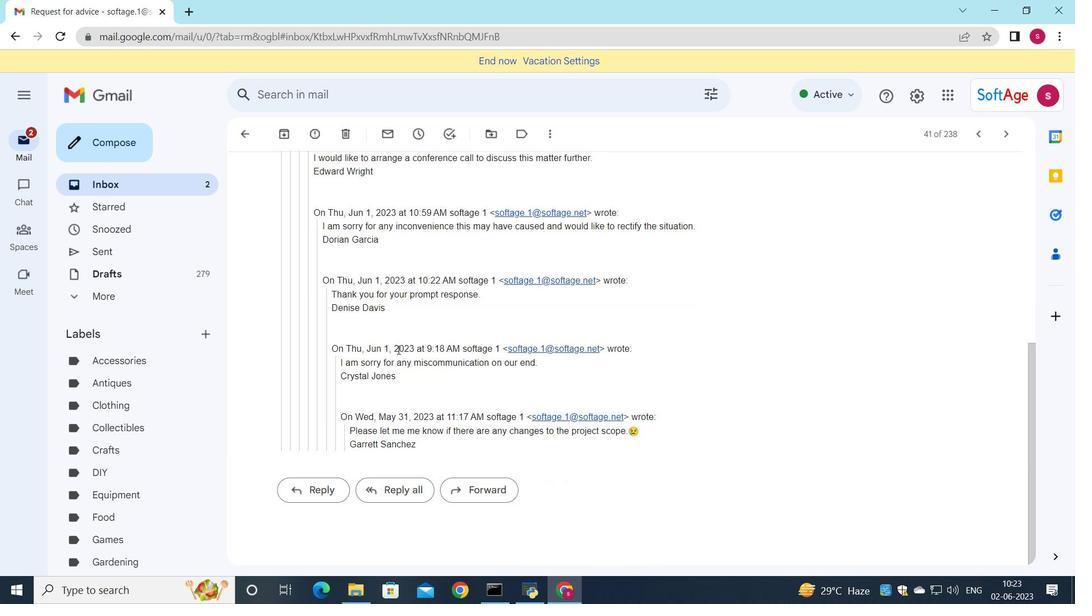 
Action: Mouse moved to (314, 490)
Screenshot: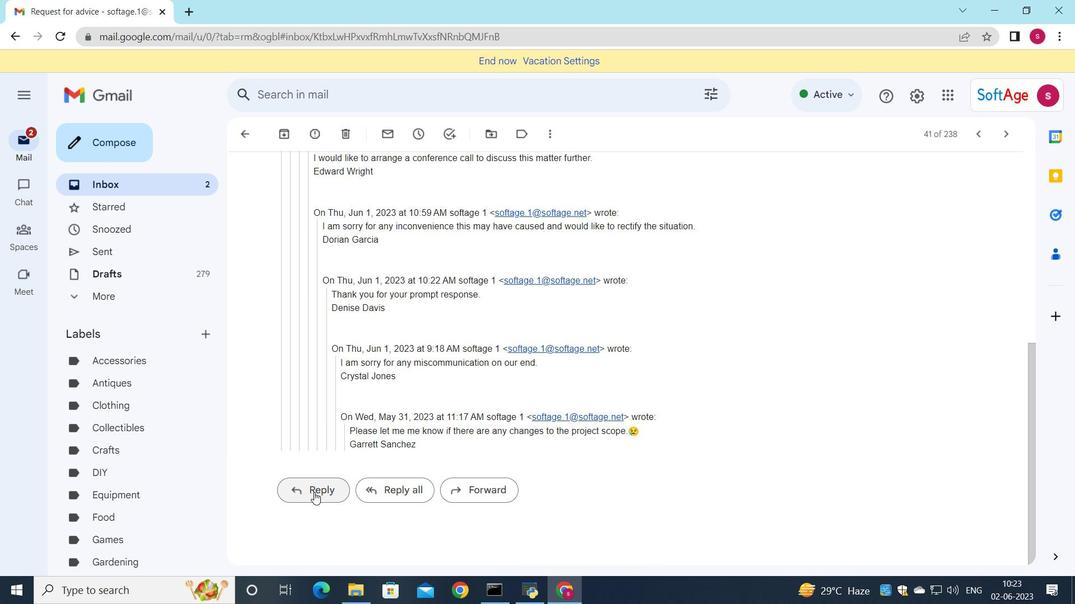 
Action: Mouse pressed left at (314, 490)
Screenshot: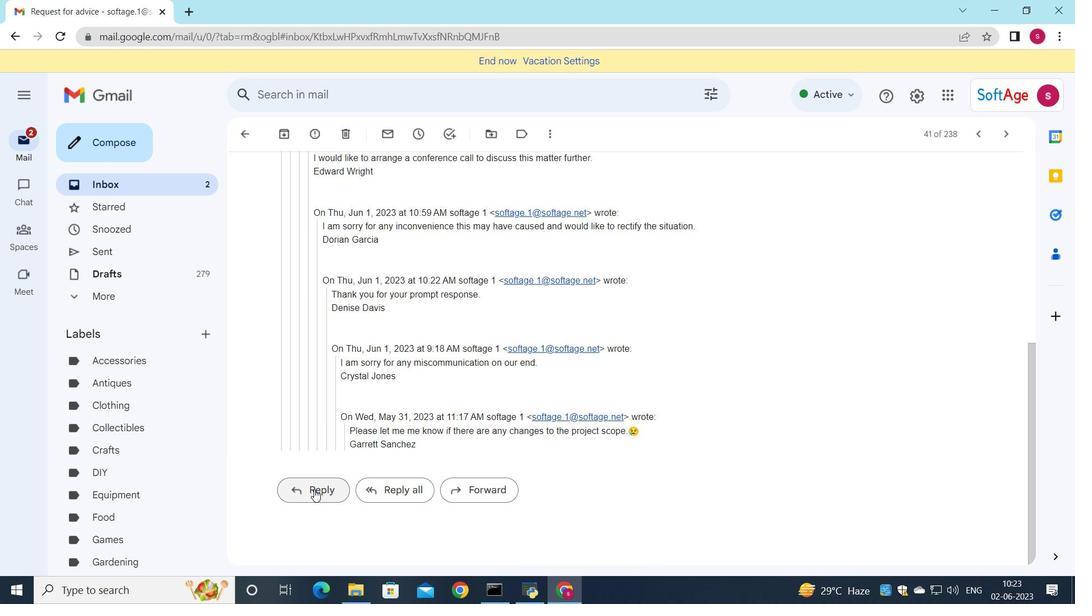 
Action: Mouse moved to (304, 380)
Screenshot: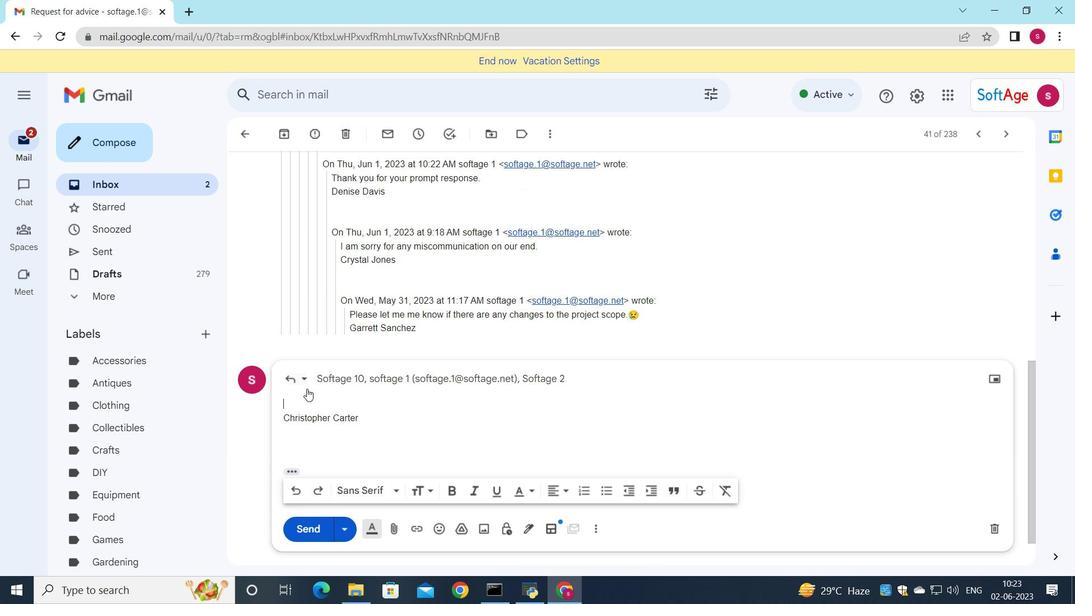 
Action: Mouse pressed left at (304, 380)
Screenshot: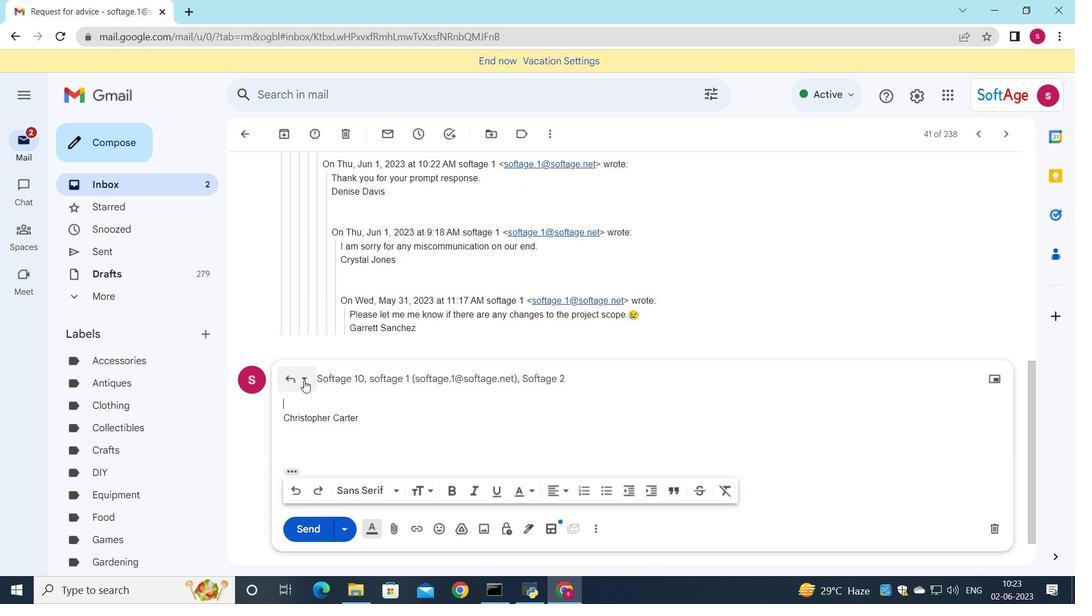 
Action: Mouse moved to (321, 477)
Screenshot: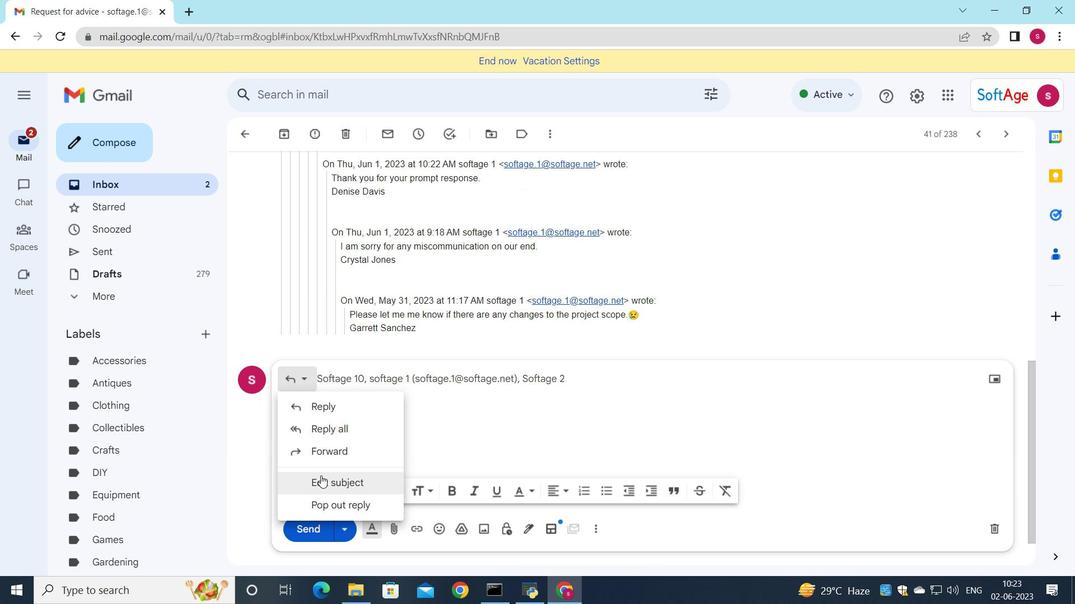 
Action: Mouse pressed left at (321, 477)
Screenshot: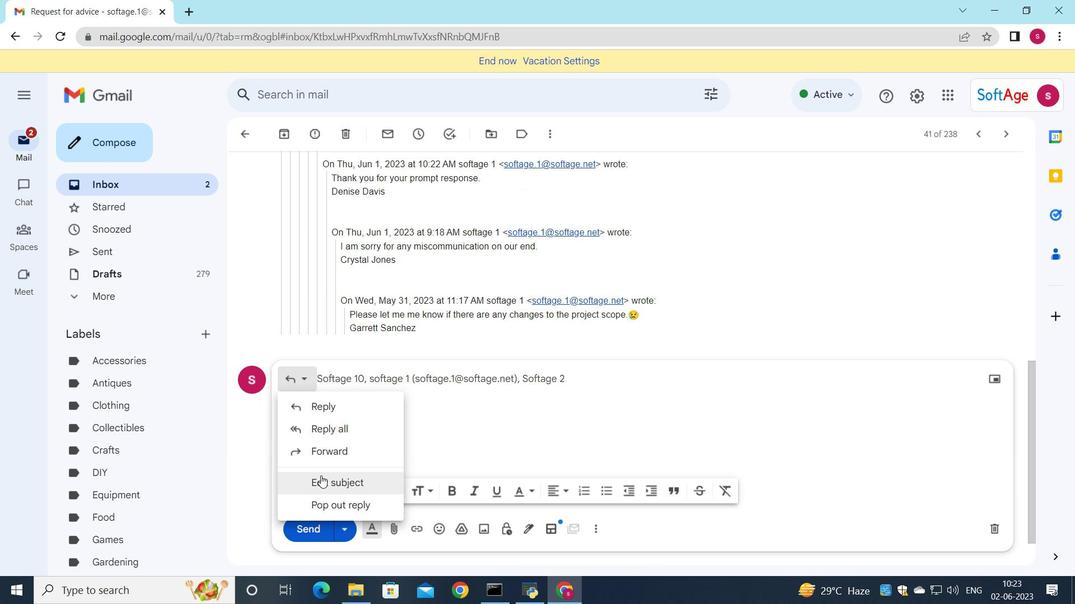 
Action: Mouse moved to (290, 436)
Screenshot: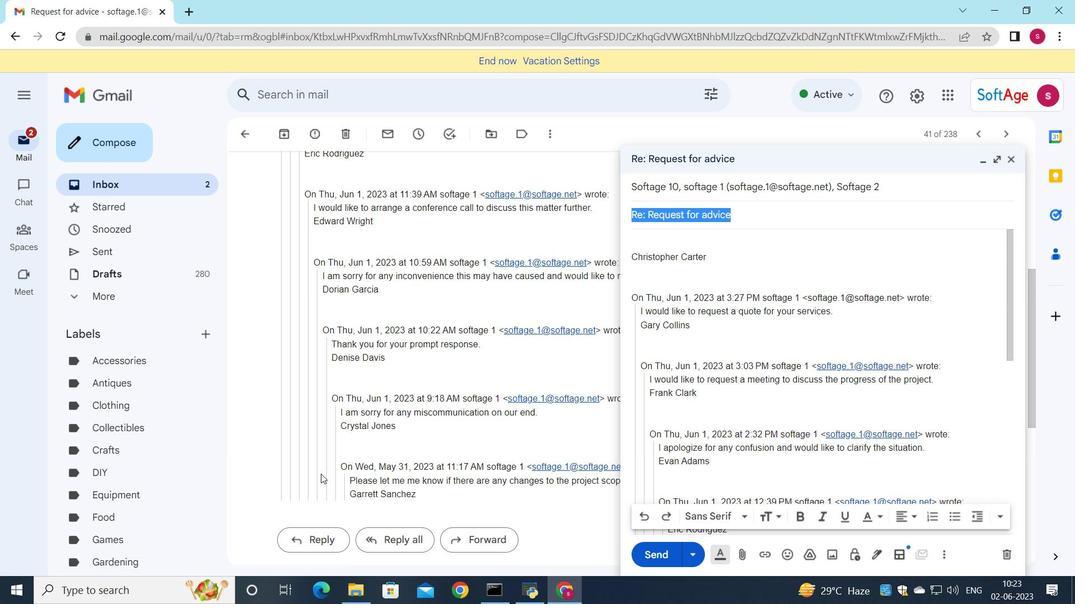 
Action: Key pressed <Key.shift>Request<Key.space>for<Key.space>a<Key.space>discount
Screenshot: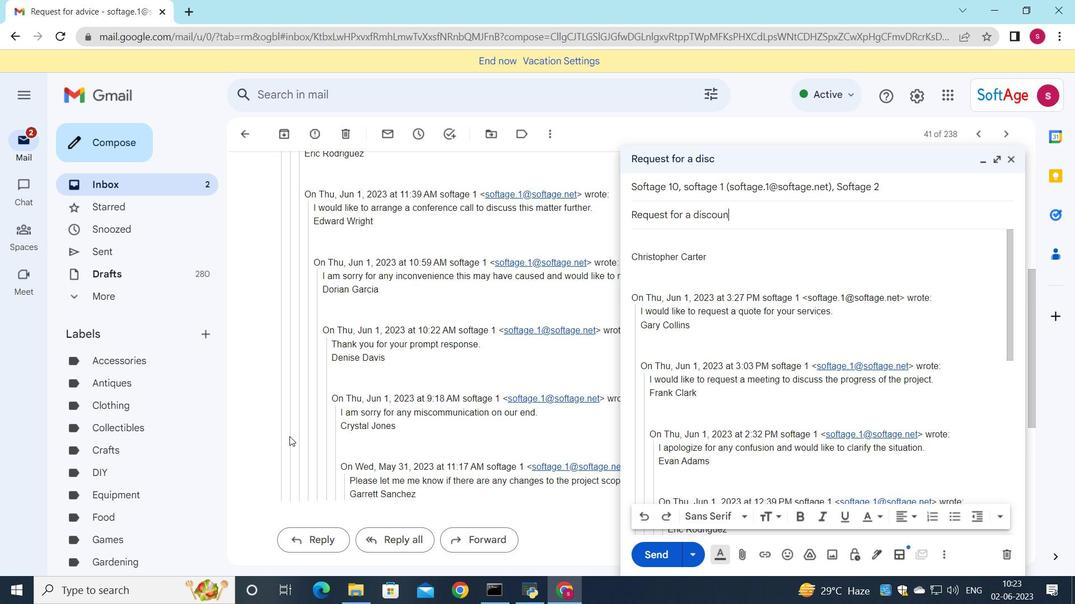 
Action: Mouse moved to (680, 241)
Screenshot: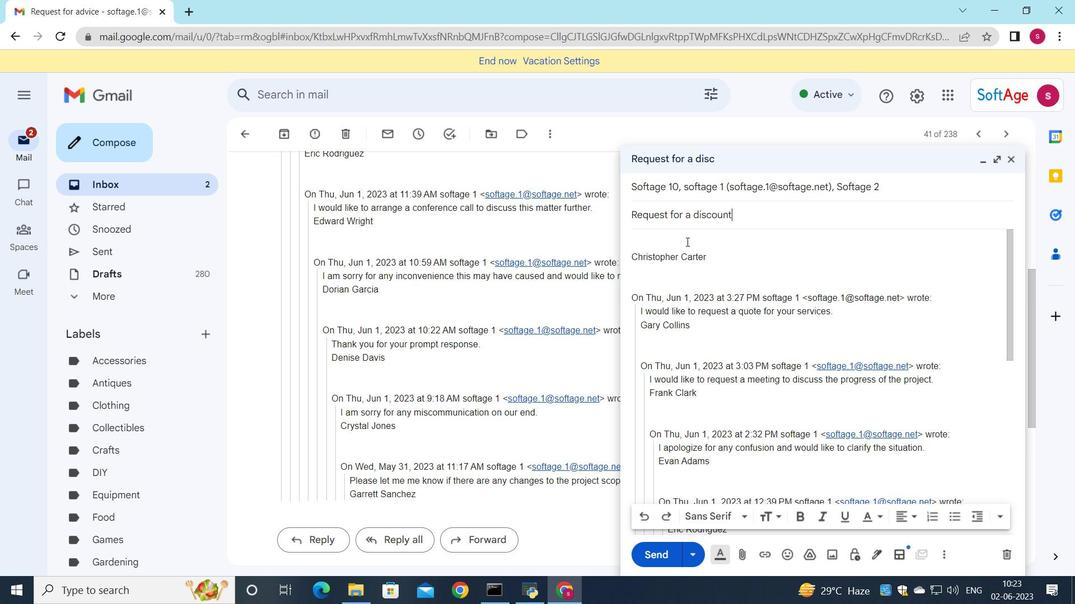 
Action: Mouse pressed left at (680, 241)
Screenshot: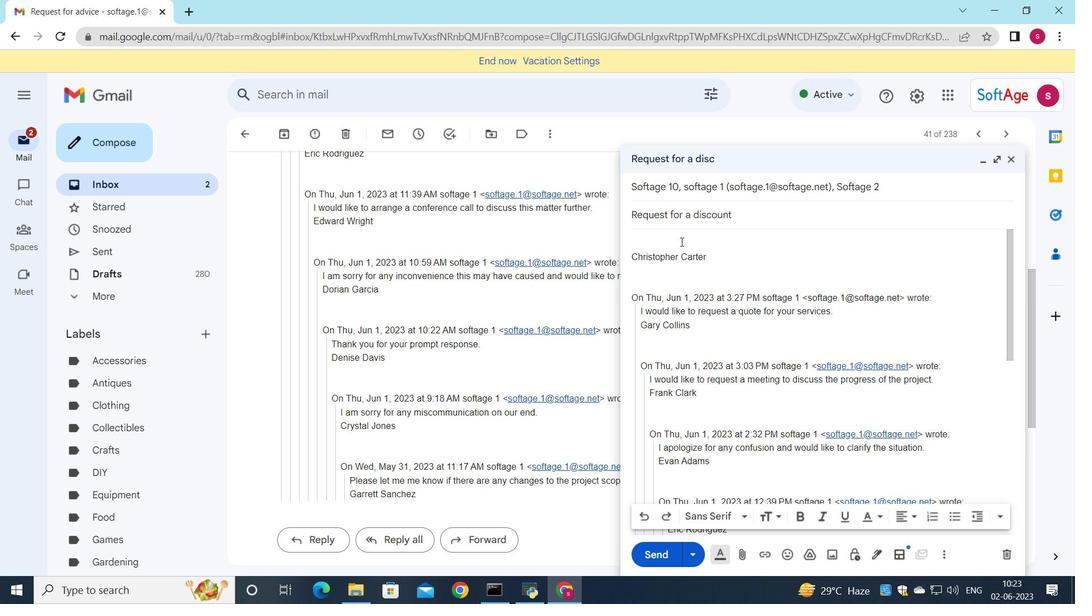 
Action: Mouse moved to (681, 242)
Screenshot: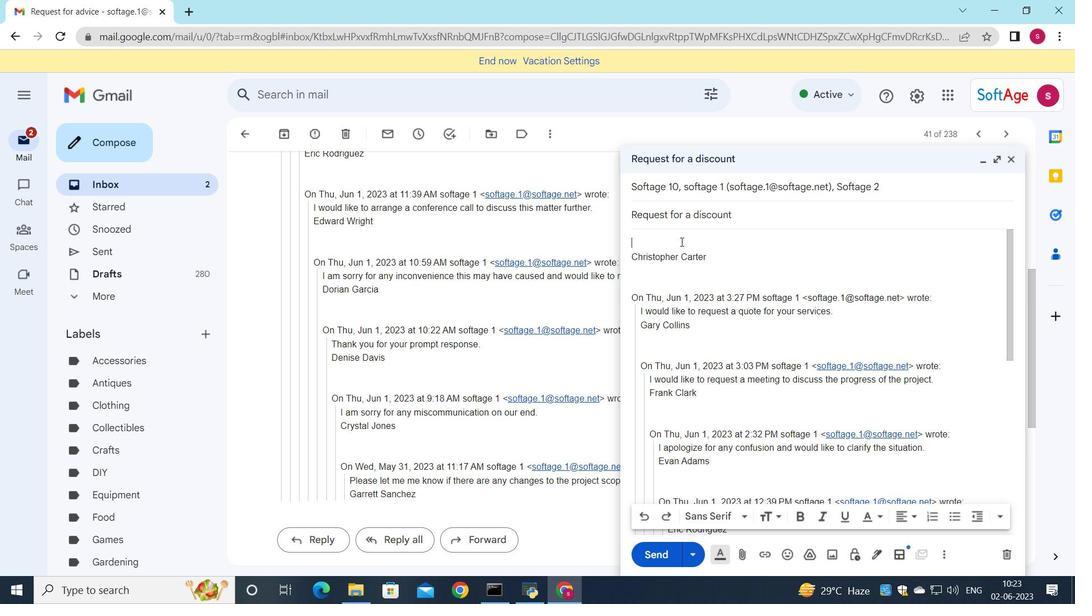 
Action: Key pressed <Key.shift><Key.shift><Key.shift><Key.shift>I<Key.space>would<Key.space>appreciate<Key.space>it<Key.space>if<Key.space>you<Key.space>could<Key.space>review<Key.space>the<Key.space>project<Key.space>proposaland<Key.space>provide<Key.space>feedback.
Screenshot: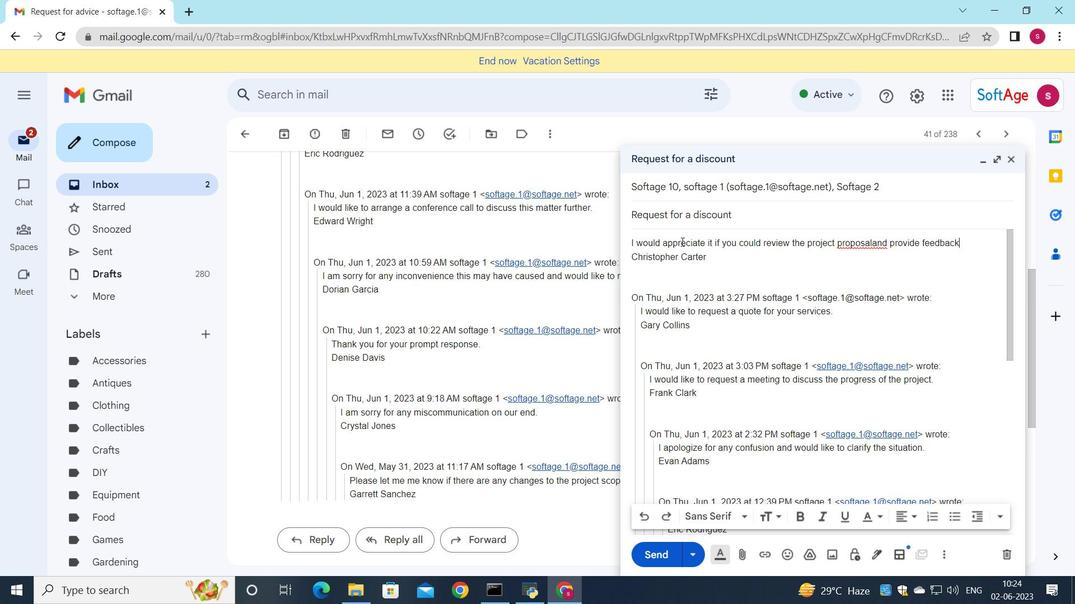 
Action: Mouse moved to (873, 245)
Screenshot: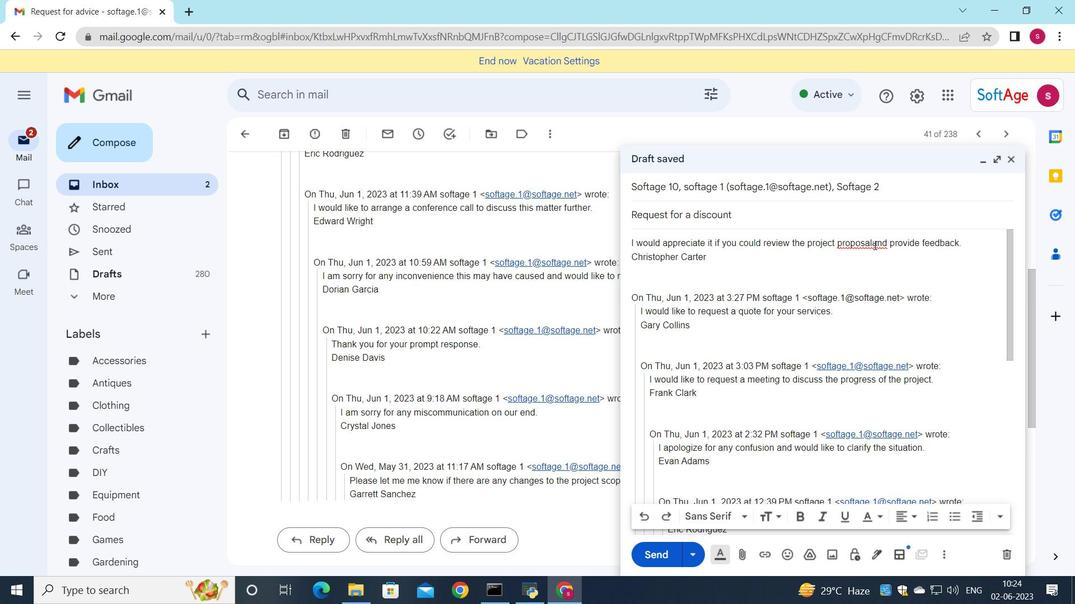 
Action: Mouse pressed left at (873, 245)
Screenshot: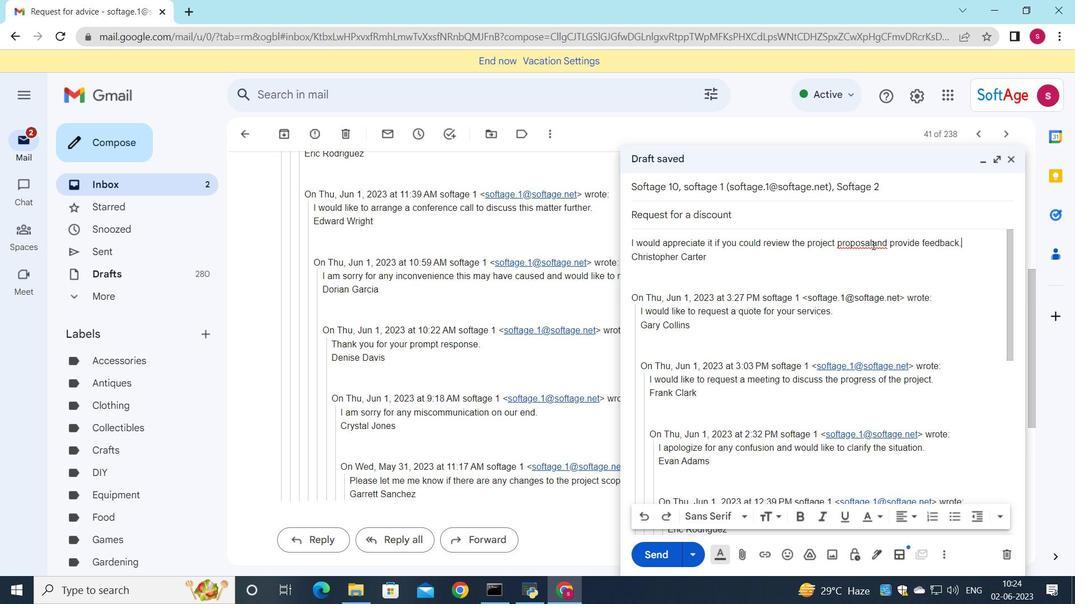 
Action: Key pressed <Key.space>
Screenshot: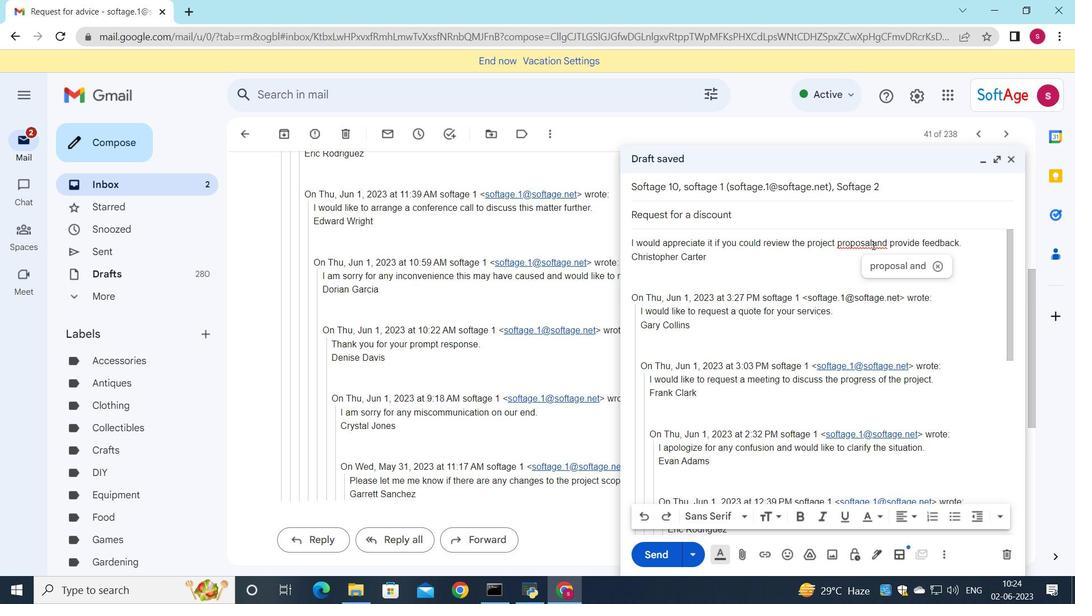 
Action: Mouse moved to (908, 187)
Screenshot: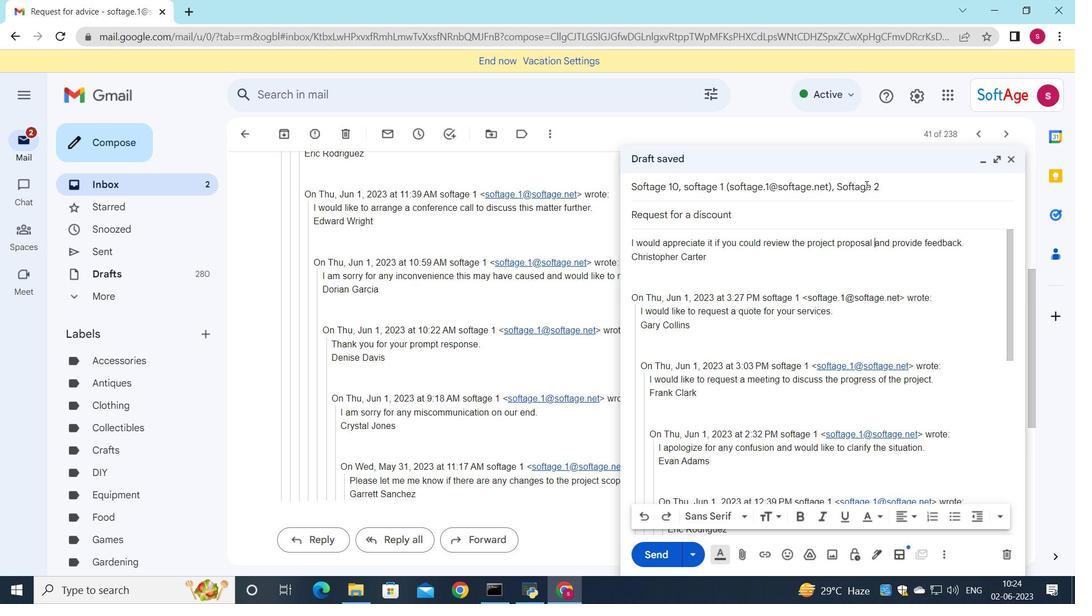 
Action: Mouse pressed left at (908, 187)
Screenshot: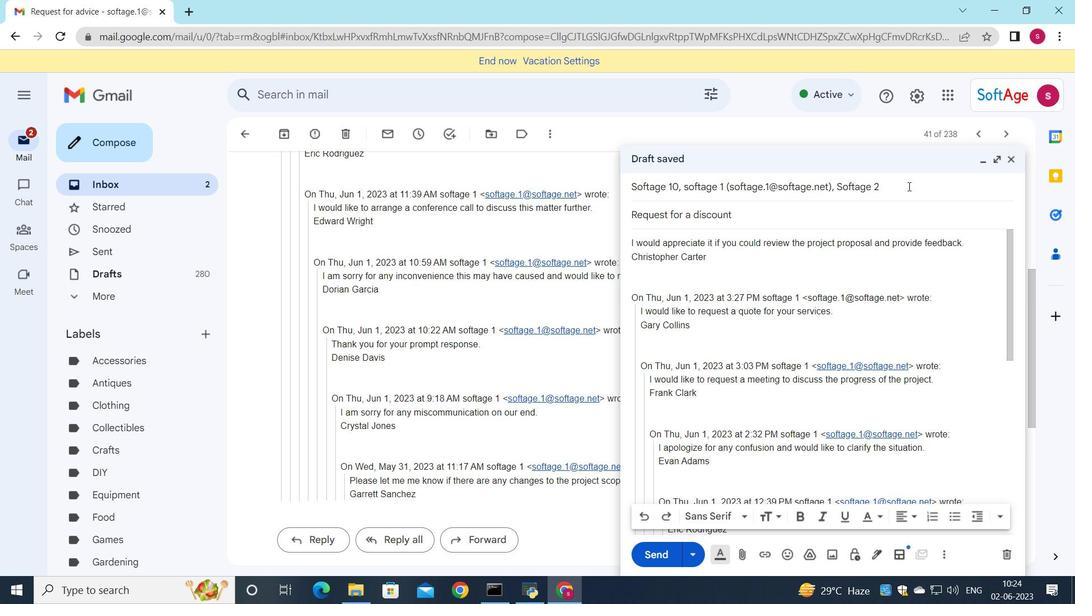 
Action: Mouse moved to (980, 202)
Screenshot: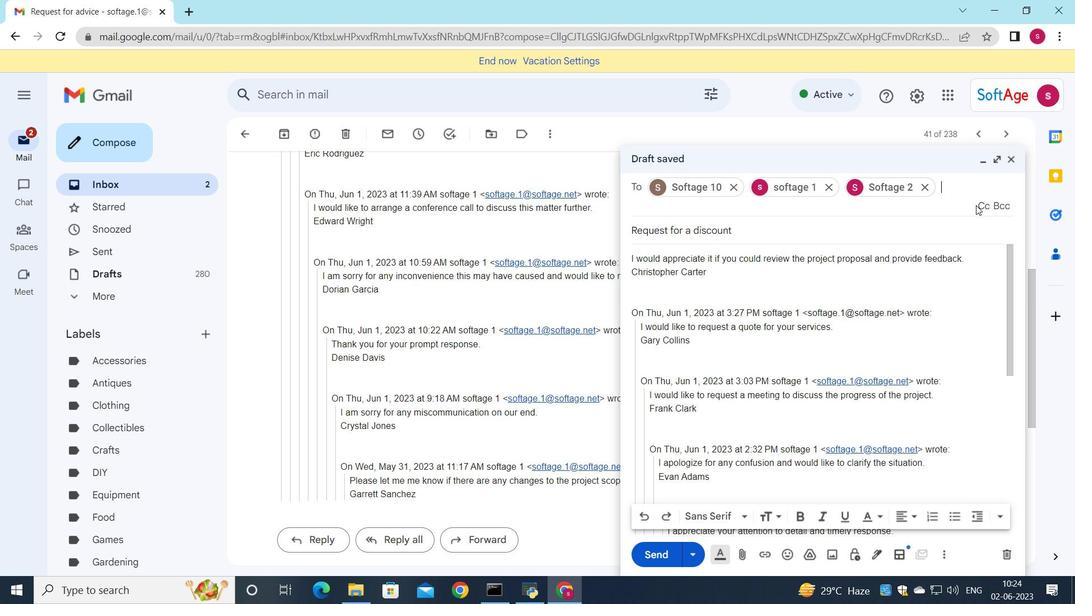 
Action: Mouse pressed left at (980, 202)
Screenshot: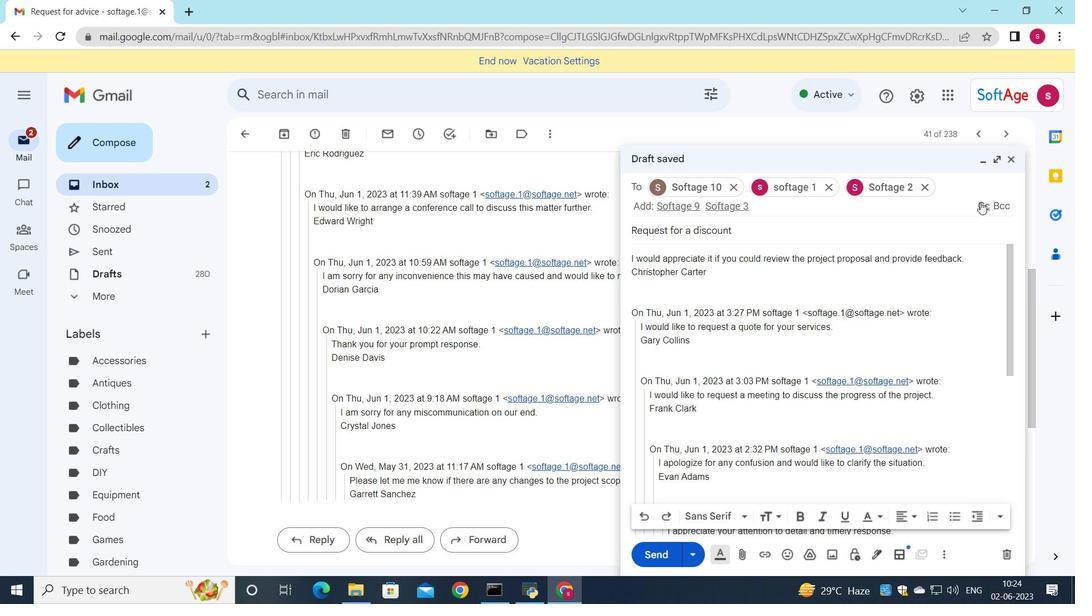 
Action: Mouse moved to (951, 222)
Screenshot: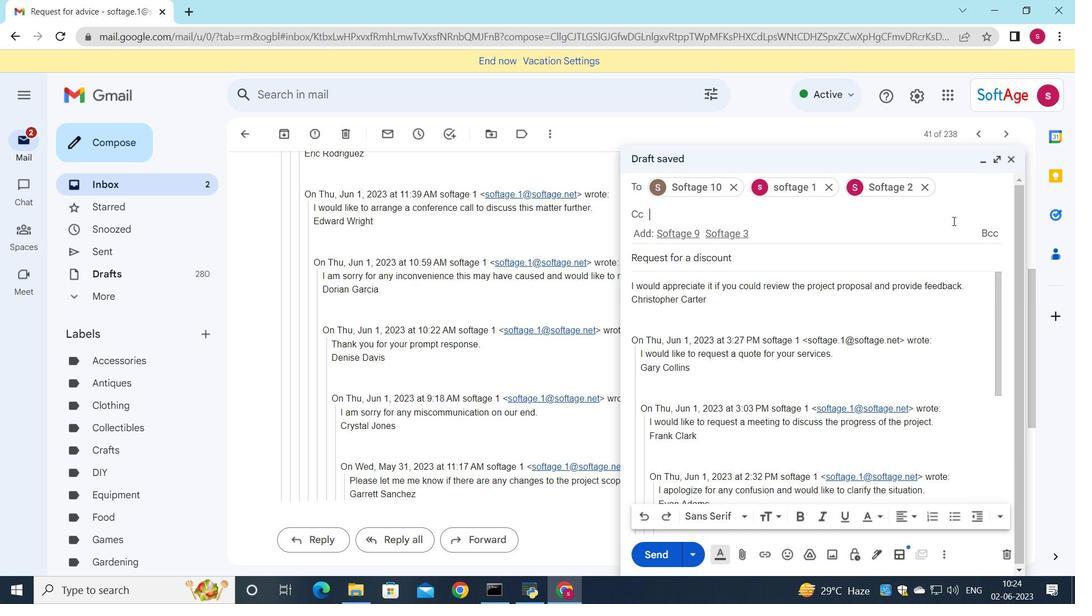 
Action: Key pressed <Key.down>
Screenshot: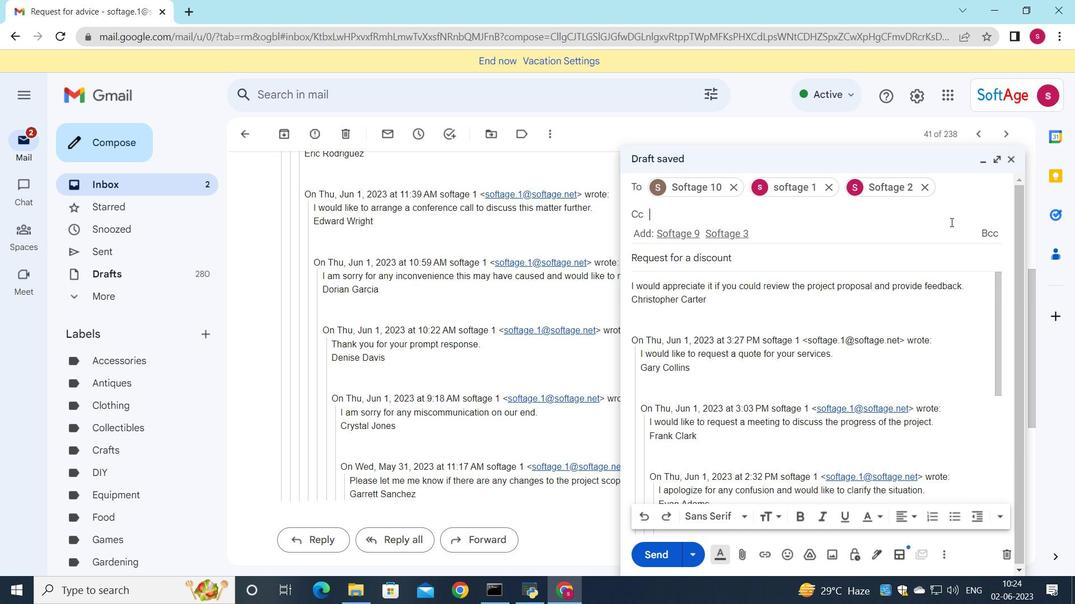 
Action: Mouse moved to (841, 320)
Screenshot: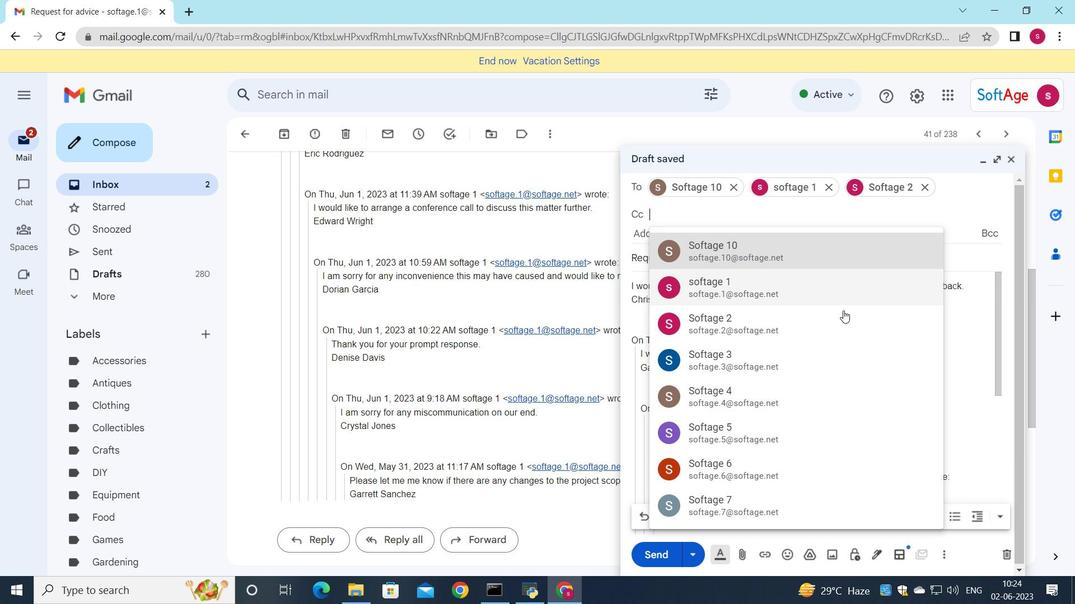 
Action: Mouse pressed left at (841, 320)
Screenshot: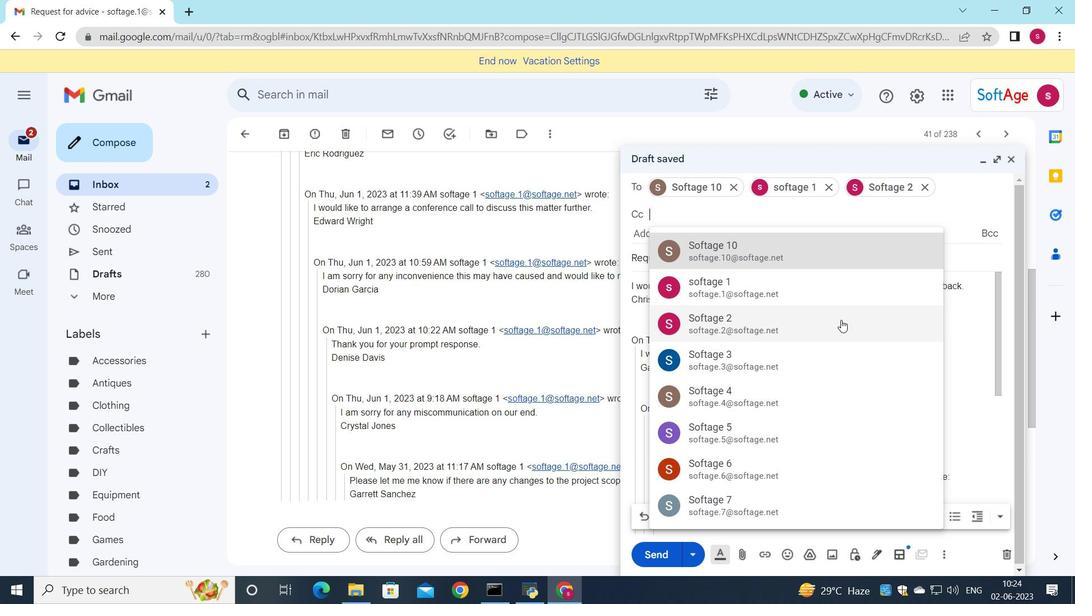 
Action: Mouse moved to (771, 445)
Screenshot: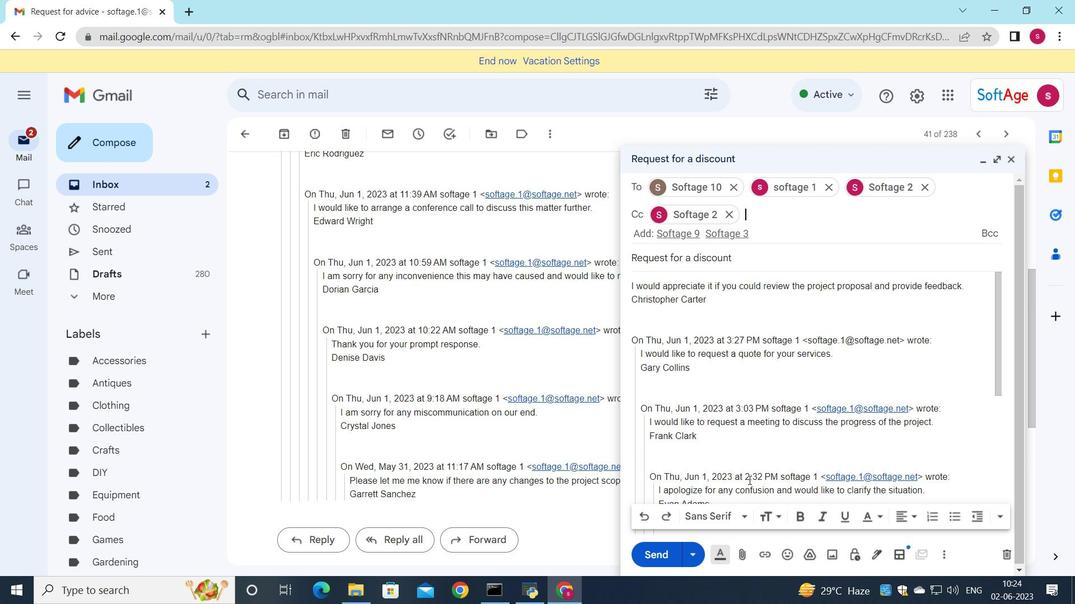 
Action: Mouse scrolled (771, 445) with delta (0, 0)
Screenshot: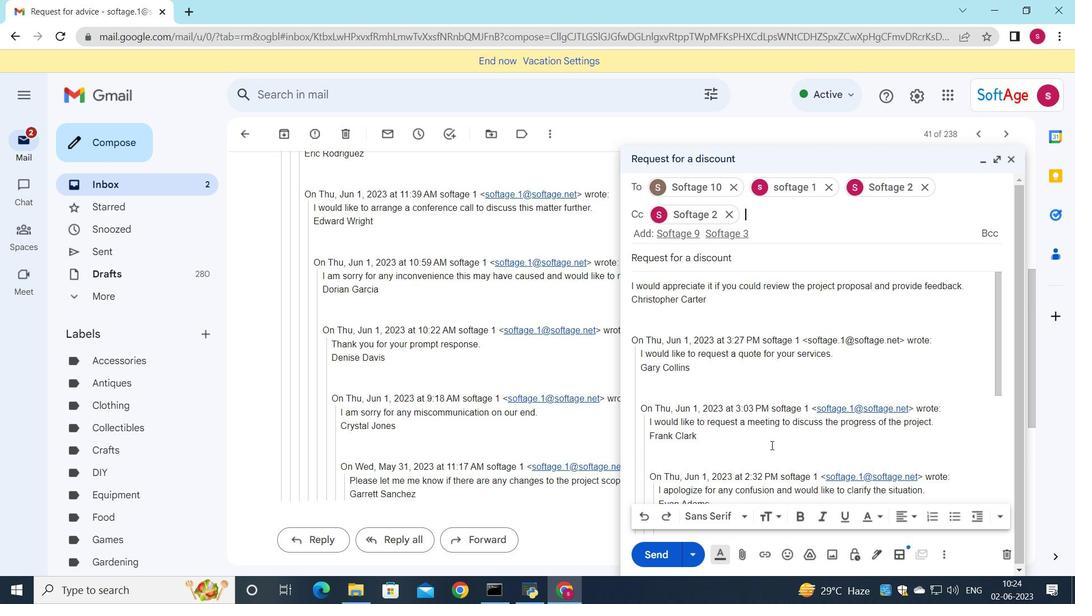 
Action: Mouse scrolled (771, 445) with delta (0, 0)
Screenshot: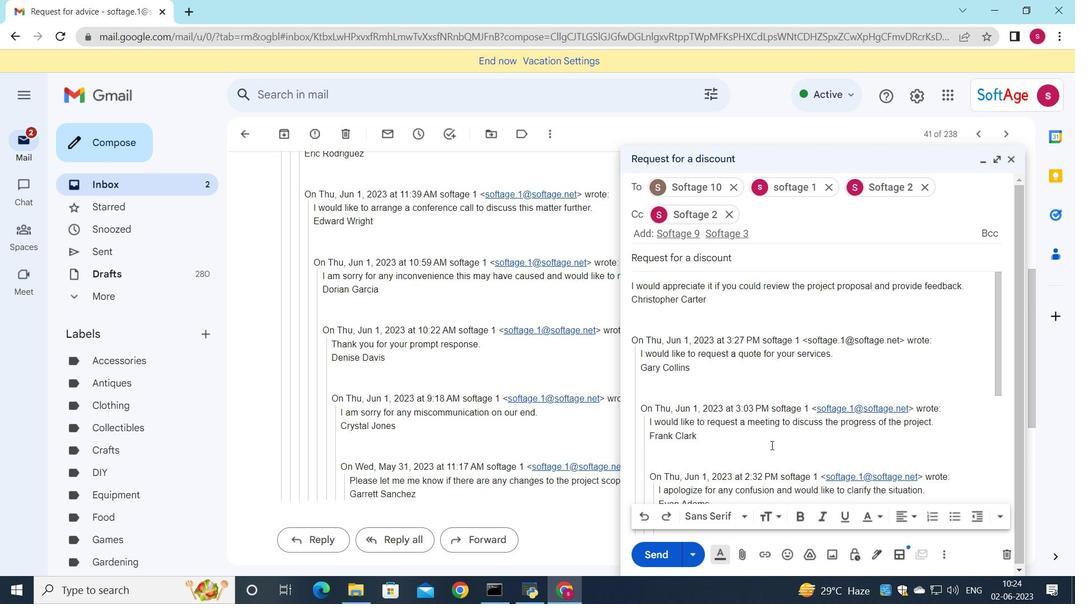
Action: Mouse scrolled (771, 445) with delta (0, 0)
Screenshot: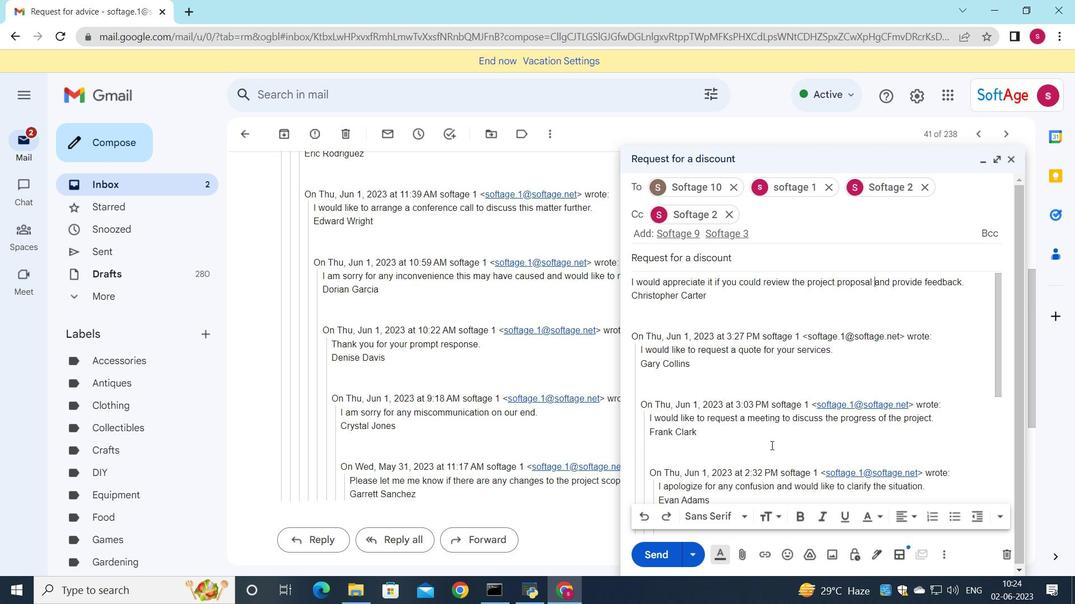 
Action: Mouse moved to (742, 559)
Screenshot: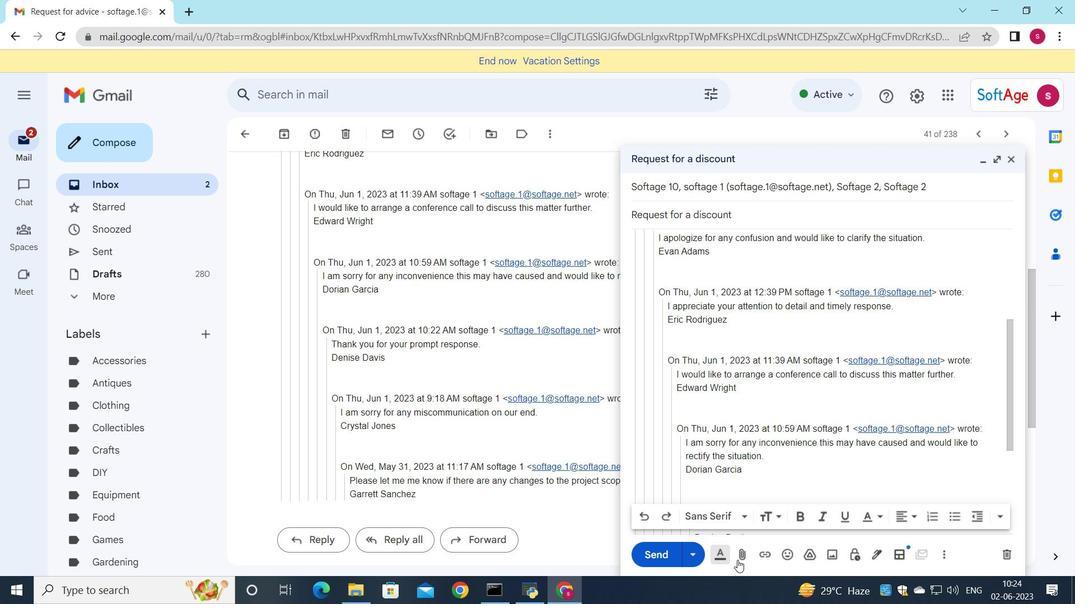 
Action: Mouse pressed left at (742, 559)
Screenshot: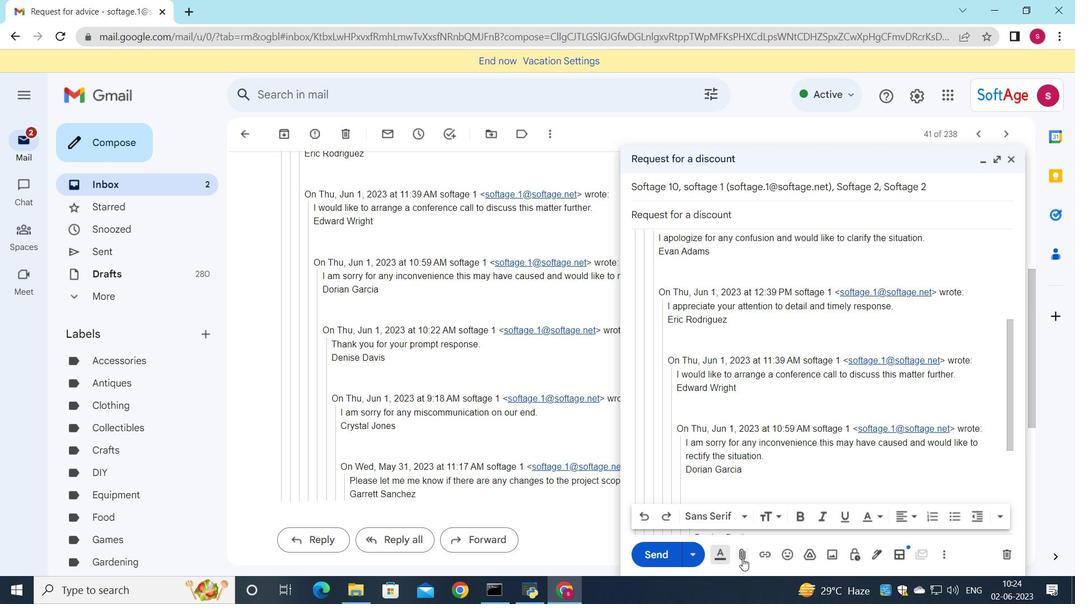 
Action: Mouse moved to (180, 104)
Screenshot: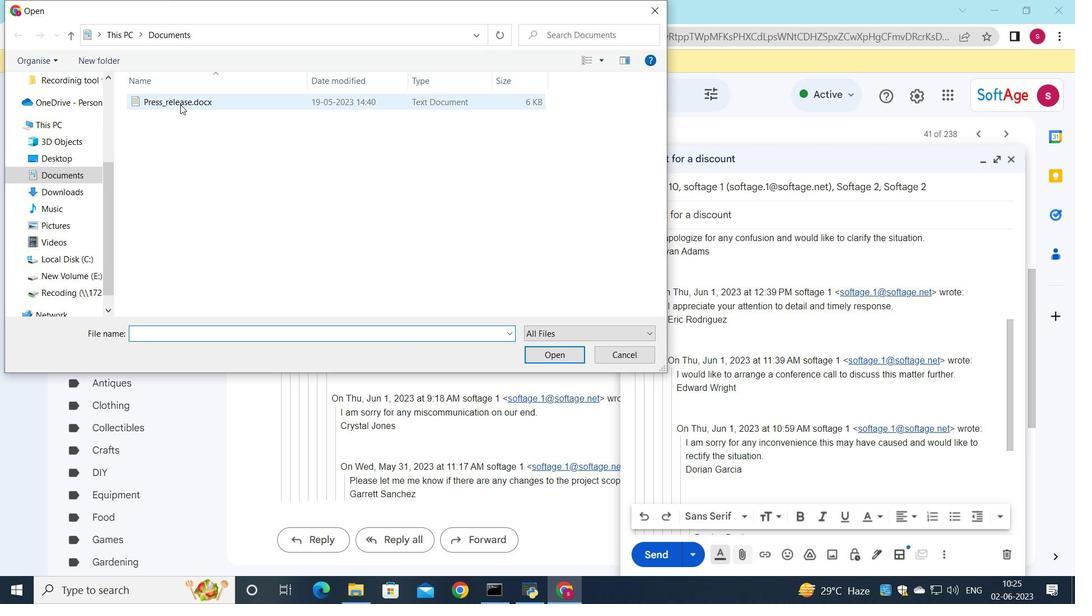 
Action: Mouse pressed left at (180, 104)
Screenshot: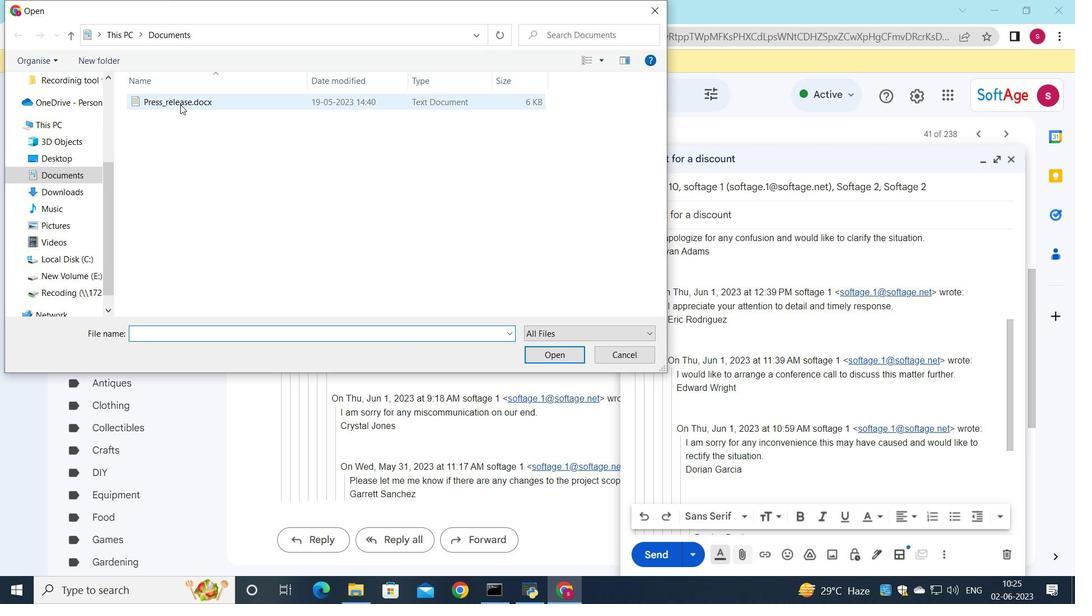 
Action: Mouse moved to (243, 101)
Screenshot: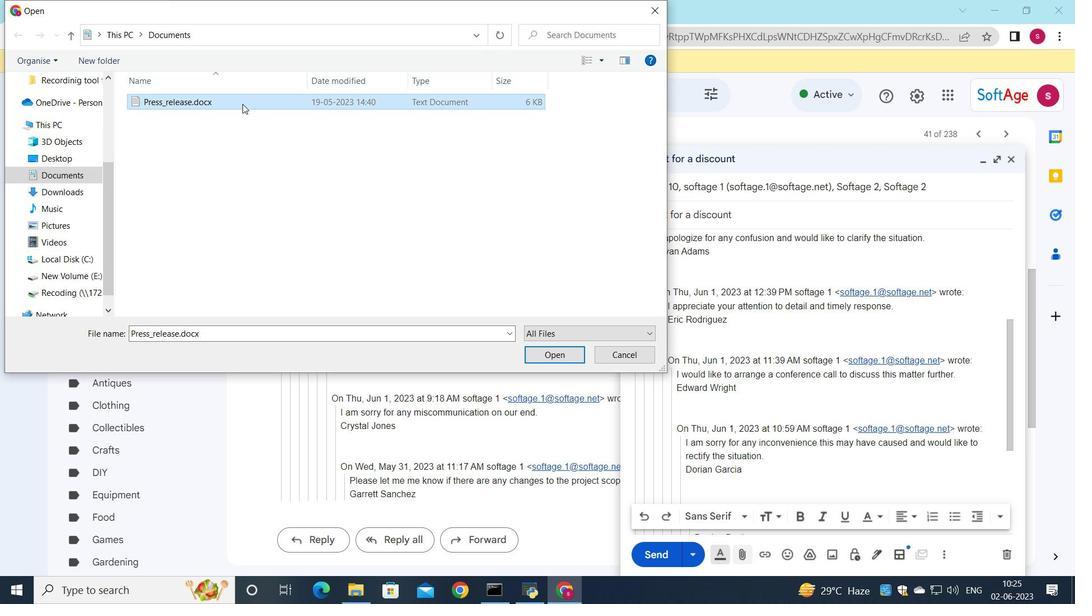 
Action: Mouse pressed left at (243, 101)
Screenshot: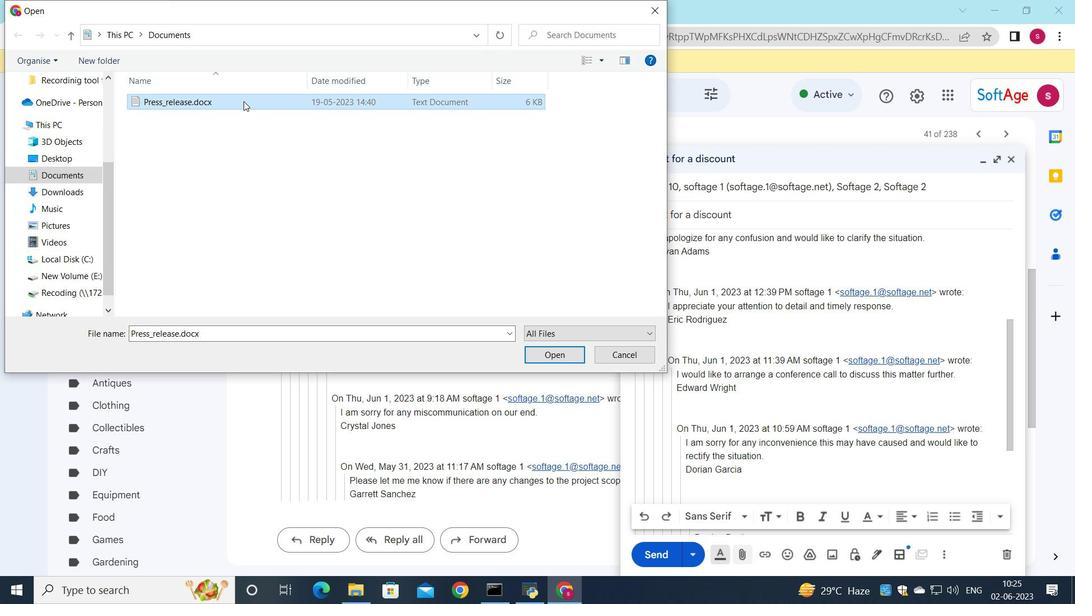 
Action: Mouse moved to (248, 118)
Screenshot: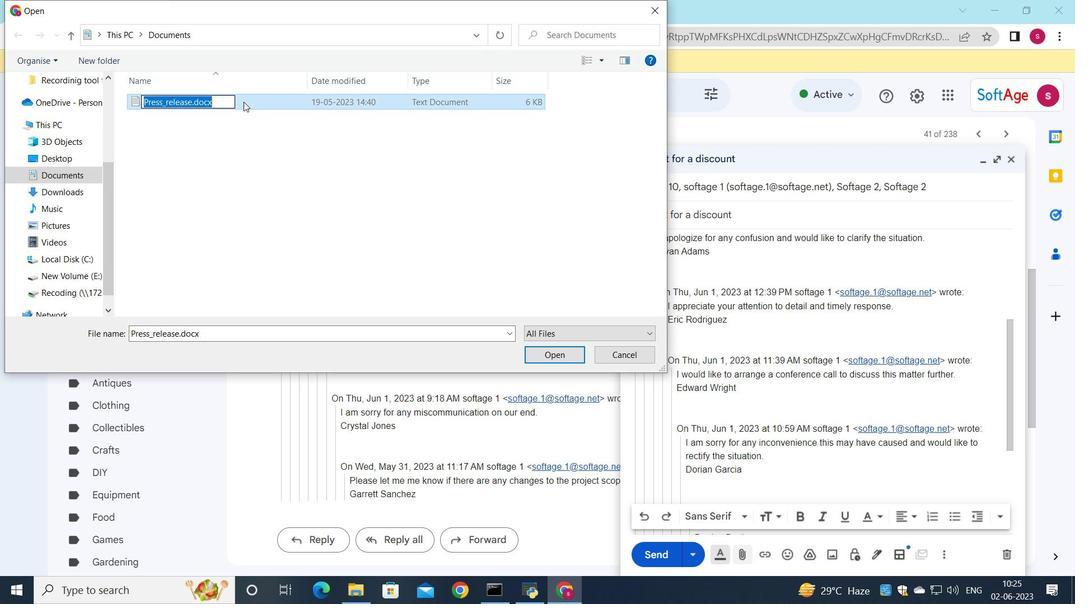 
Action: Key pressed <Key.shift>Service<Key.shift>_level<Key.shift>_agreement.pdf
Screenshot: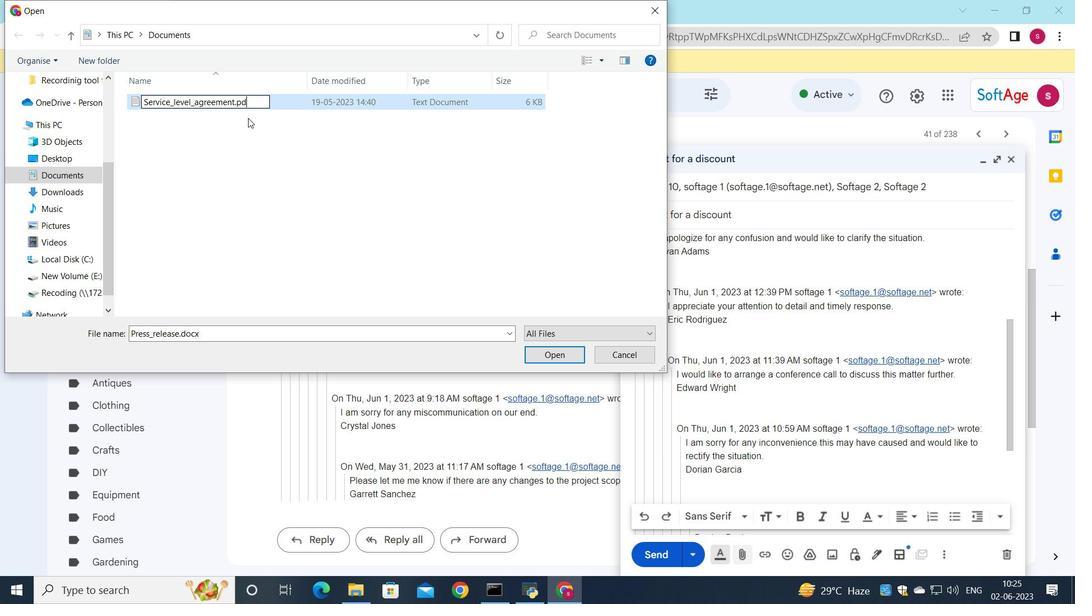 
Action: Mouse moved to (342, 106)
Screenshot: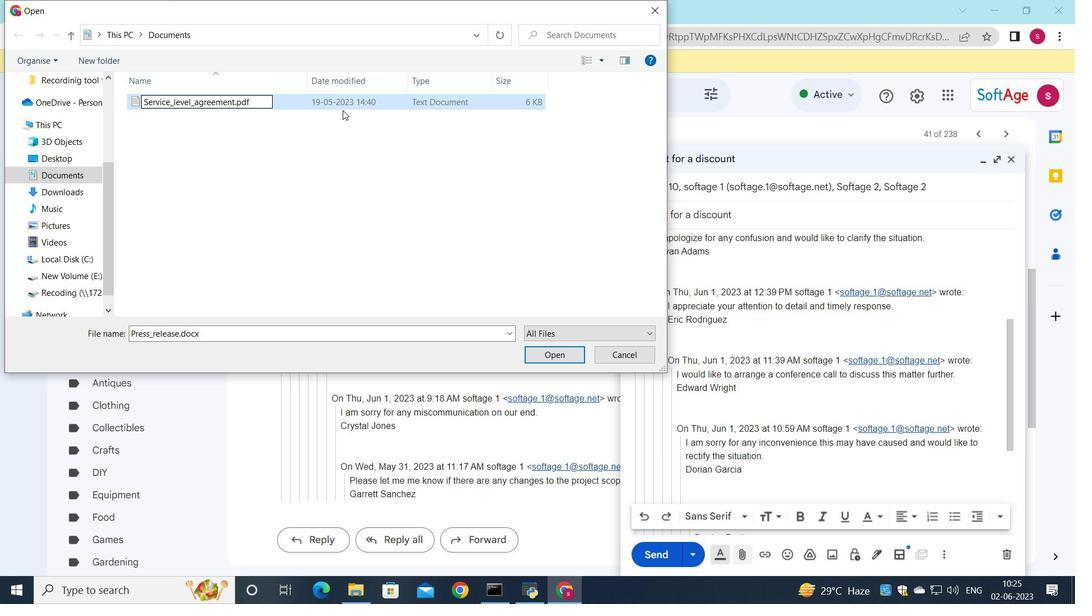
Action: Mouse pressed left at (342, 106)
Screenshot: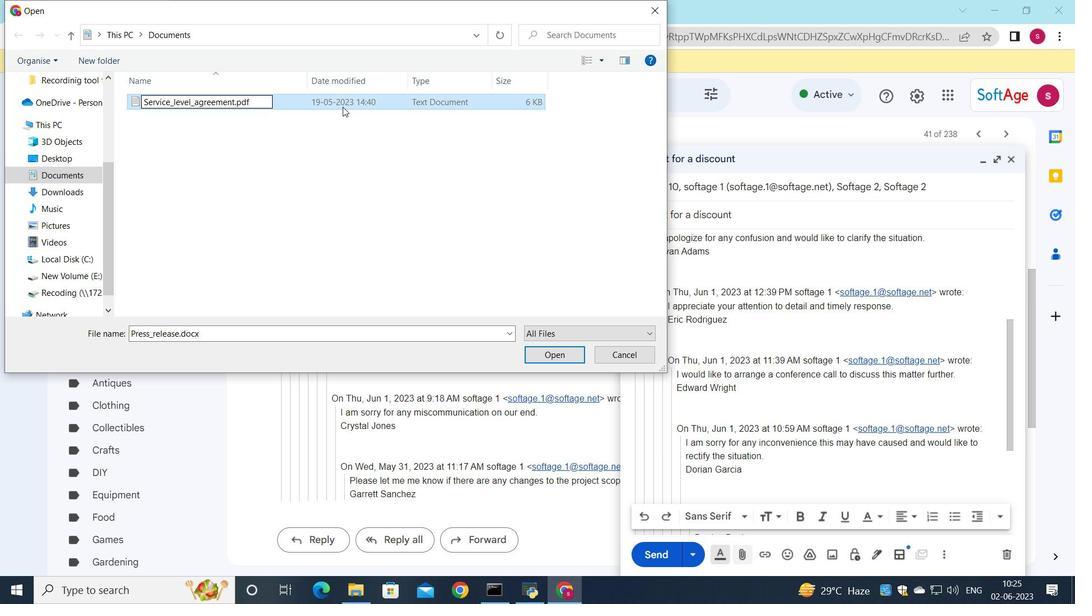 
Action: Mouse moved to (543, 359)
Screenshot: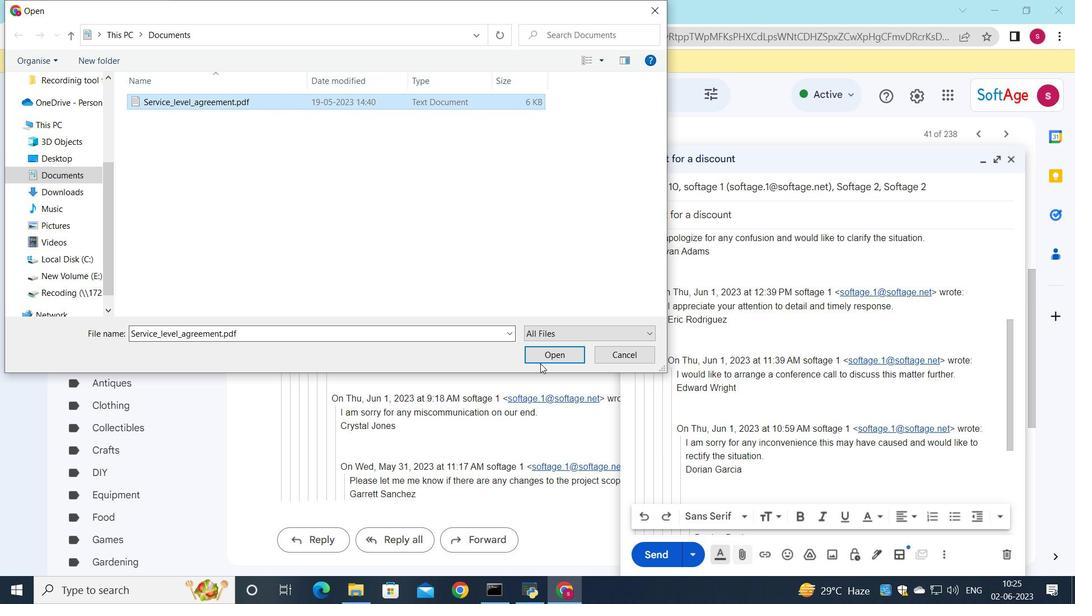 
Action: Mouse pressed left at (543, 359)
Screenshot: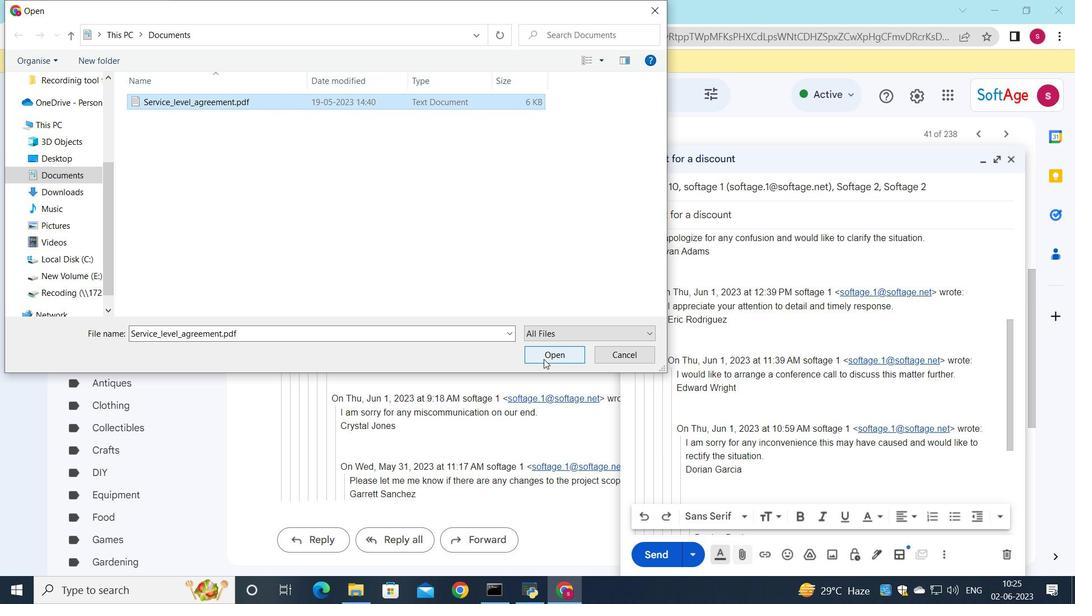 
Action: Mouse moved to (653, 557)
Screenshot: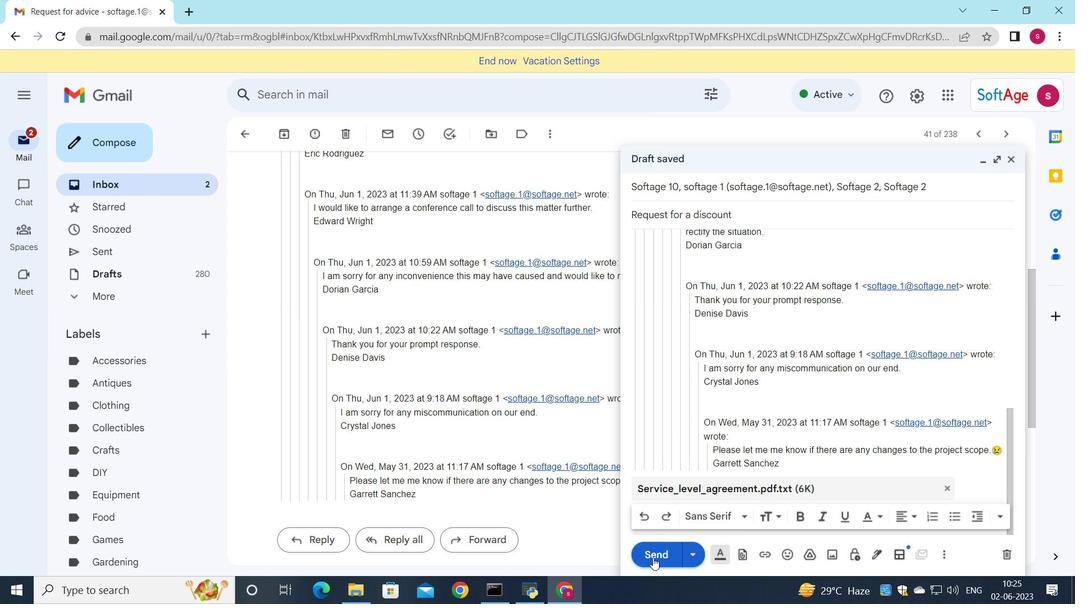 
Action: Mouse pressed left at (653, 557)
Screenshot: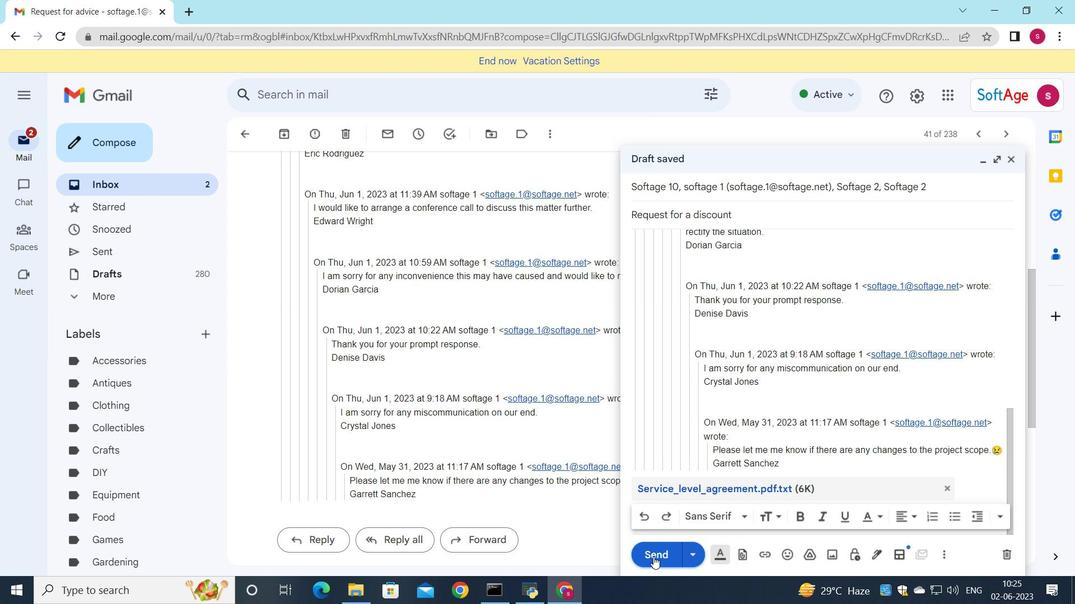 
Action: Mouse moved to (215, 185)
Screenshot: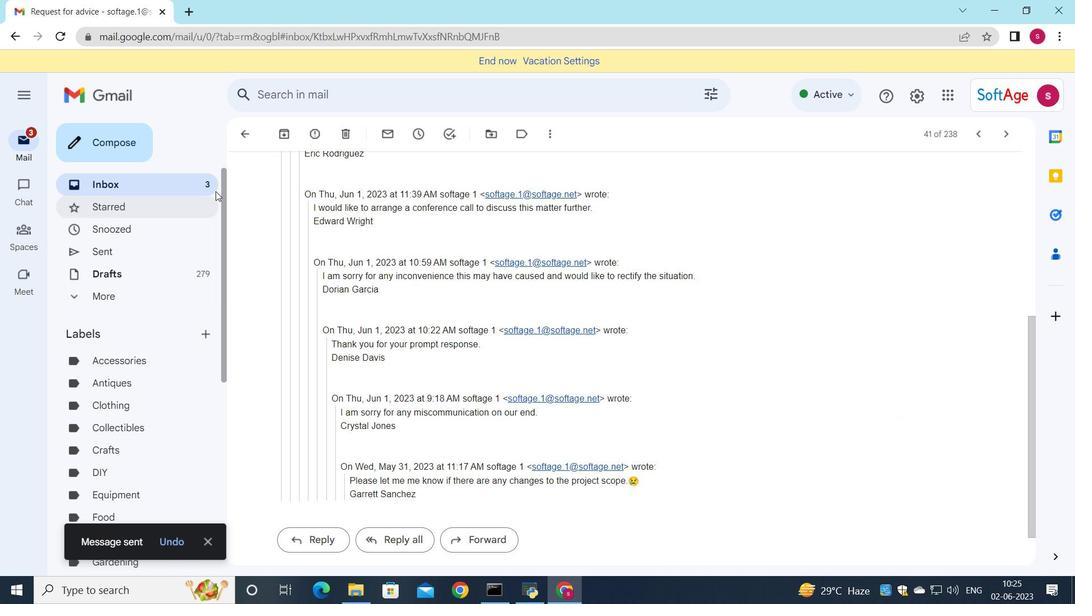 
Action: Mouse pressed left at (215, 185)
Screenshot: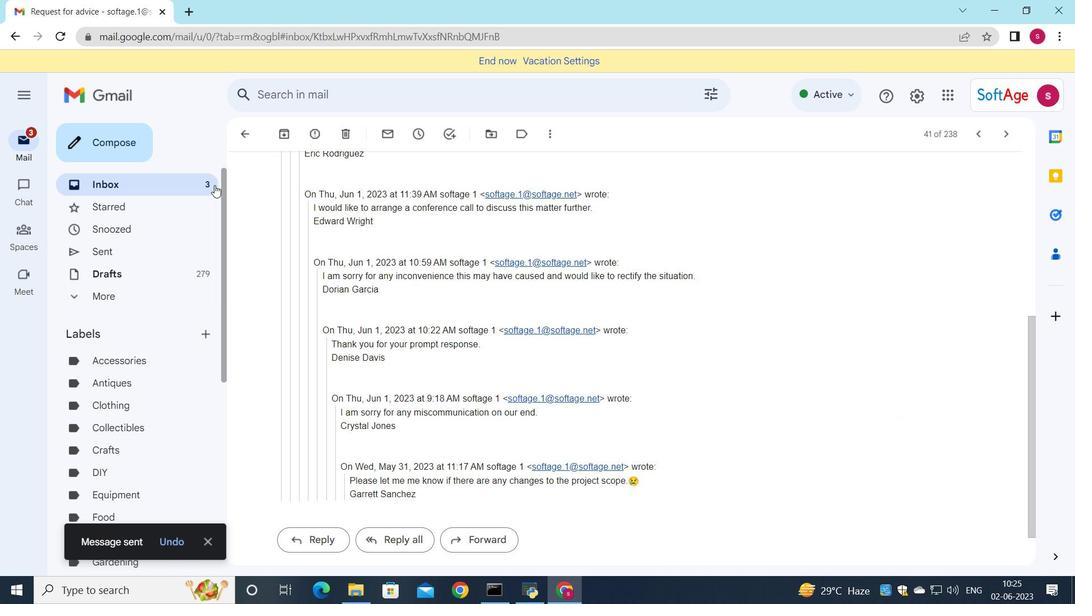 
Action: Mouse moved to (1028, 160)
Screenshot: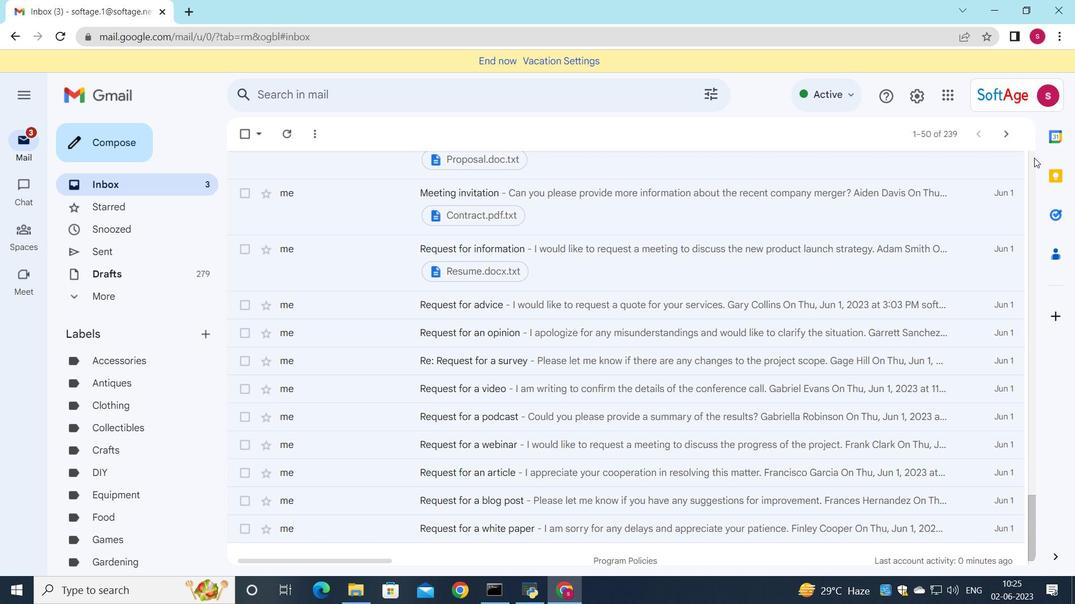 
Action: Mouse pressed left at (1028, 160)
Screenshot: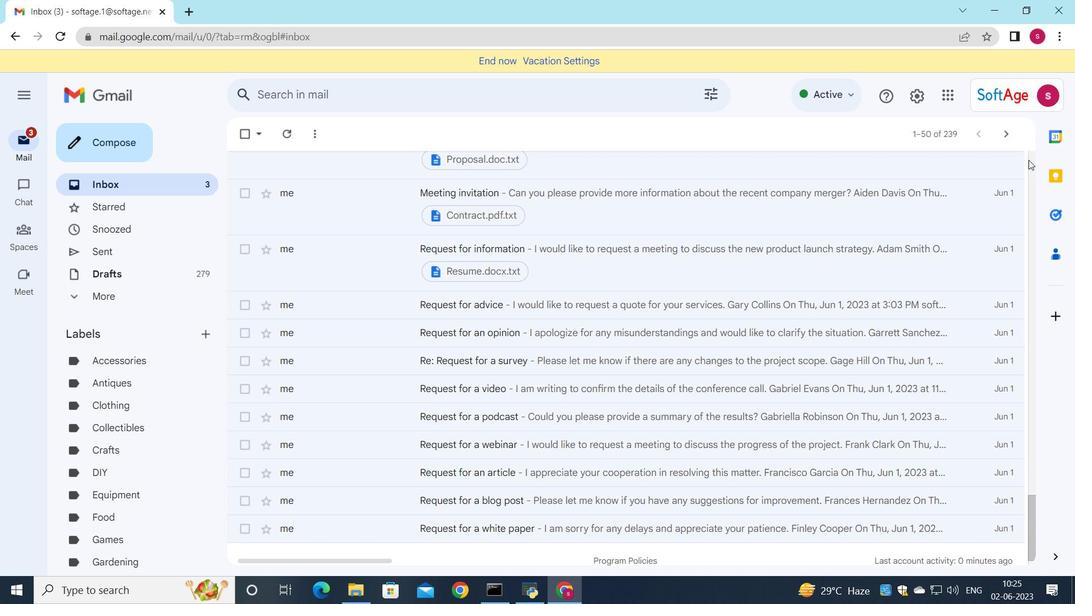 
Action: Mouse moved to (1029, 155)
Screenshot: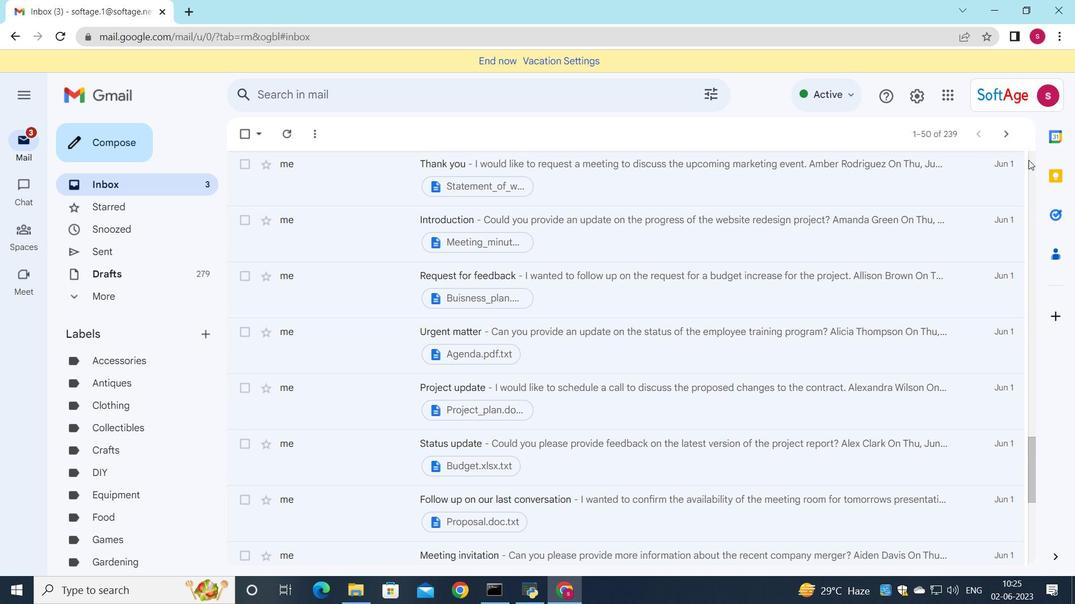 
Action: Mouse pressed left at (1029, 155)
Screenshot: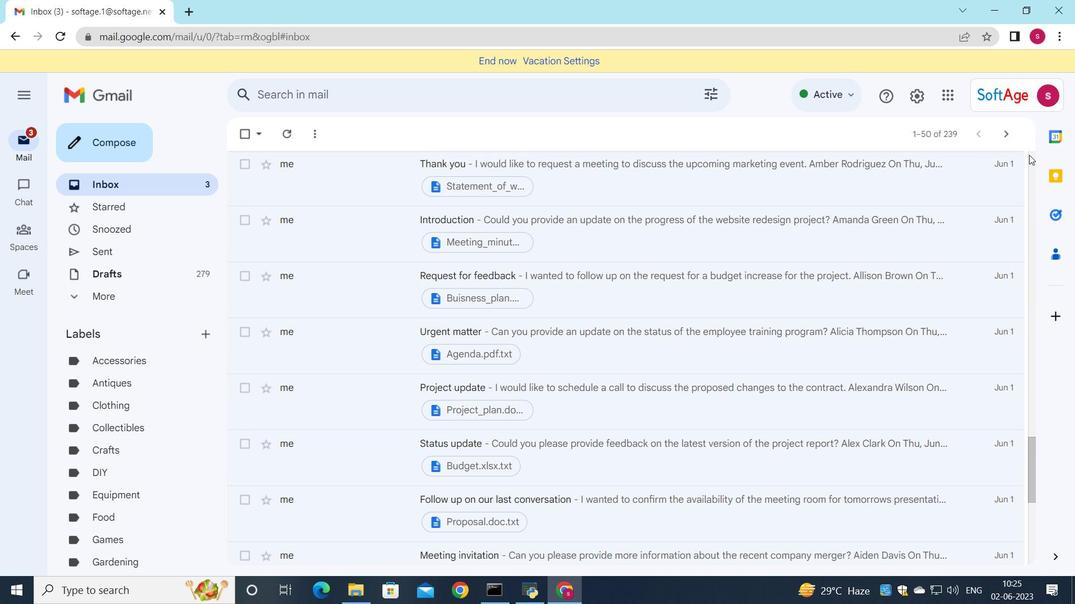 
Action: Mouse moved to (835, 219)
Screenshot: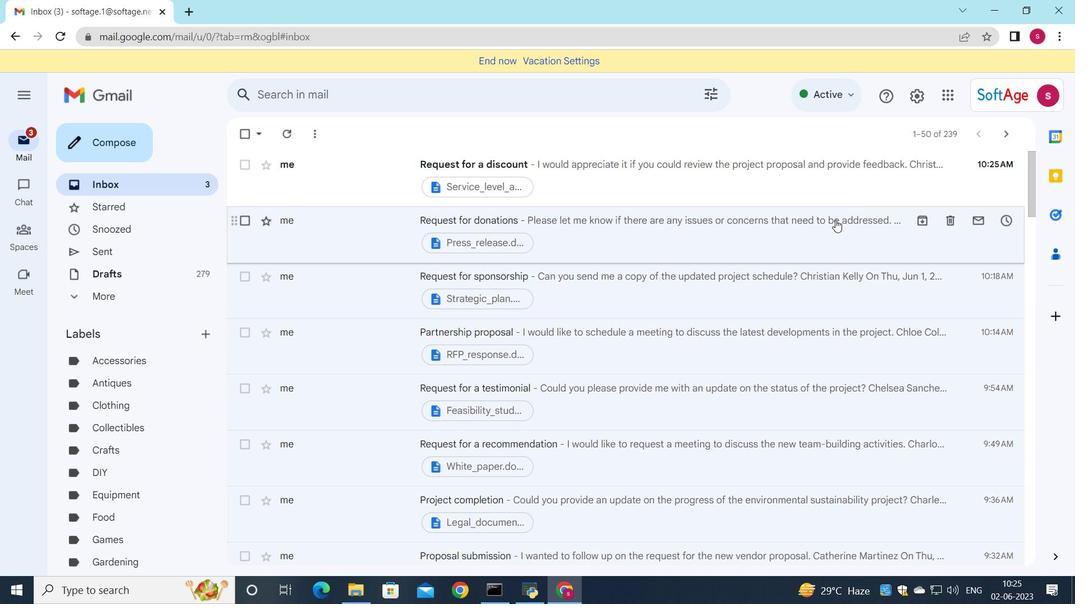 
Action: Mouse pressed left at (835, 219)
Screenshot: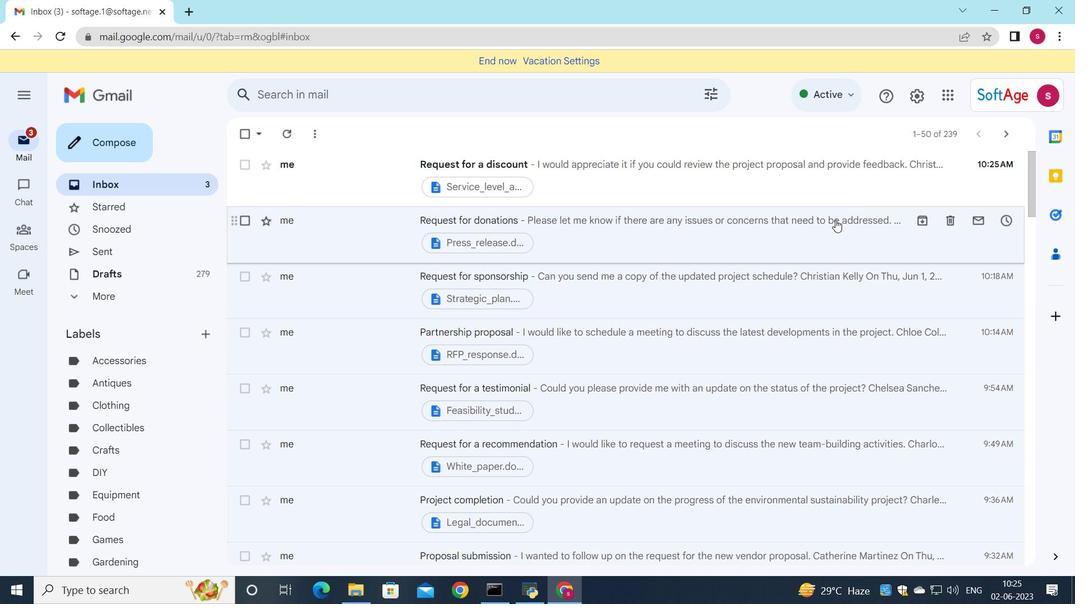 
Action: Mouse moved to (1028, 136)
Screenshot: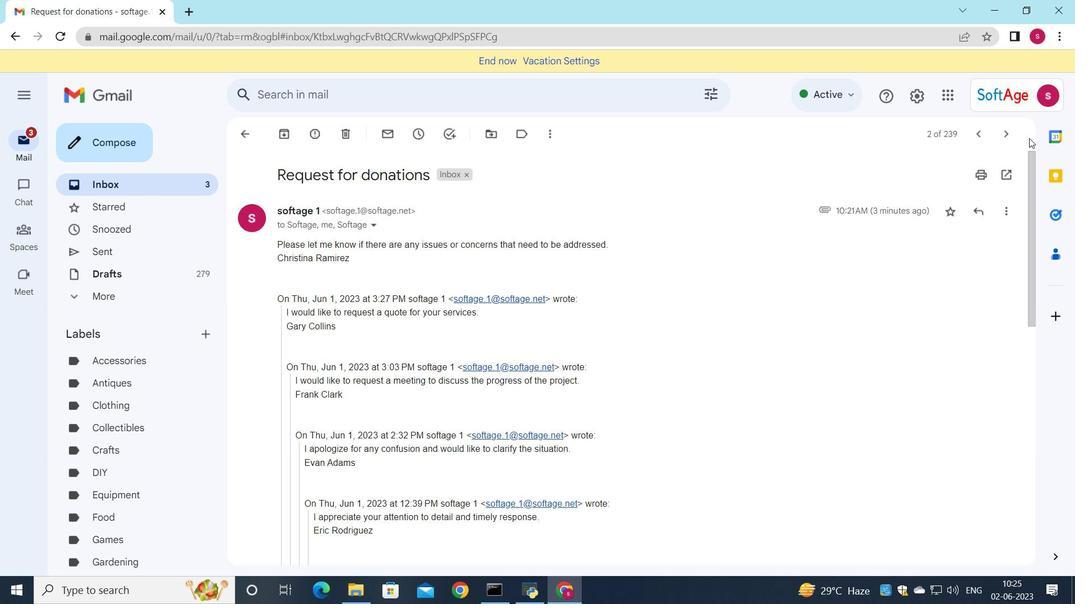 
Action: Mouse pressed left at (1028, 136)
Screenshot: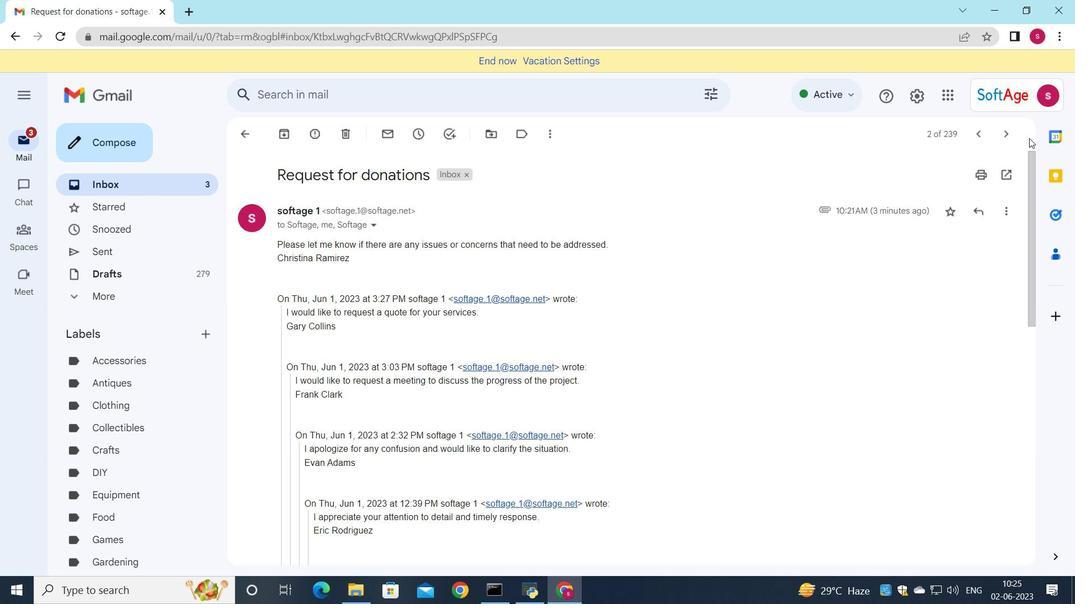 
Action: Mouse moved to (252, 134)
Screenshot: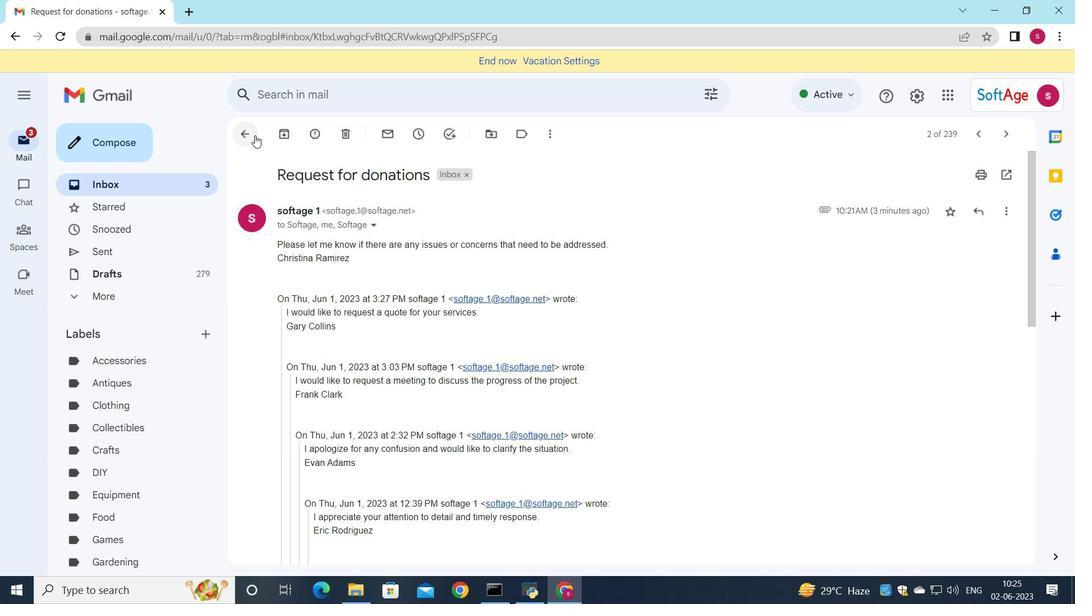 
Action: Mouse pressed left at (252, 134)
Screenshot: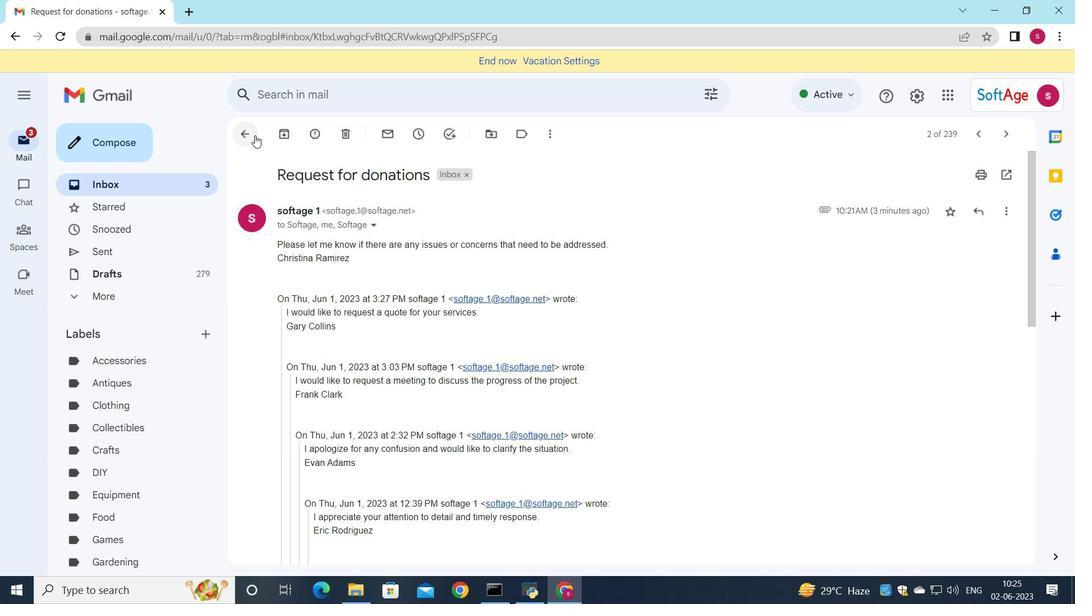 
Action: Mouse moved to (549, 160)
Screenshot: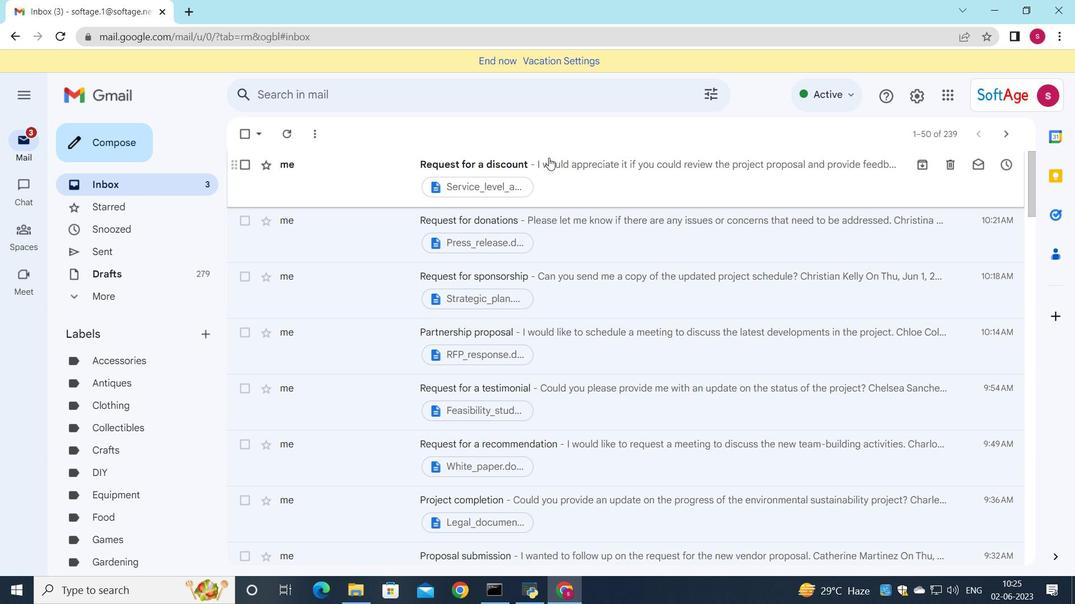 
Action: Mouse pressed left at (549, 160)
Screenshot: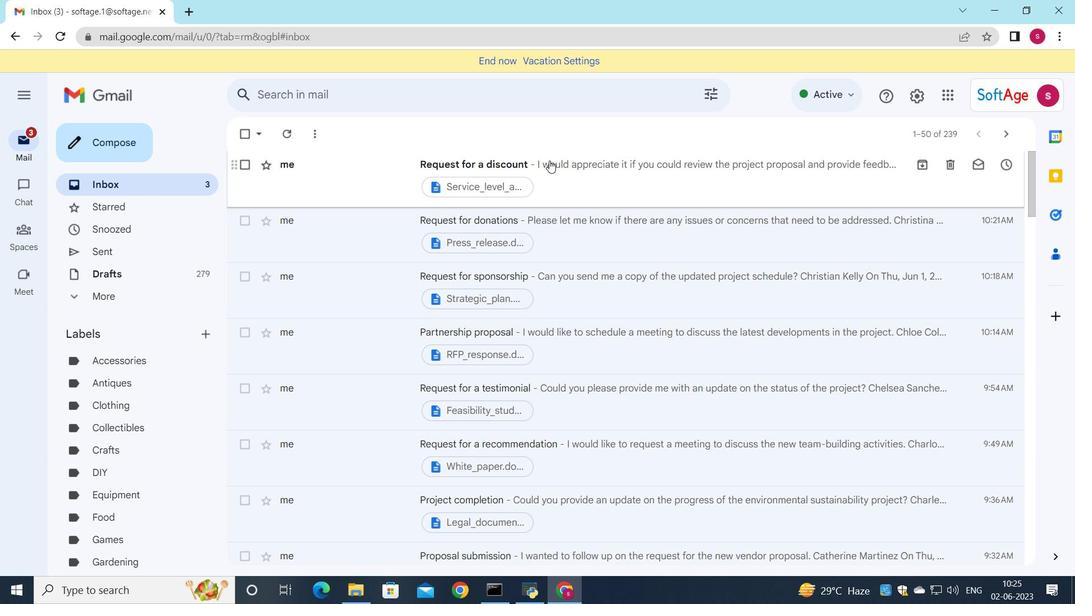 
